 Task: Create new customer invoice with Date Opened: 24-May-23, Select Customer: Forget Me Not, Terms: Net 7. Make invoice entry for item-1 with Date: 24-May-23, Description: L'Oreal Paris Infallible Pro Glow SPF 15 202 Creamy Natural Foundation
, Income Account: Income:Sales, Quantity: 2, Unit Price: 10.99, Sales Tax: Y, Sales Tax Included: N, Tax Table: Sales Tax. Make entry for item-2 with Date: 24-May-23, Description: Maybelline New York The Colossal 350 Blackest Black Curl Bounce Mascara, Income Account: Income:Sales, Quantity: 1, Unit Price: 14.99, Sales Tax: Y, Sales Tax Included: N, Tax Table: Sales Tax. Post Invoice with Post Date: 24-May-23, Post to Accounts: Assets:Accounts Receivable. Pay / Process Payment with Transaction Date: 30-May-23, Amount: 39.19, Transfer Account: Checking Account. Go to 'Print Invoice'.
Action: Mouse moved to (199, 41)
Screenshot: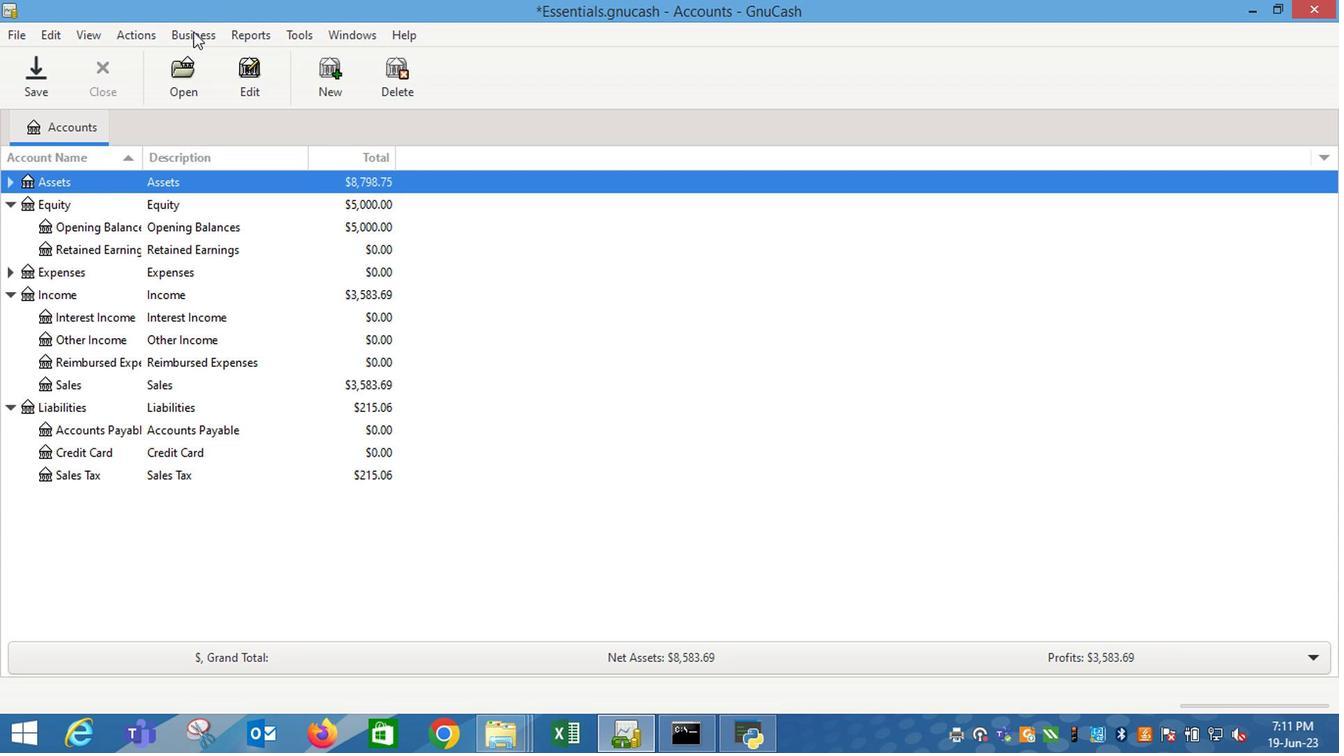 
Action: Mouse pressed left at (200, 39)
Screenshot: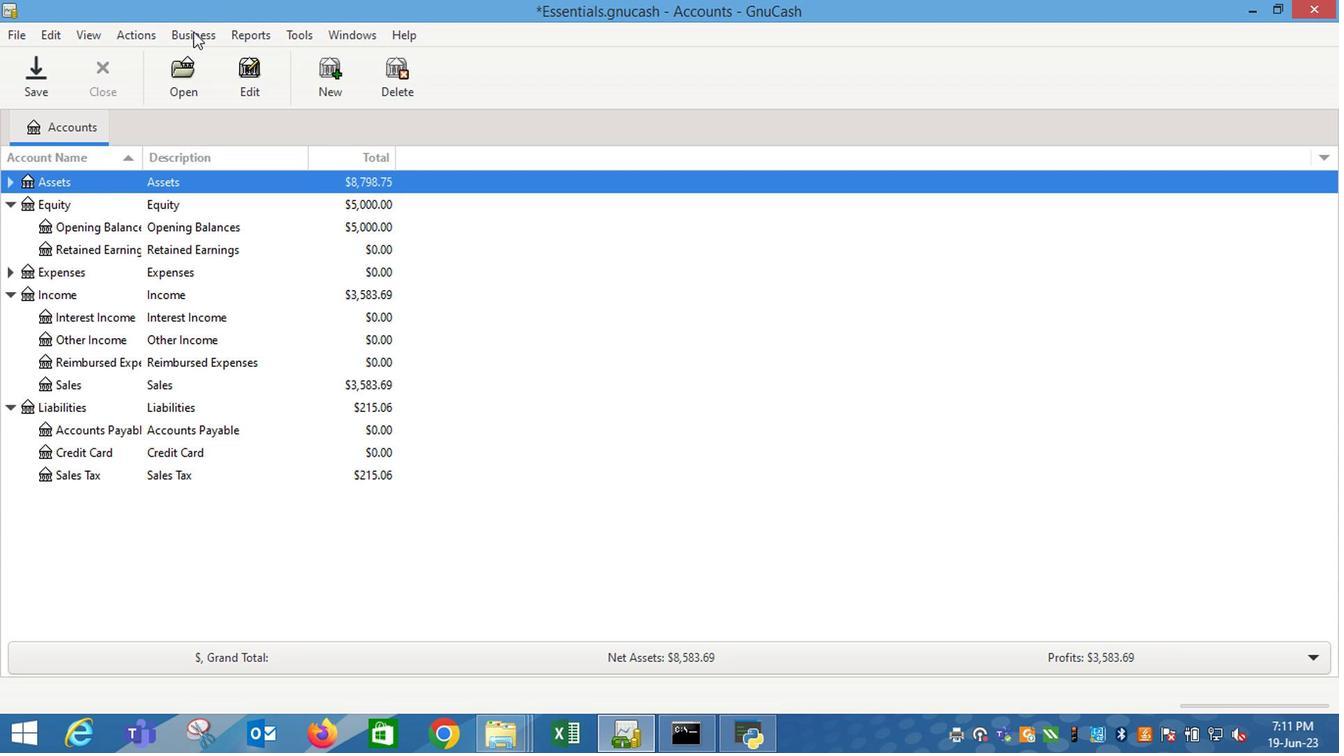 
Action: Mouse moved to (427, 139)
Screenshot: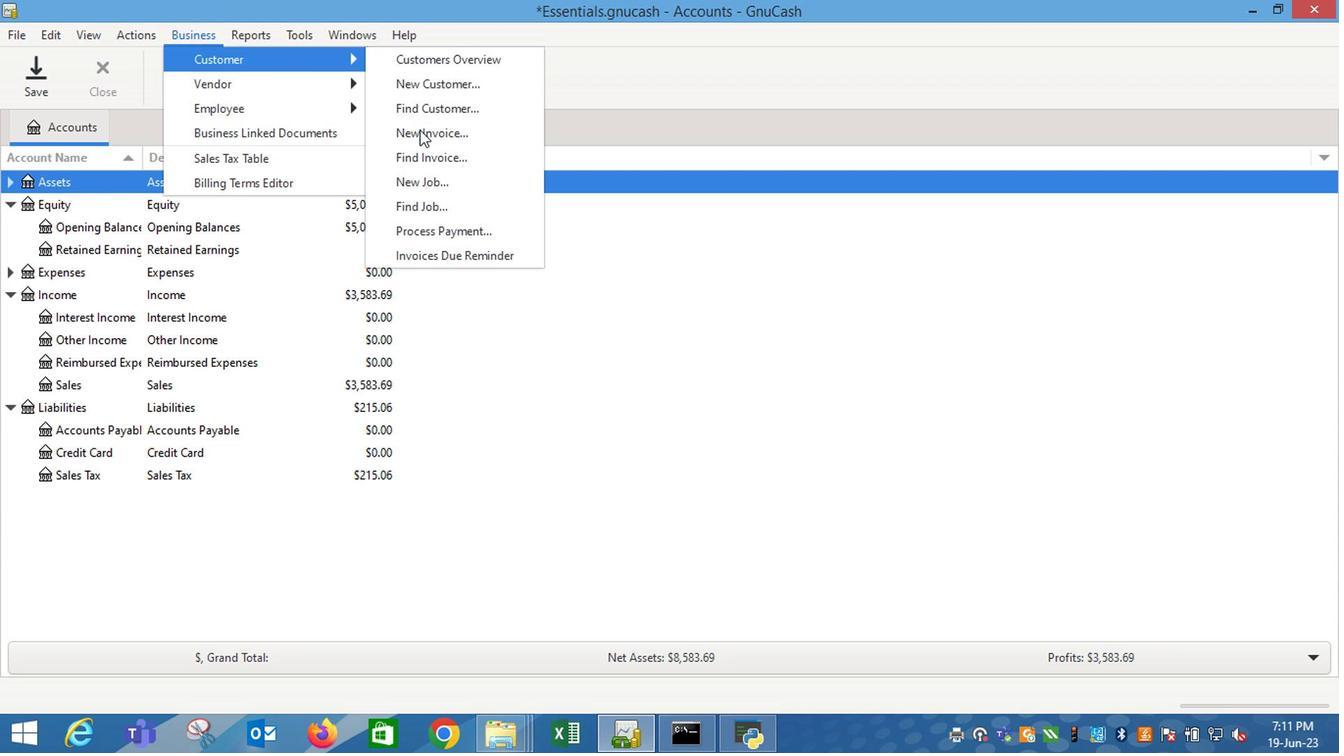 
Action: Mouse pressed left at (427, 139)
Screenshot: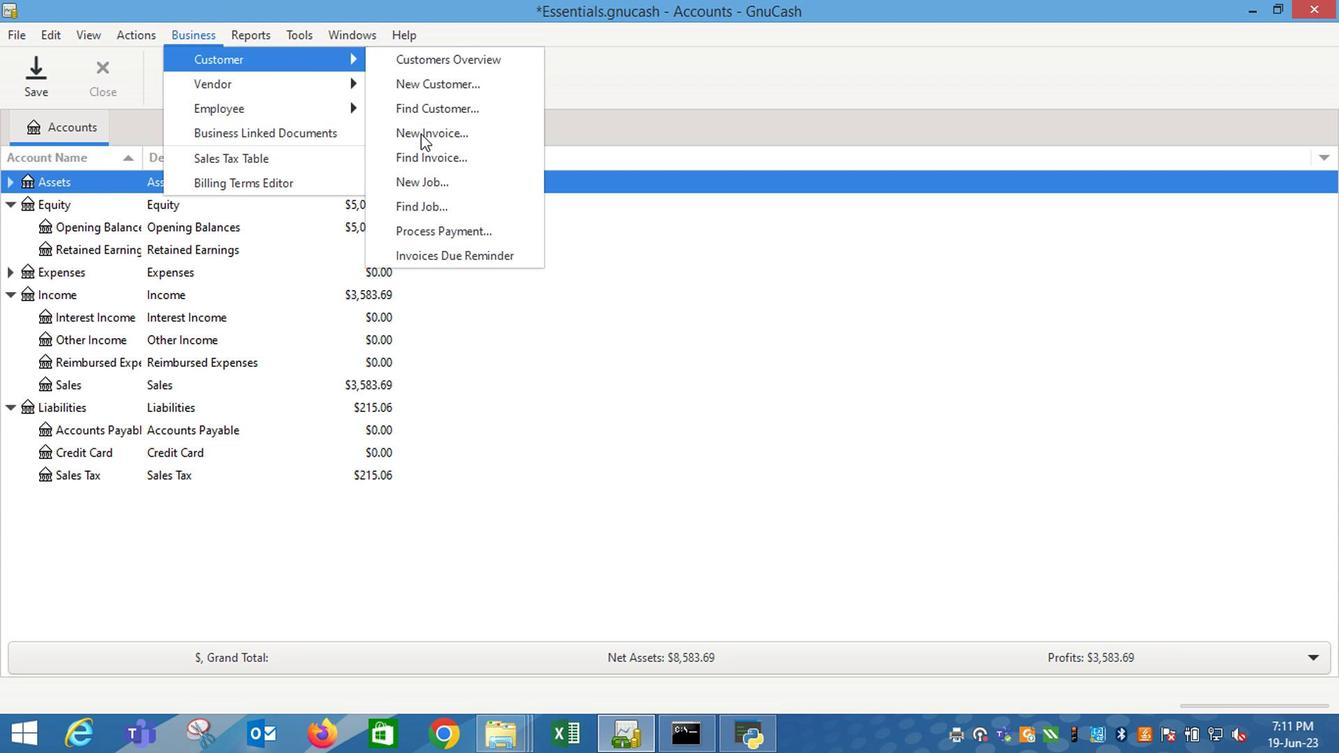 
Action: Mouse moved to (808, 297)
Screenshot: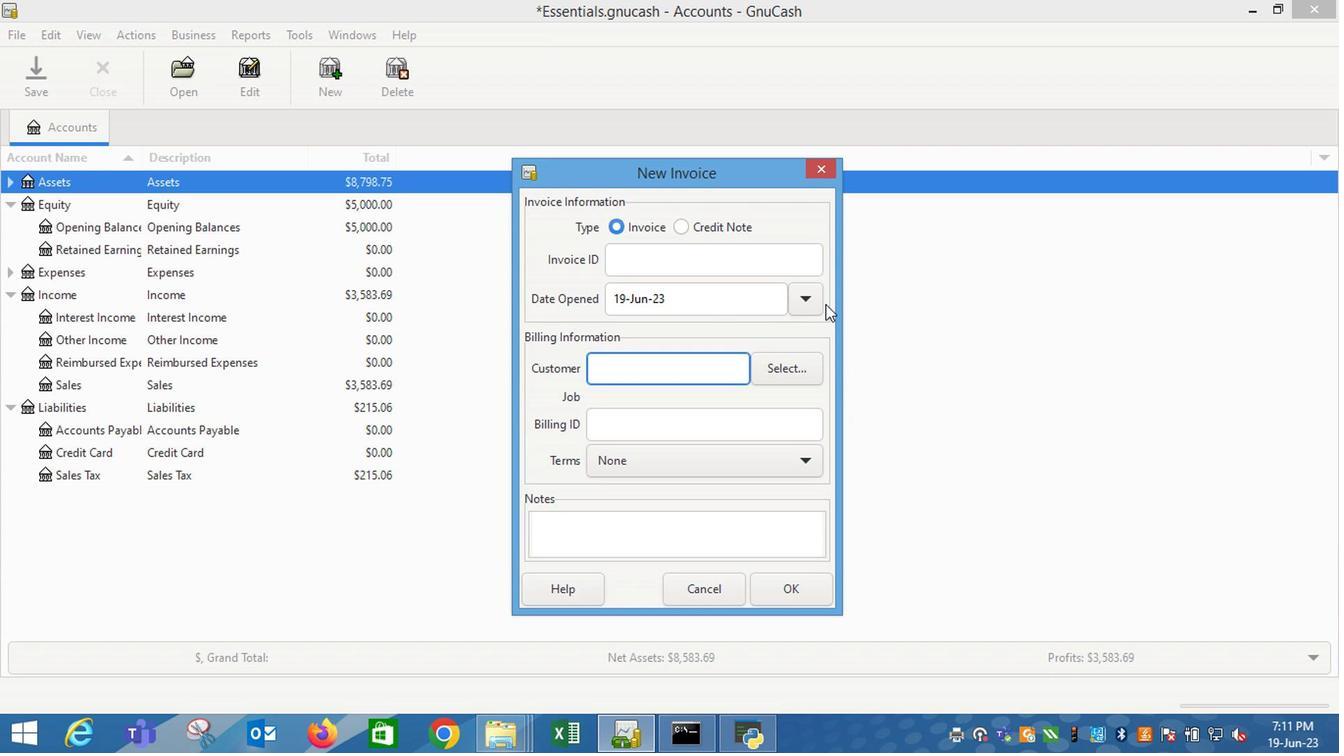 
Action: Mouse pressed left at (808, 297)
Screenshot: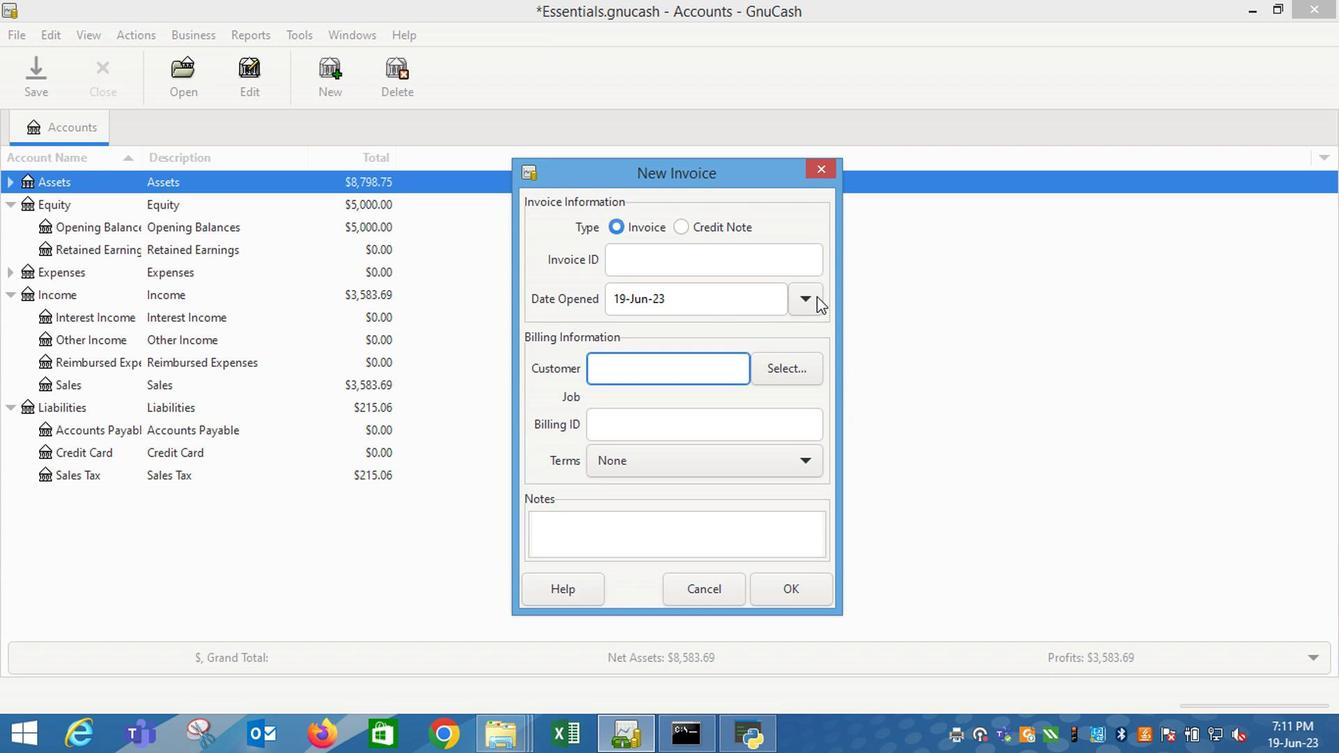 
Action: Mouse moved to (656, 333)
Screenshot: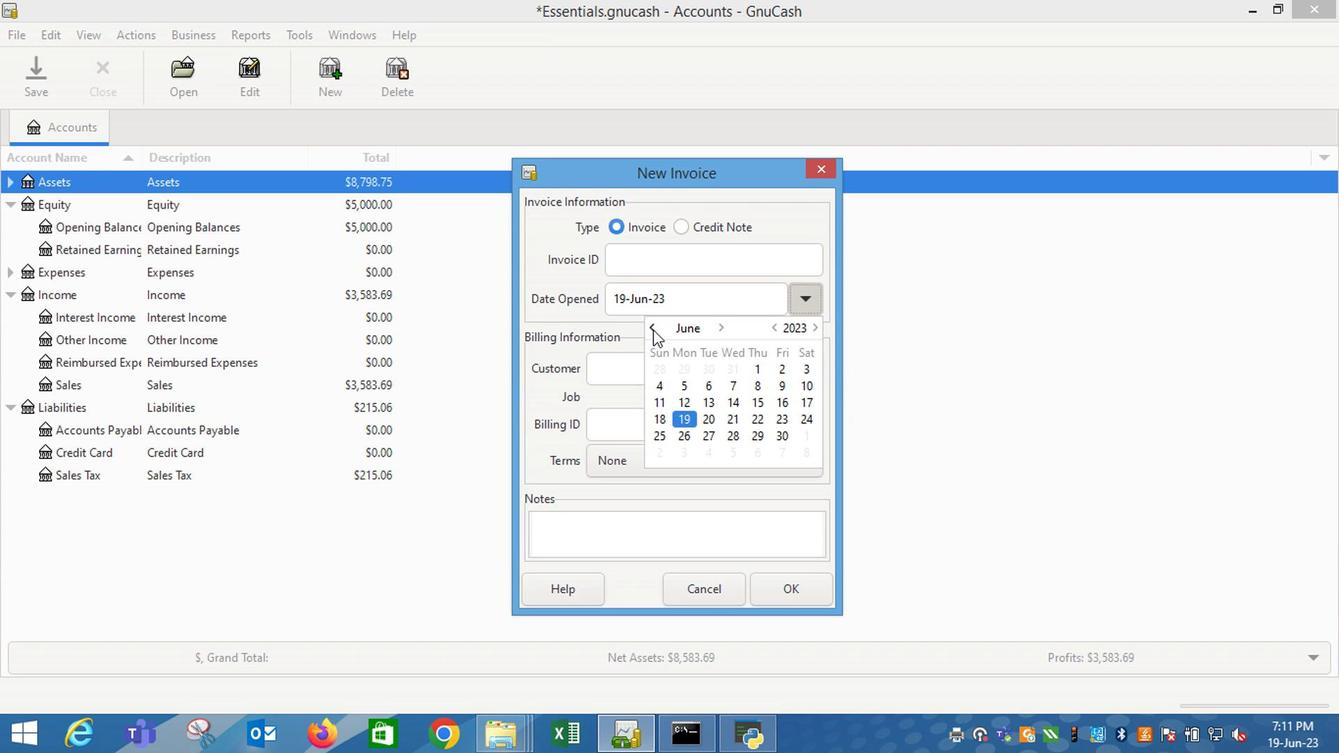 
Action: Mouse pressed left at (656, 333)
Screenshot: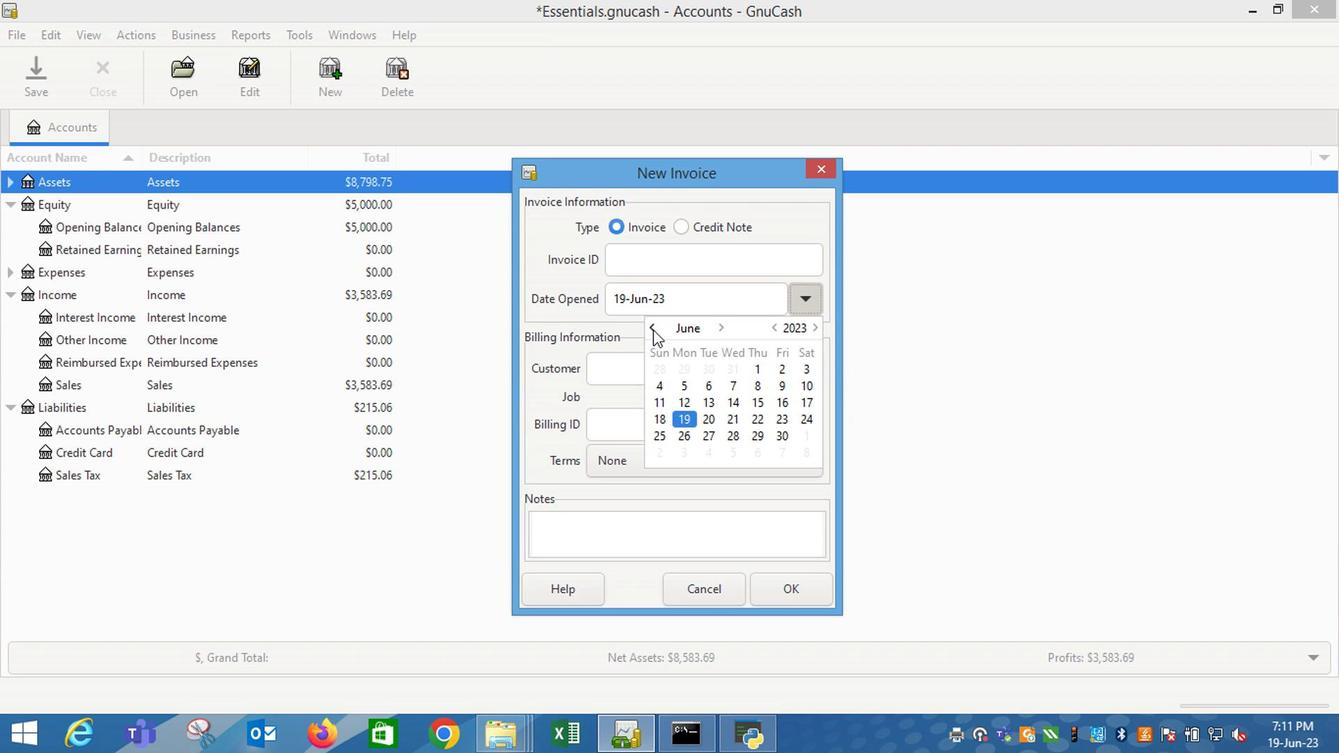 
Action: Mouse moved to (732, 425)
Screenshot: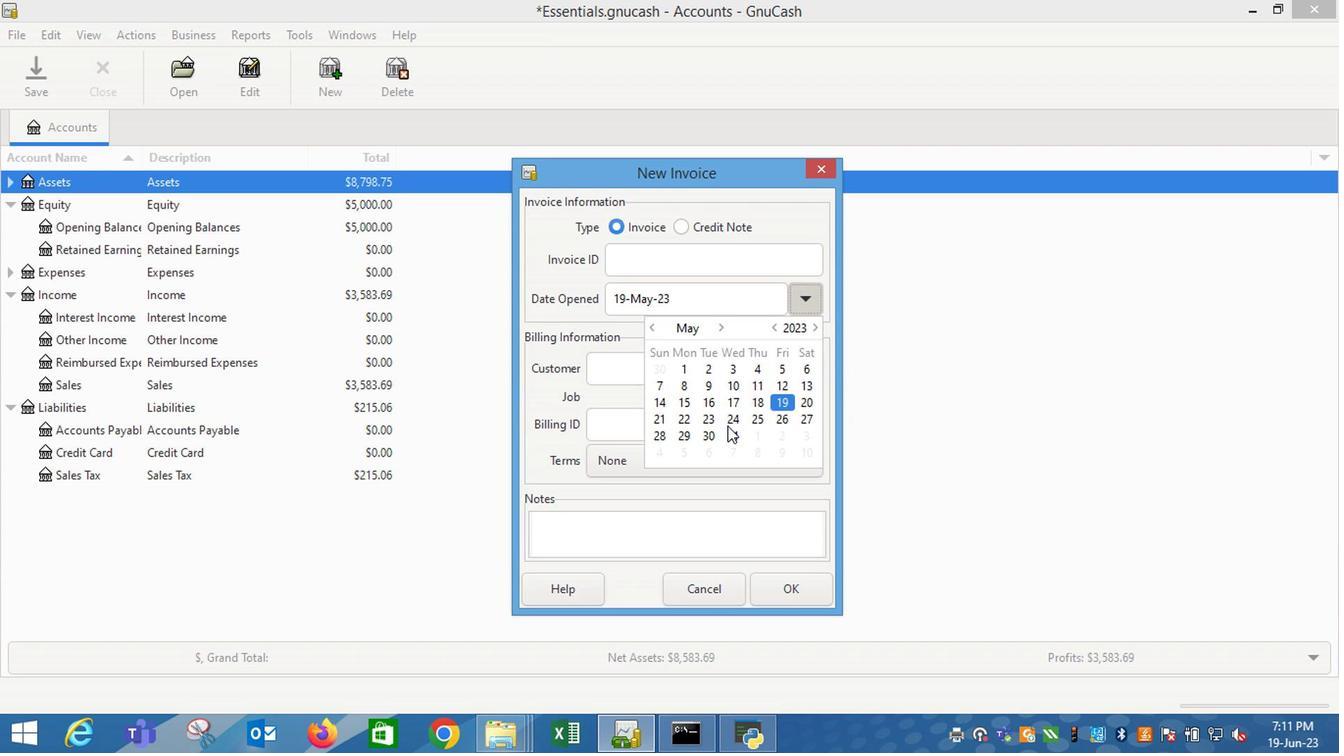
Action: Mouse pressed left at (732, 425)
Screenshot: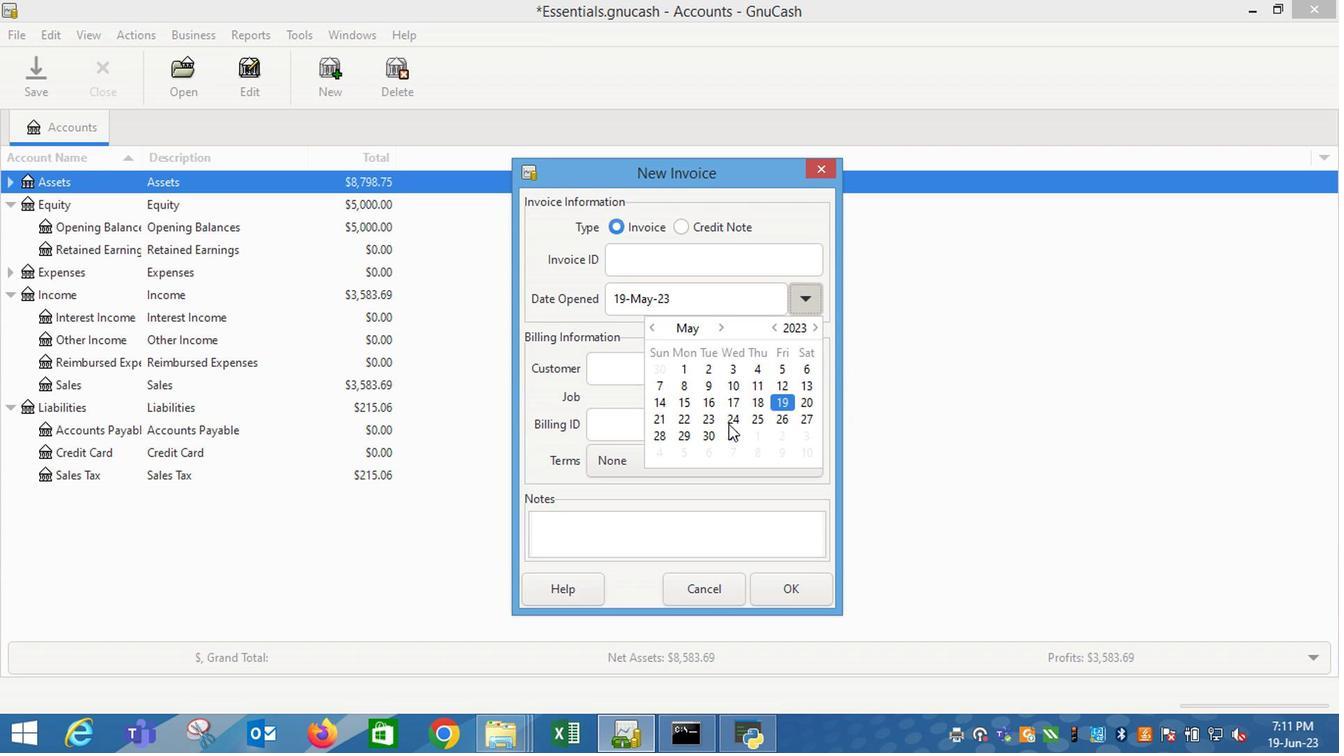 
Action: Mouse moved to (625, 385)
Screenshot: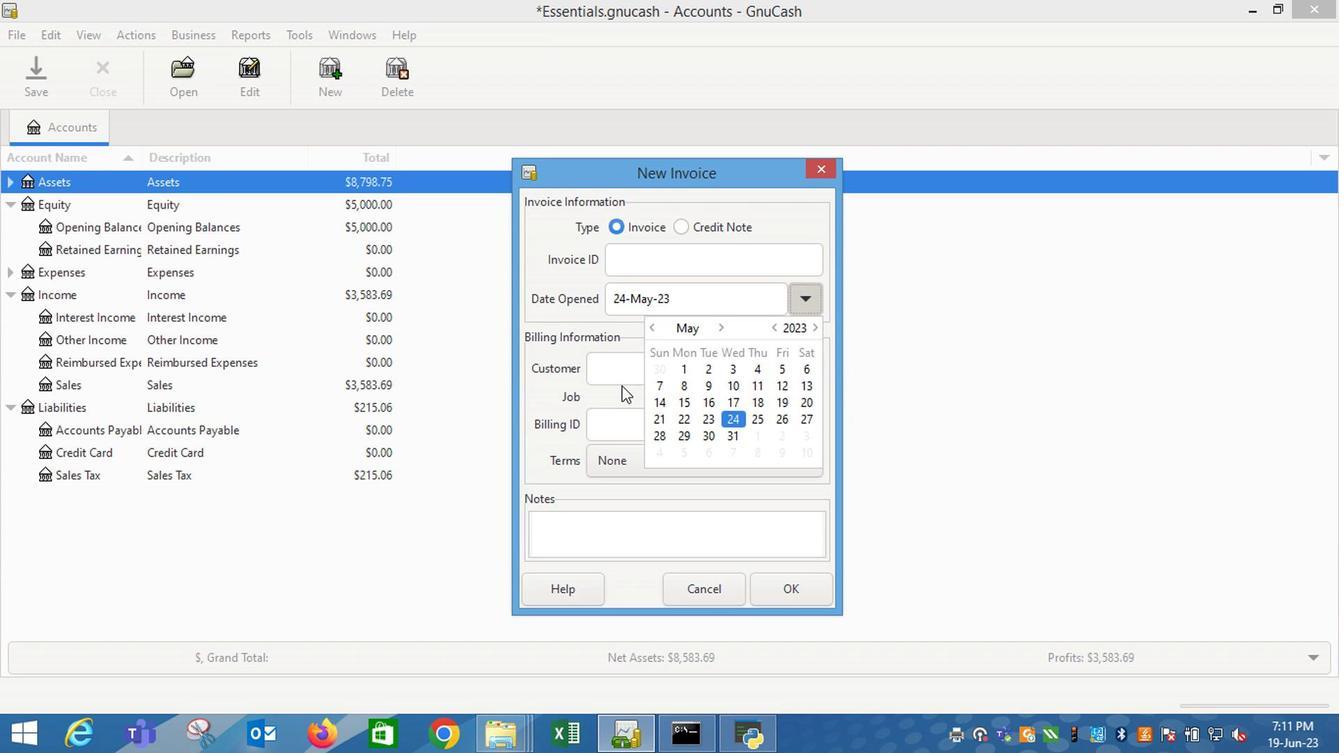 
Action: Mouse pressed left at (625, 385)
Screenshot: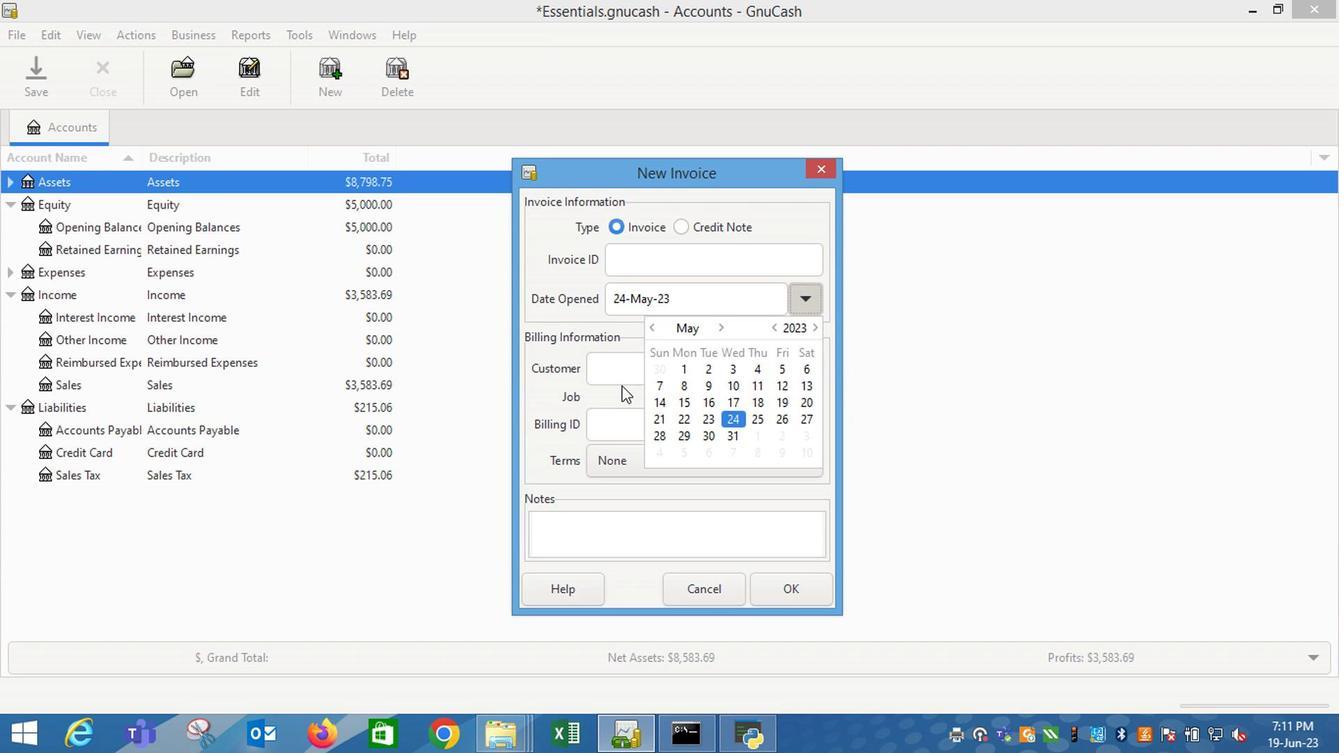 
Action: Mouse moved to (625, 372)
Screenshot: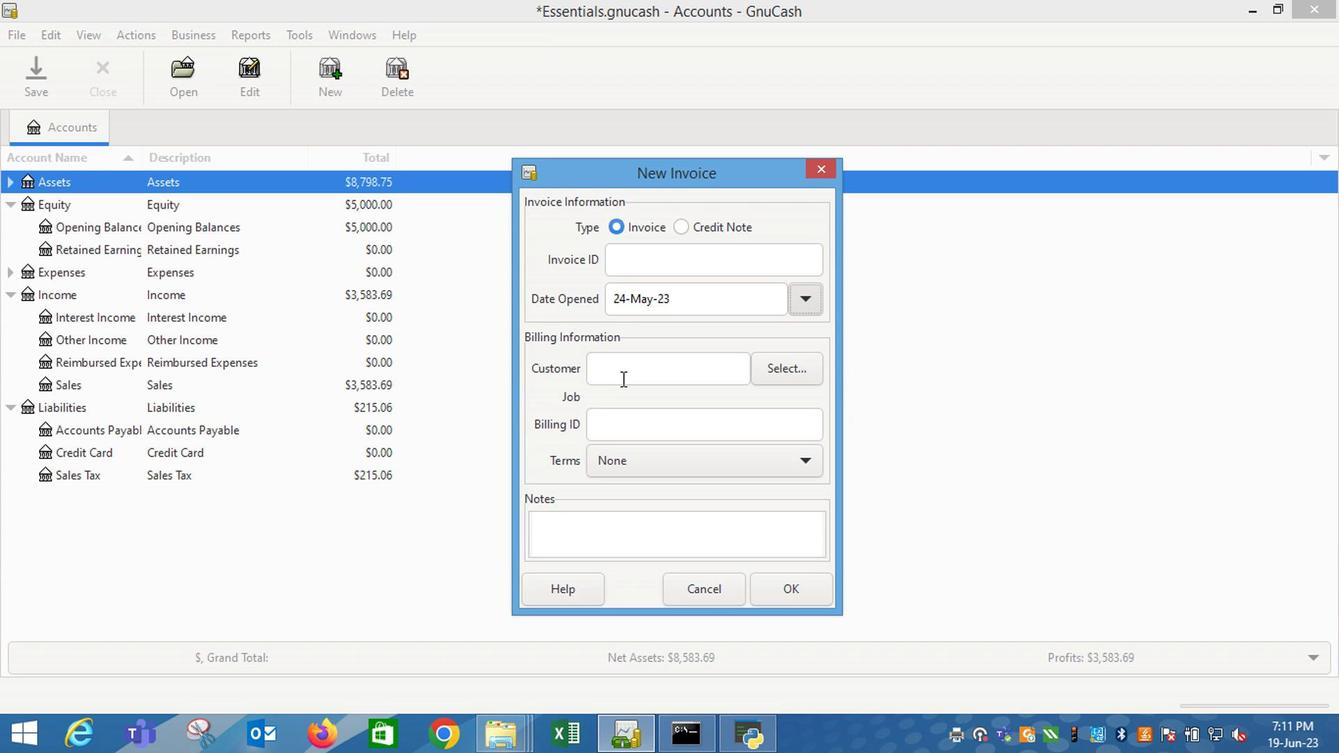 
Action: Mouse pressed left at (625, 372)
Screenshot: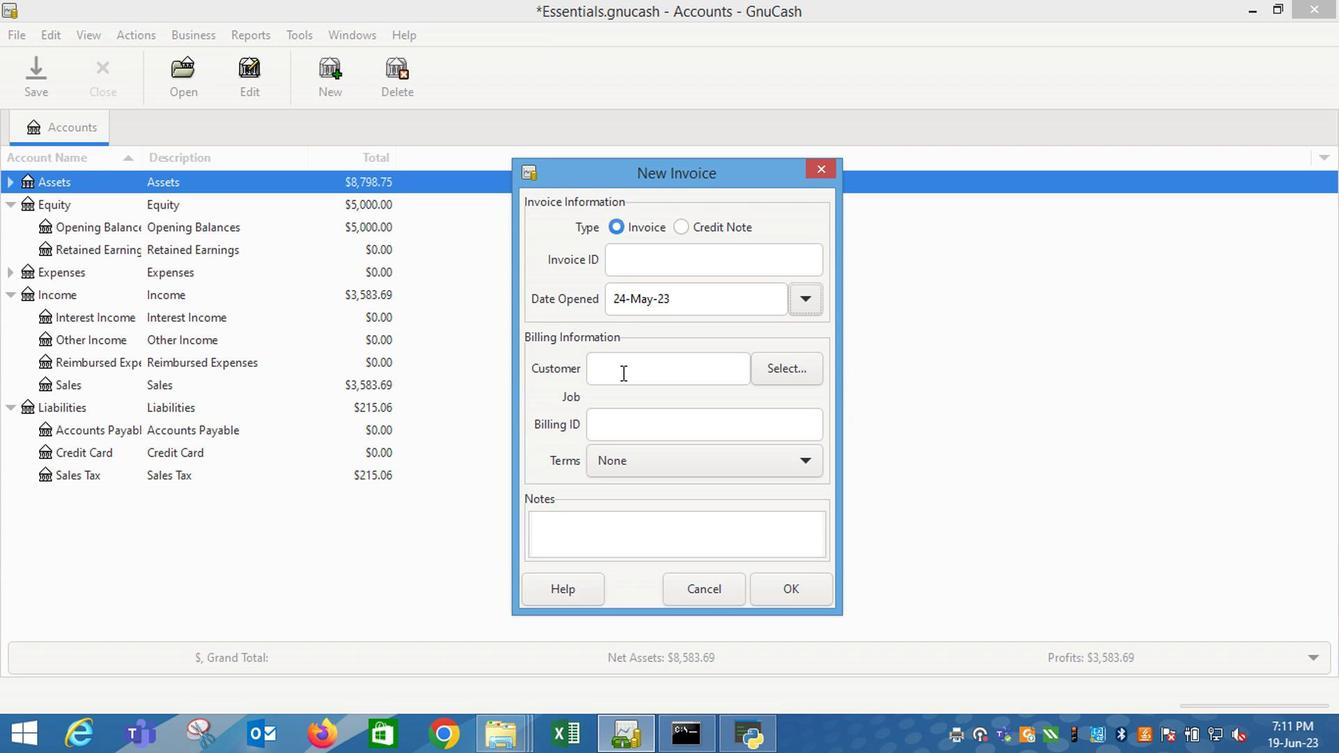 
Action: Mouse moved to (625, 364)
Screenshot: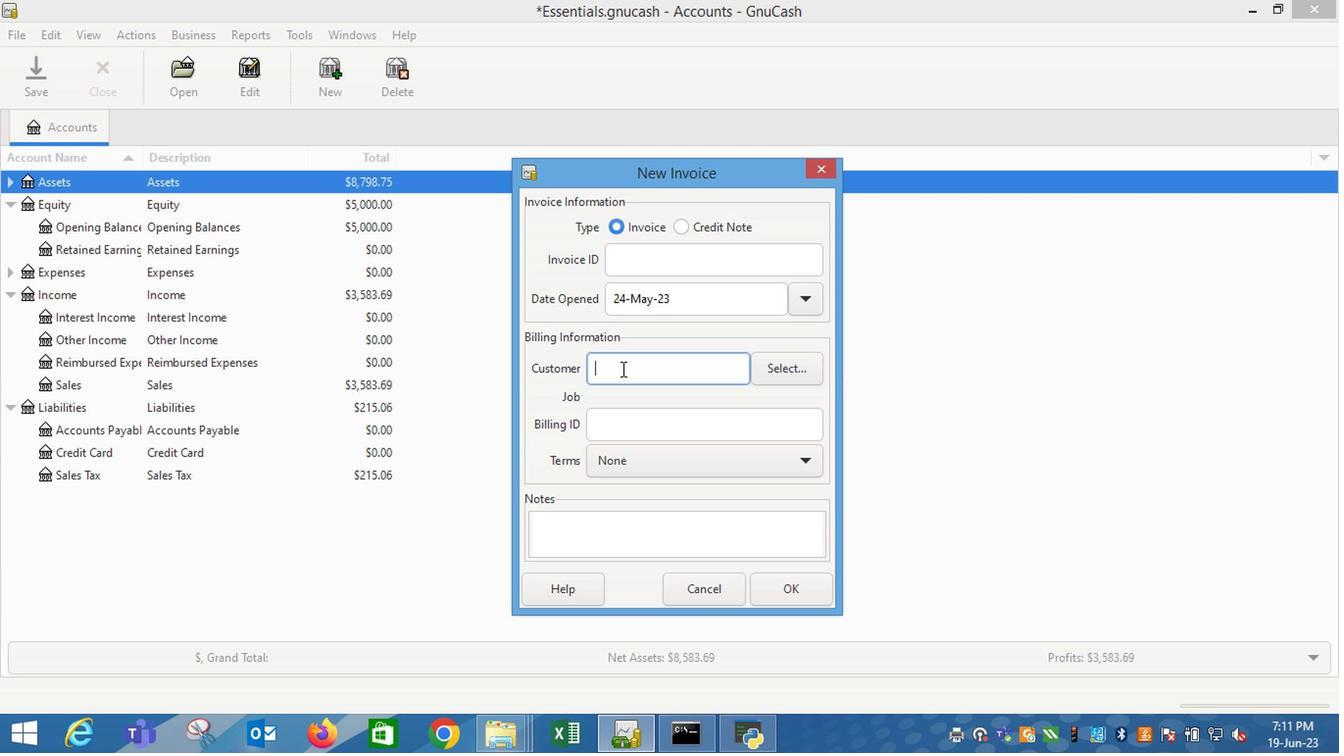 
Action: Key pressed for
Screenshot: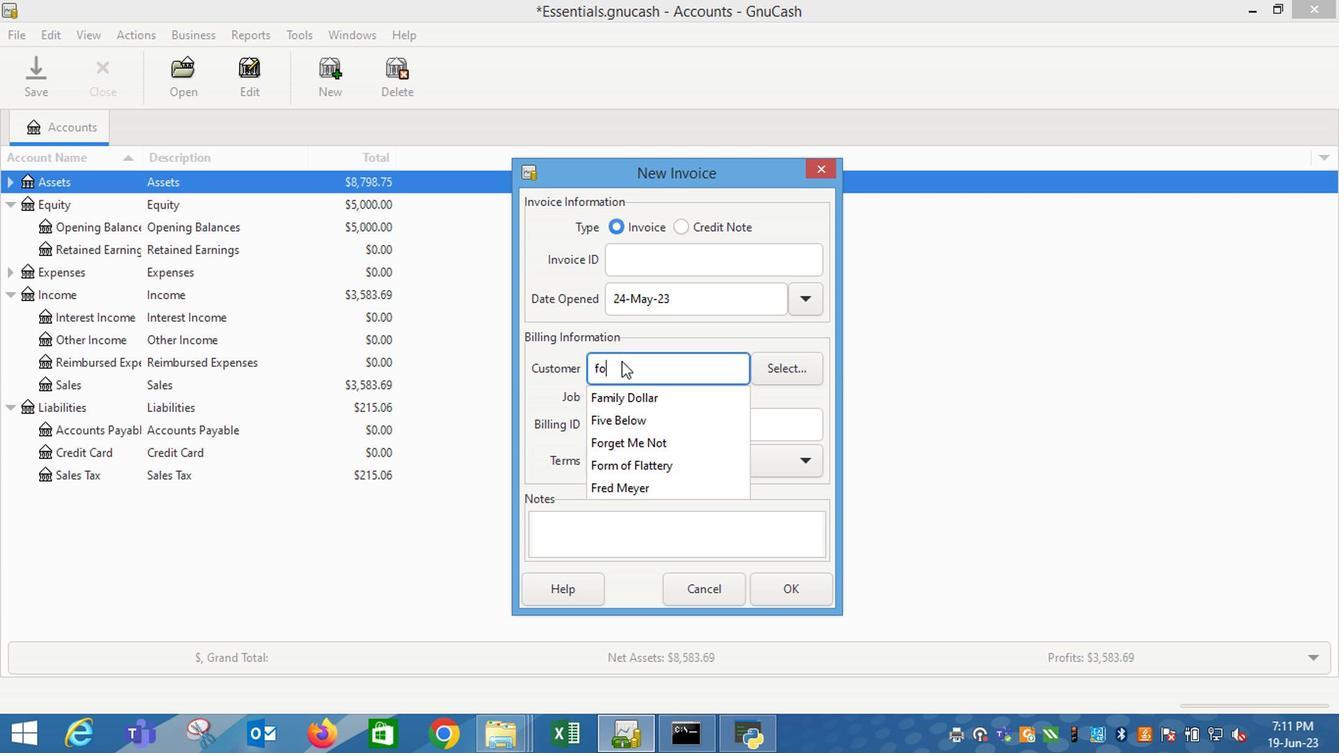 
Action: Mouse moved to (667, 401)
Screenshot: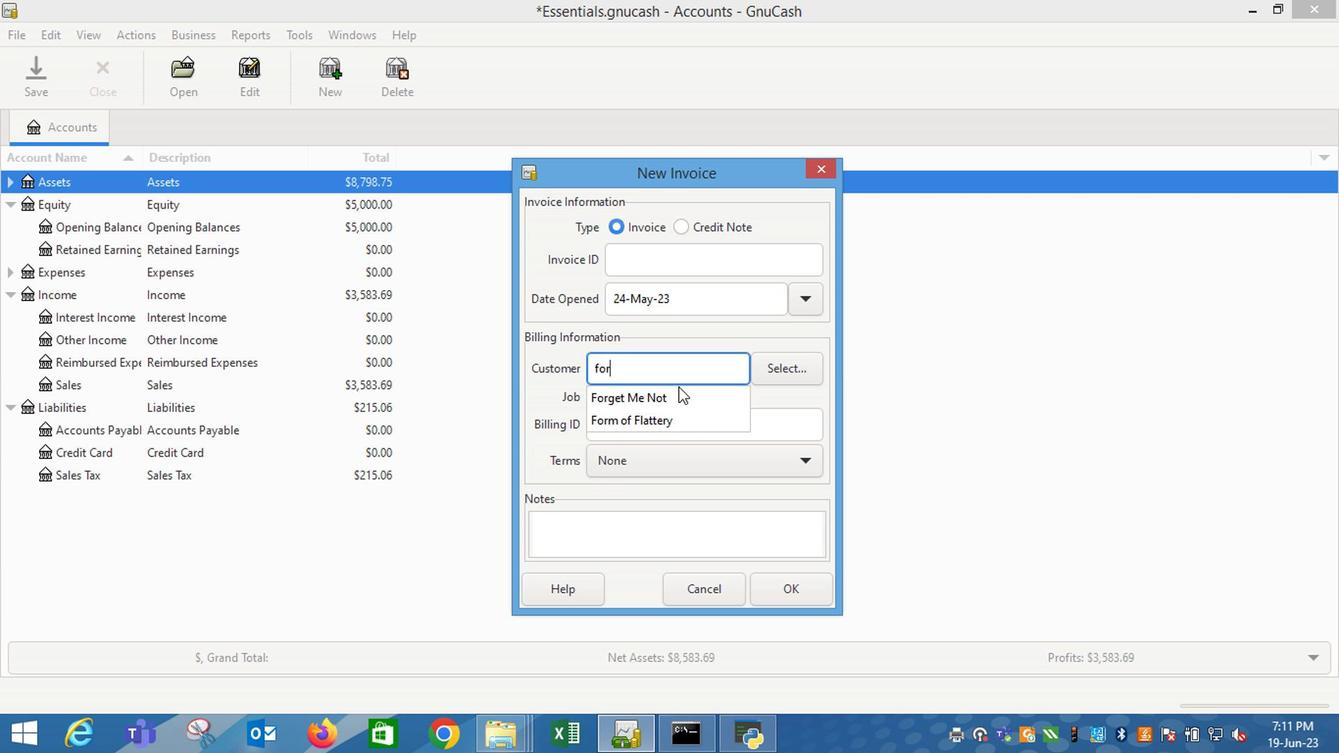 
Action: Mouse pressed left at (667, 401)
Screenshot: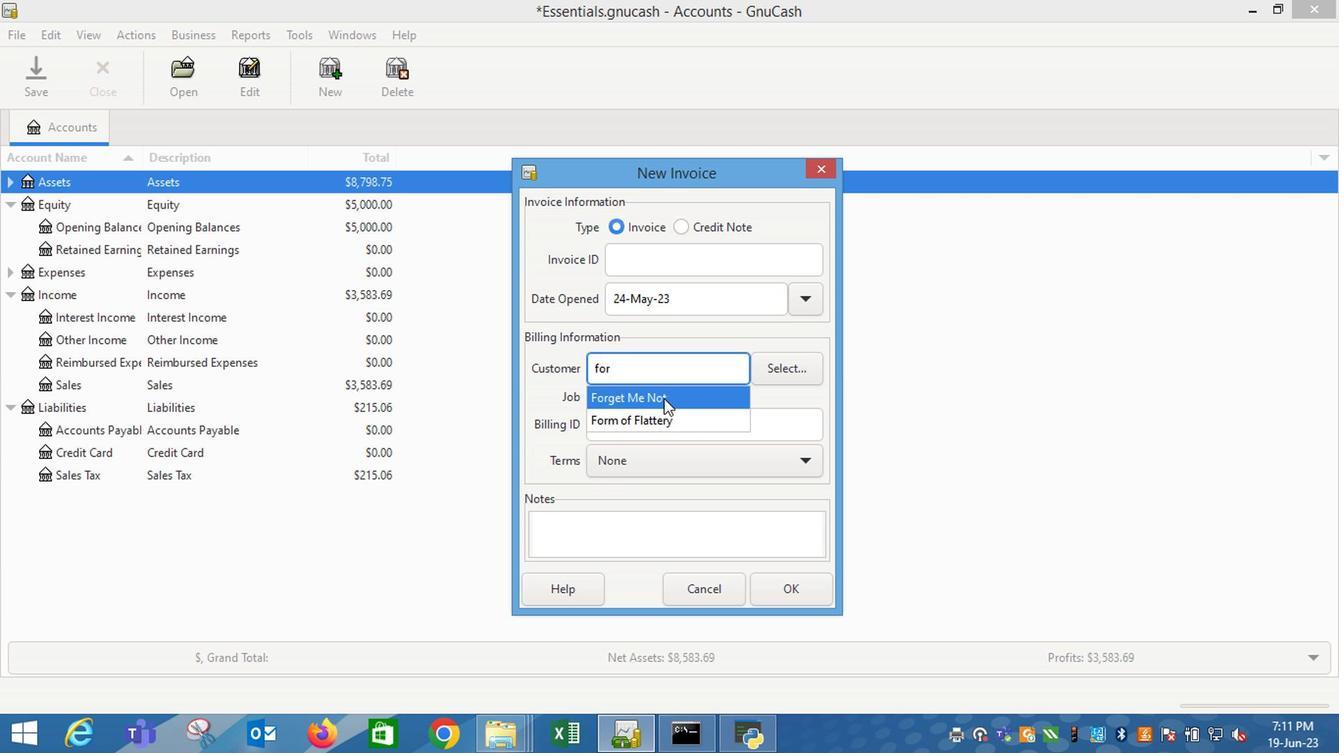 
Action: Mouse moved to (639, 476)
Screenshot: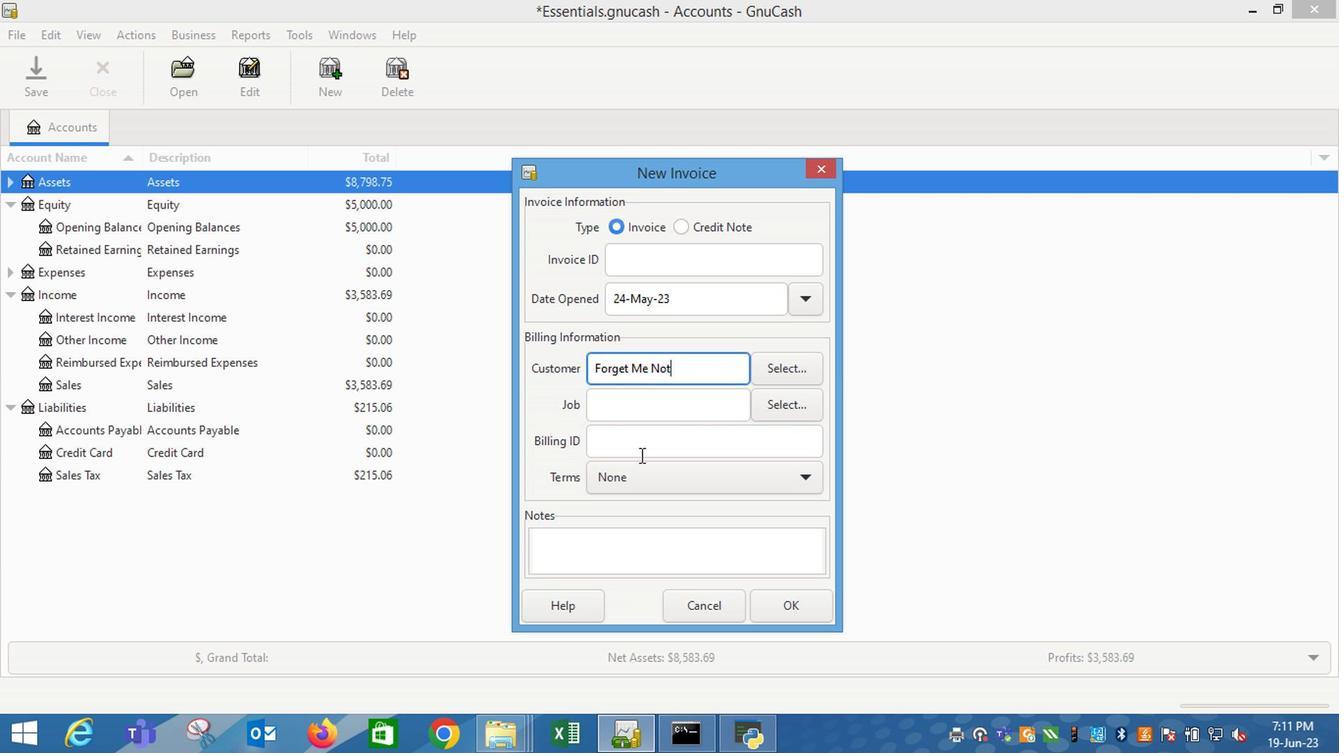 
Action: Mouse pressed left at (639, 476)
Screenshot: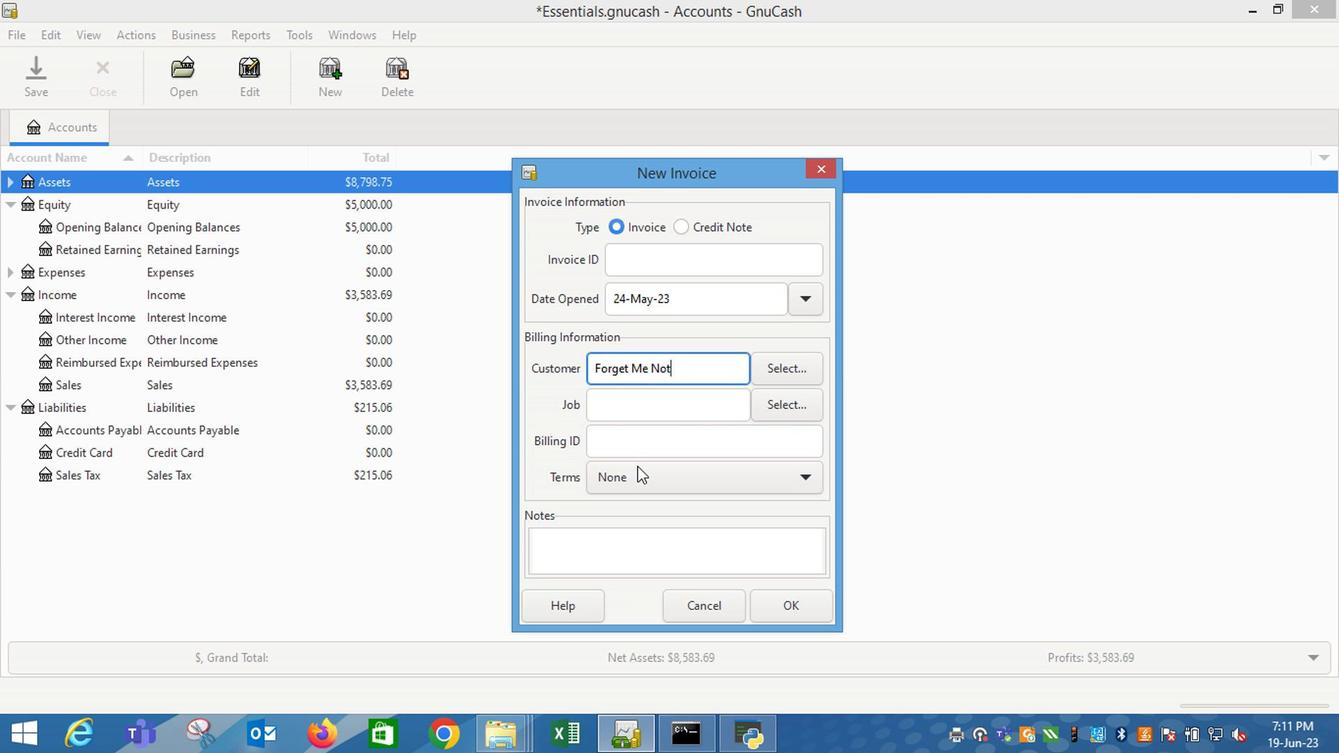 
Action: Mouse moved to (631, 579)
Screenshot: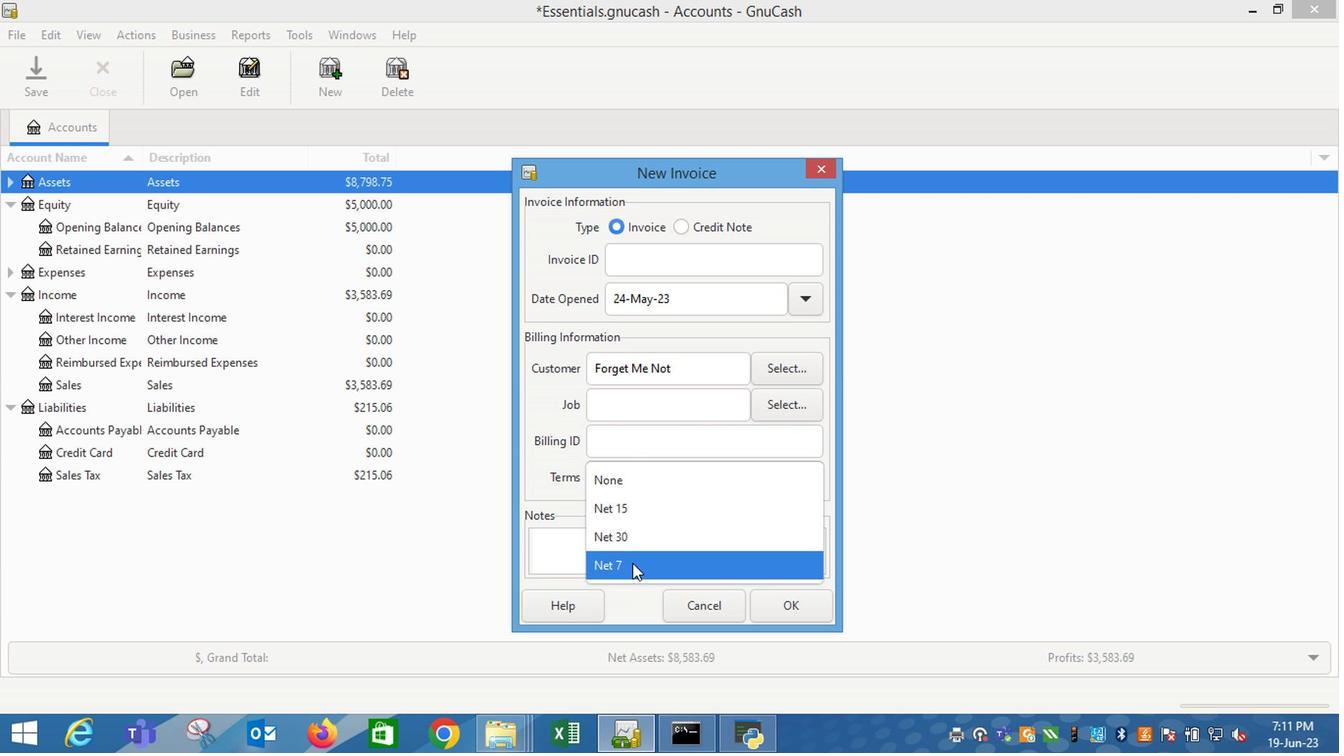 
Action: Mouse pressed left at (631, 579)
Screenshot: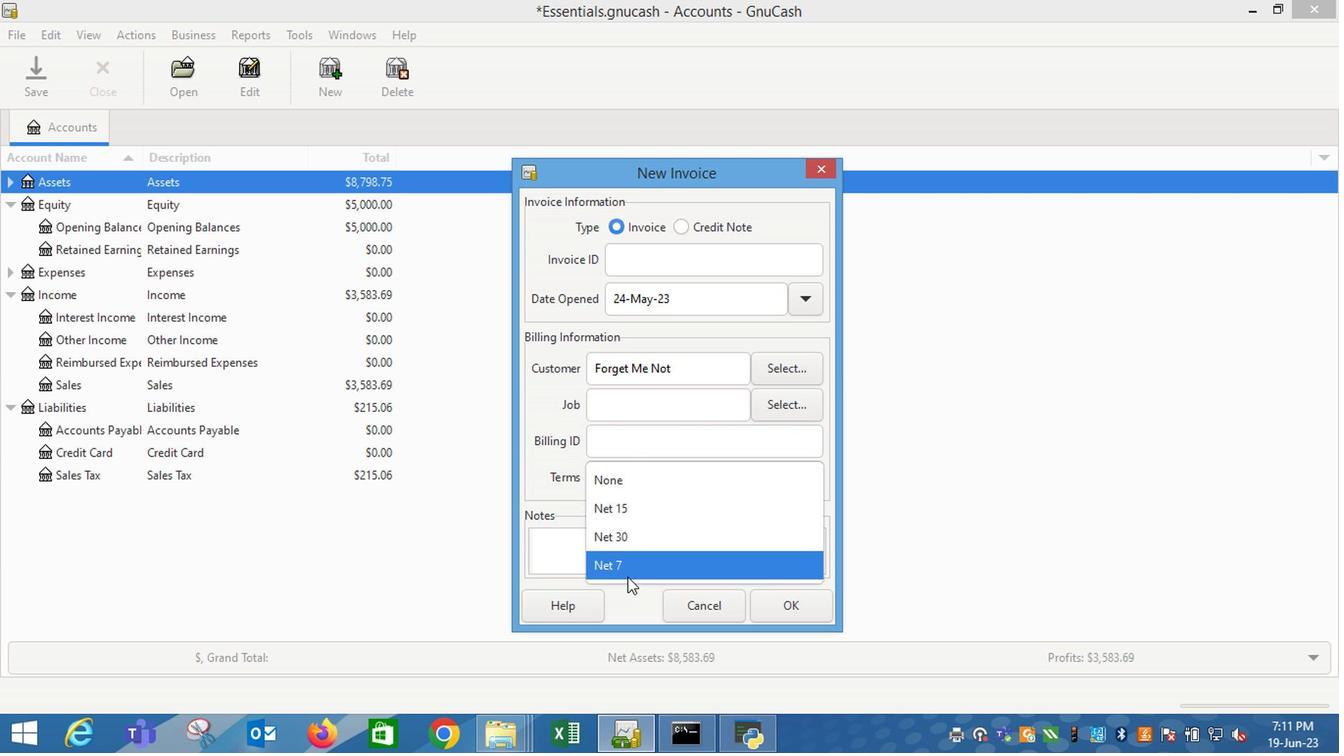 
Action: Mouse moved to (778, 614)
Screenshot: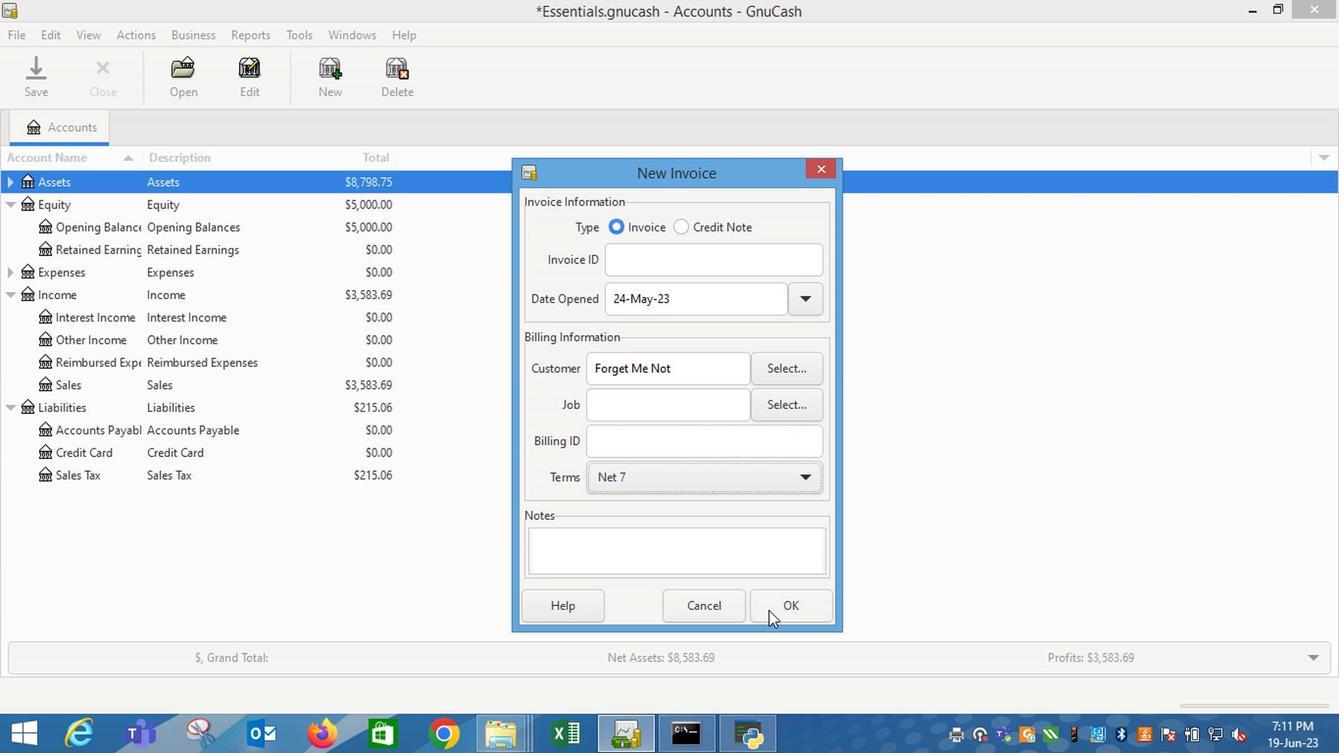 
Action: Mouse pressed left at (778, 614)
Screenshot: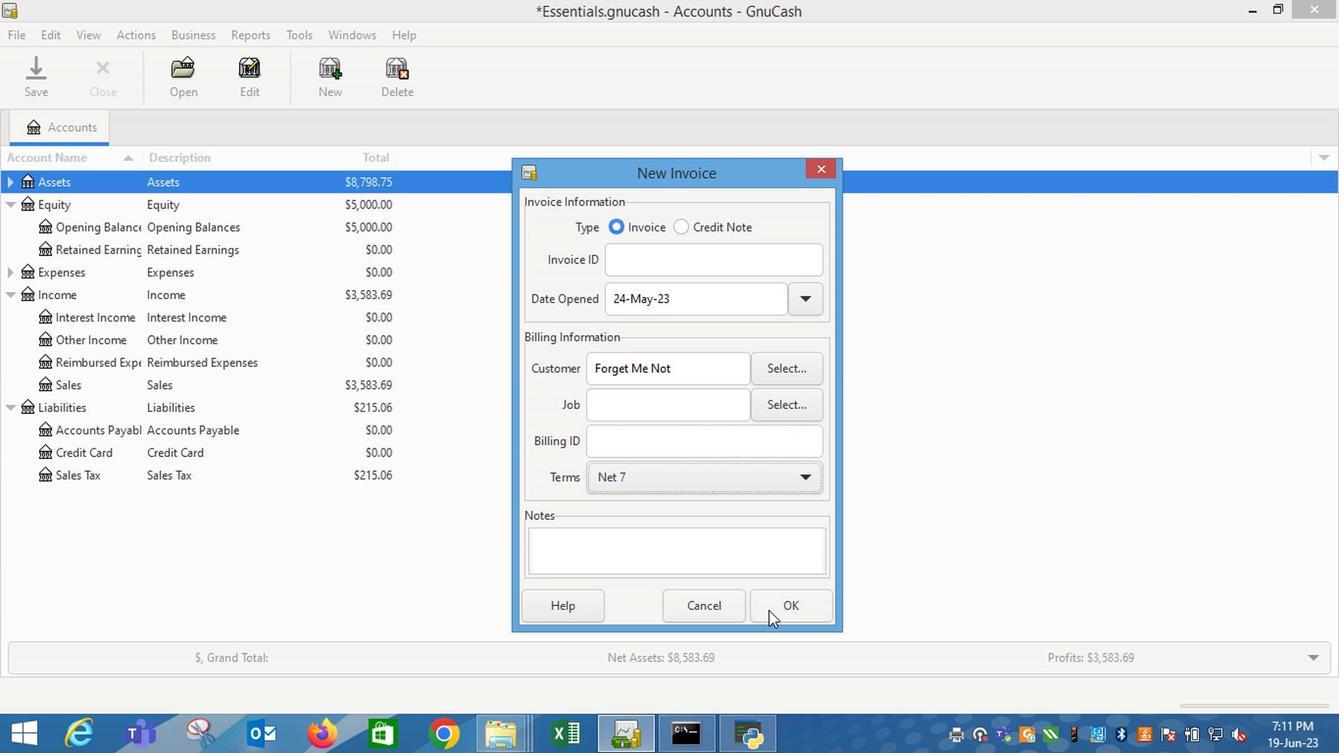 
Action: Mouse moved to (95, 376)
Screenshot: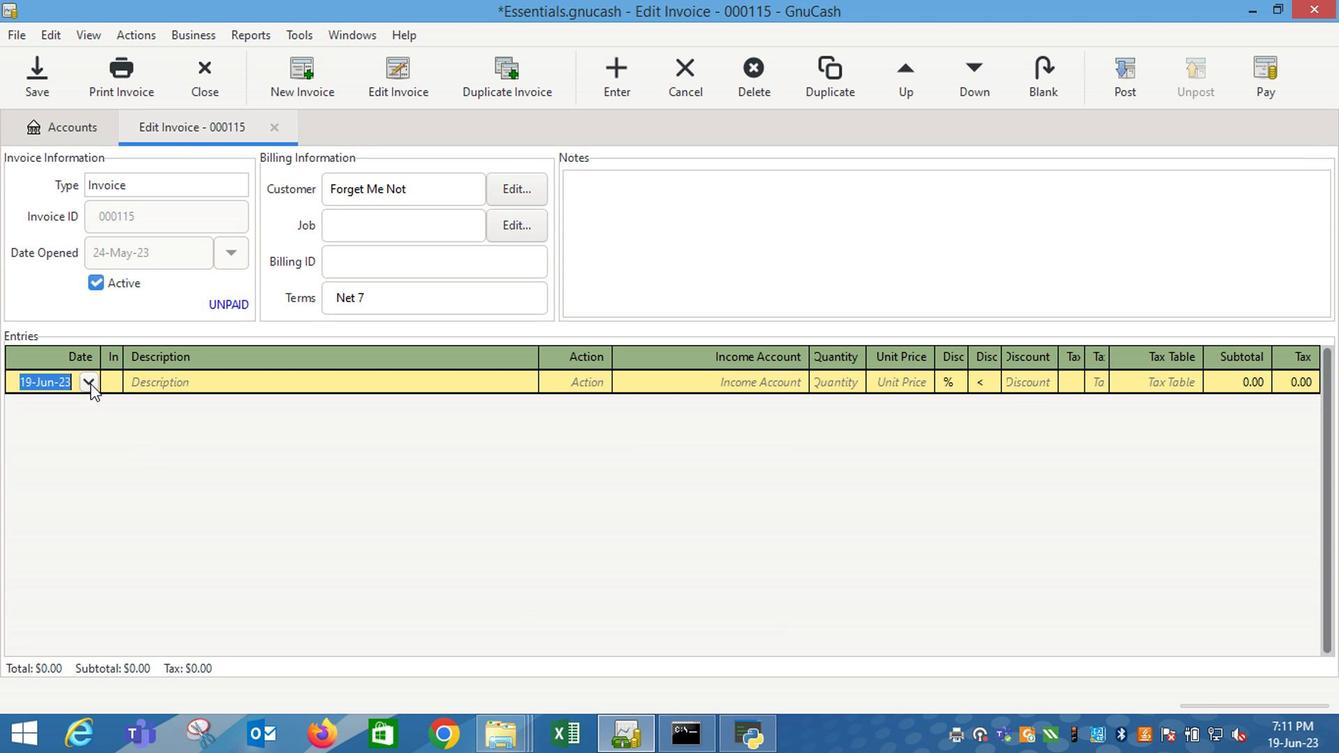 
Action: Mouse pressed left at (95, 376)
Screenshot: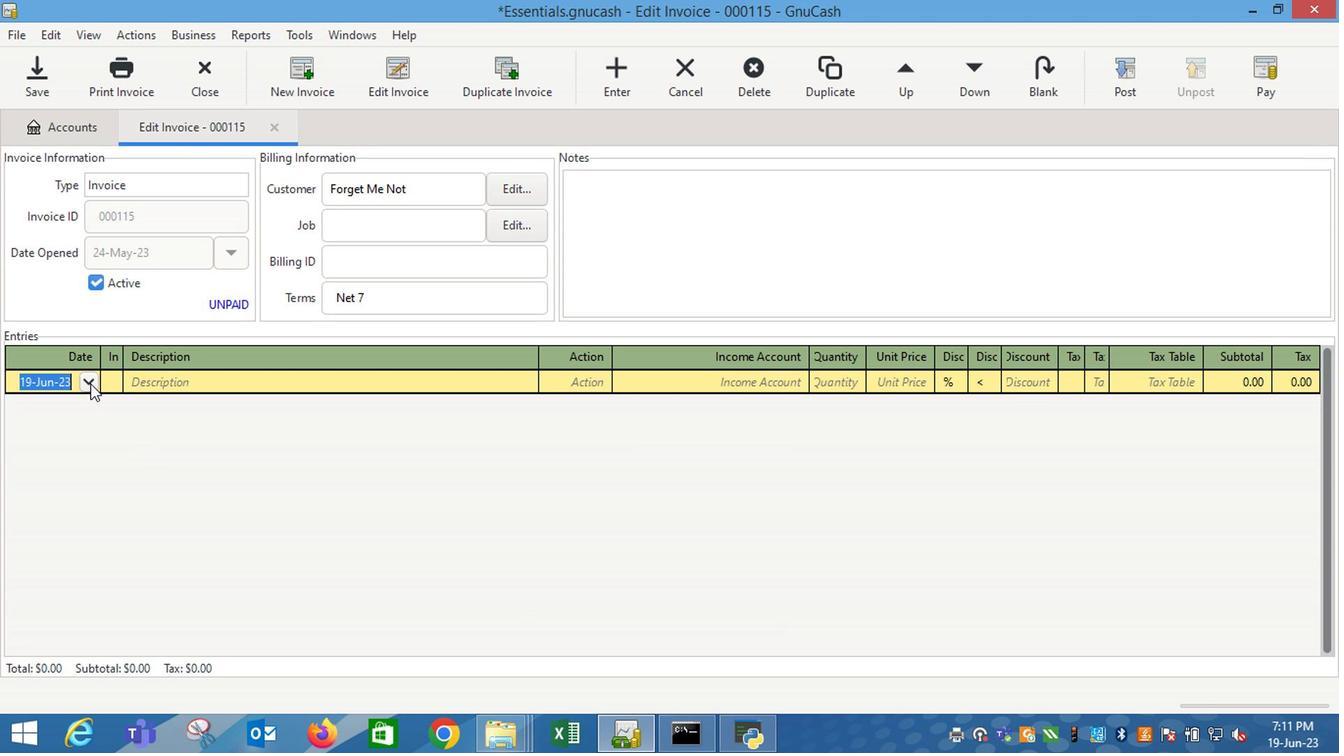 
Action: Mouse moved to (22, 412)
Screenshot: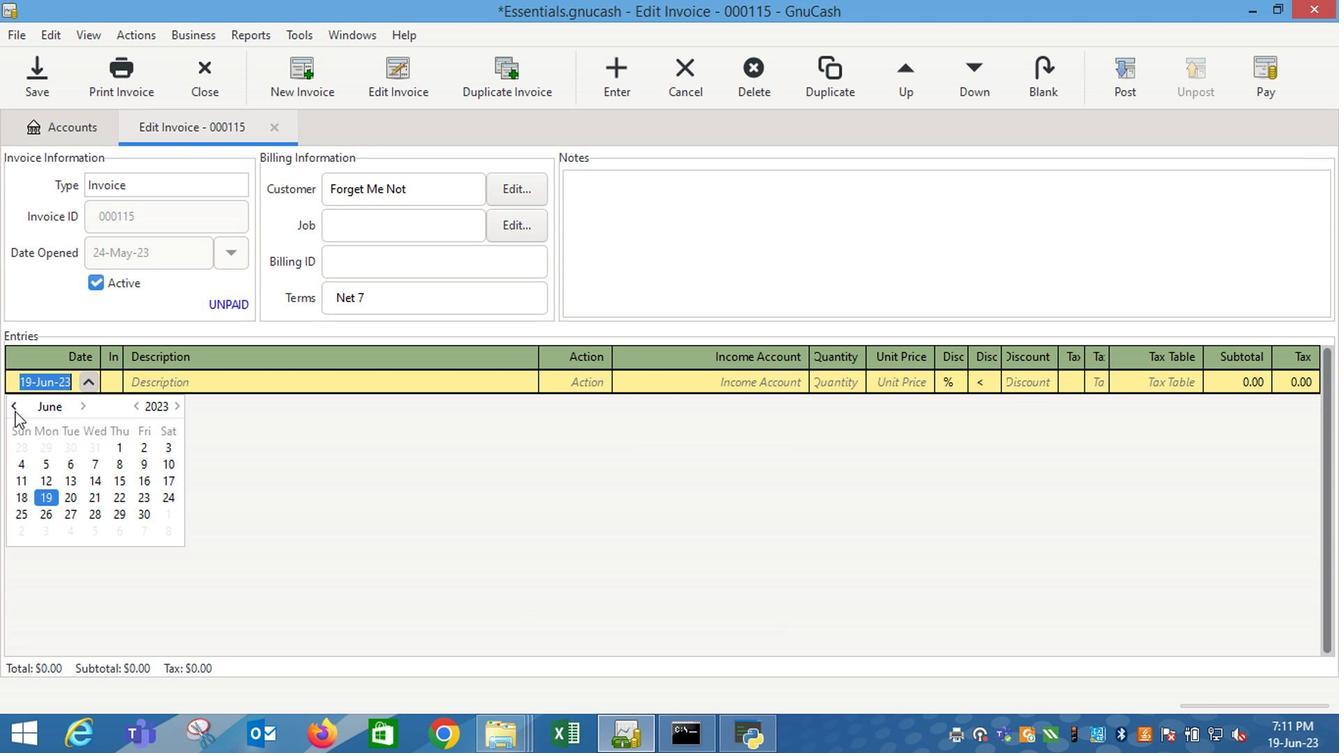 
Action: Mouse pressed left at (22, 412)
Screenshot: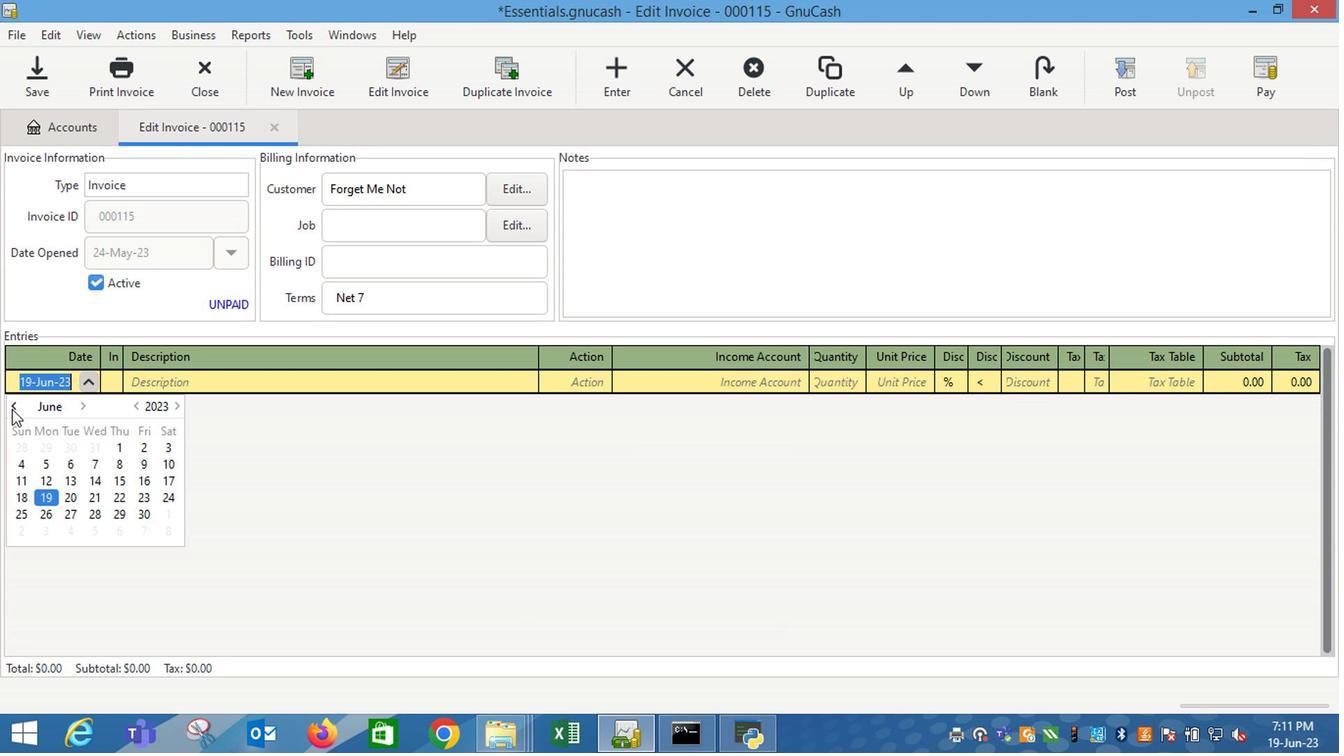 
Action: Mouse moved to (104, 500)
Screenshot: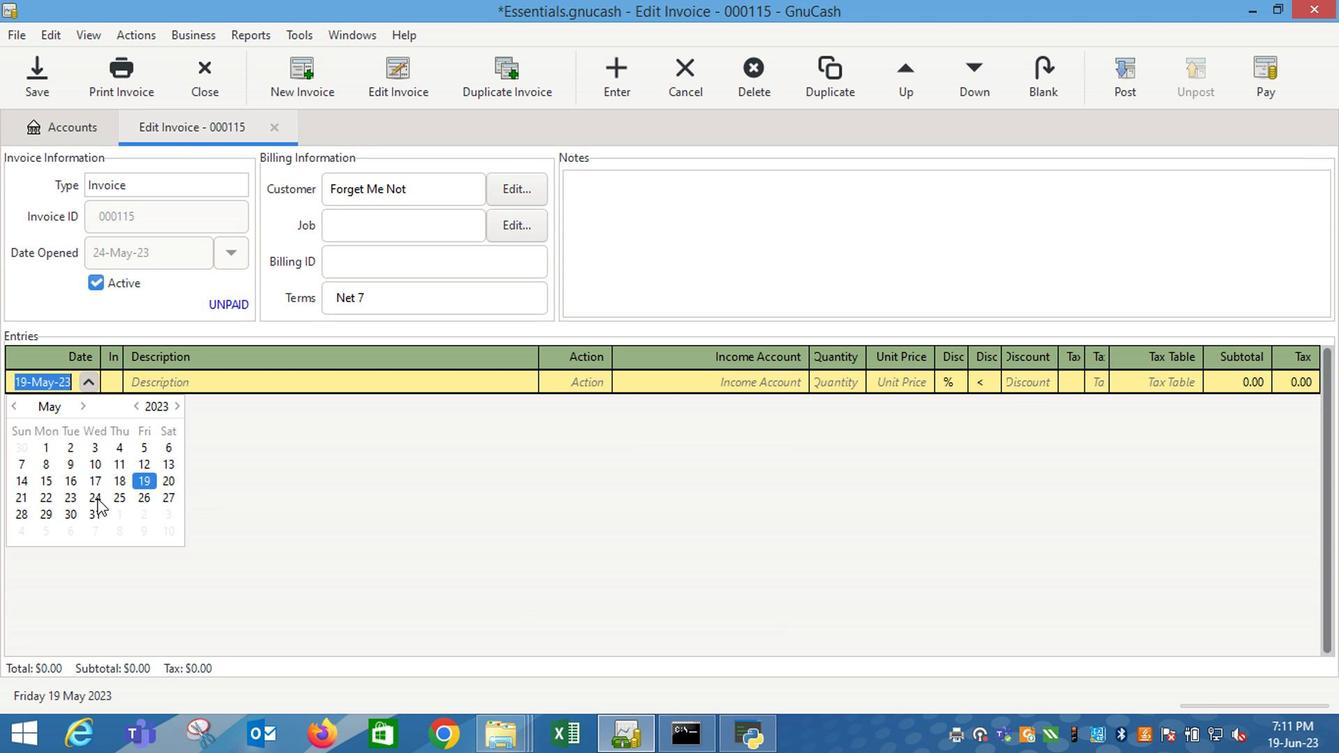 
Action: Mouse pressed left at (104, 500)
Screenshot: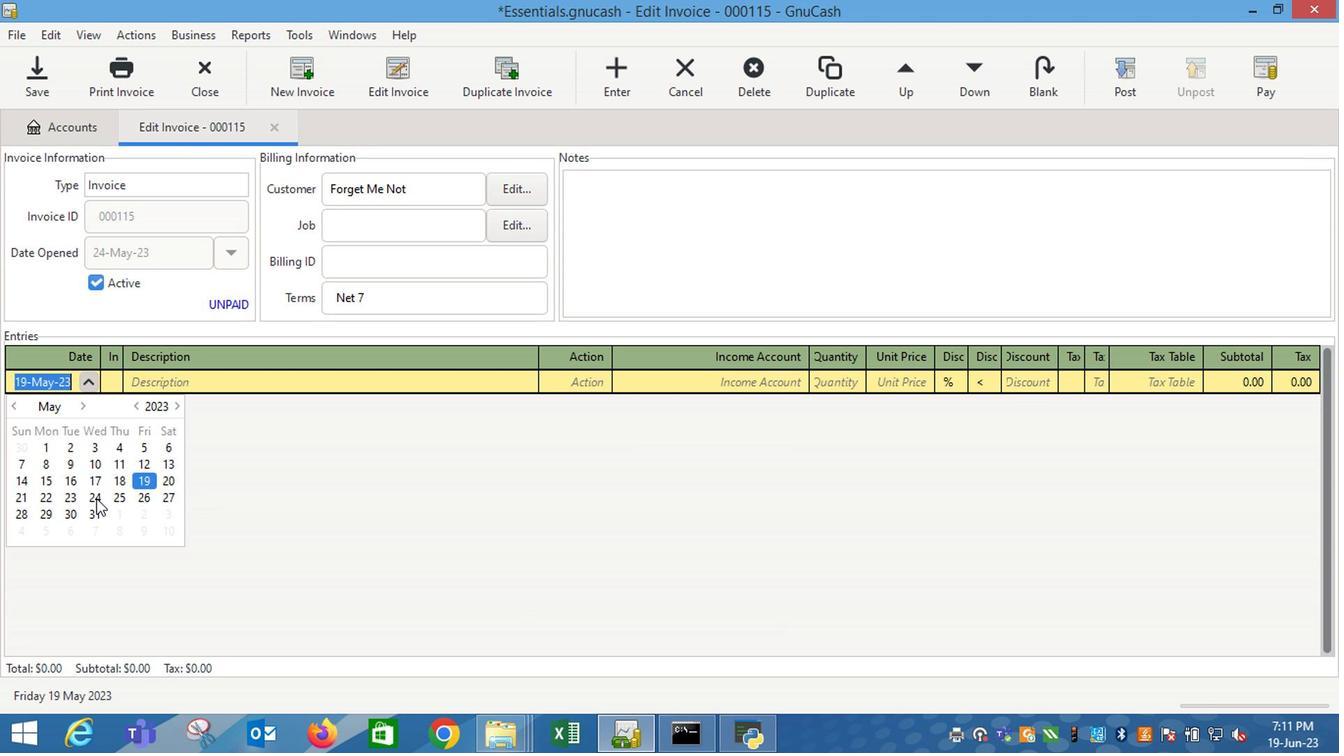 
Action: Mouse moved to (104, 502)
Screenshot: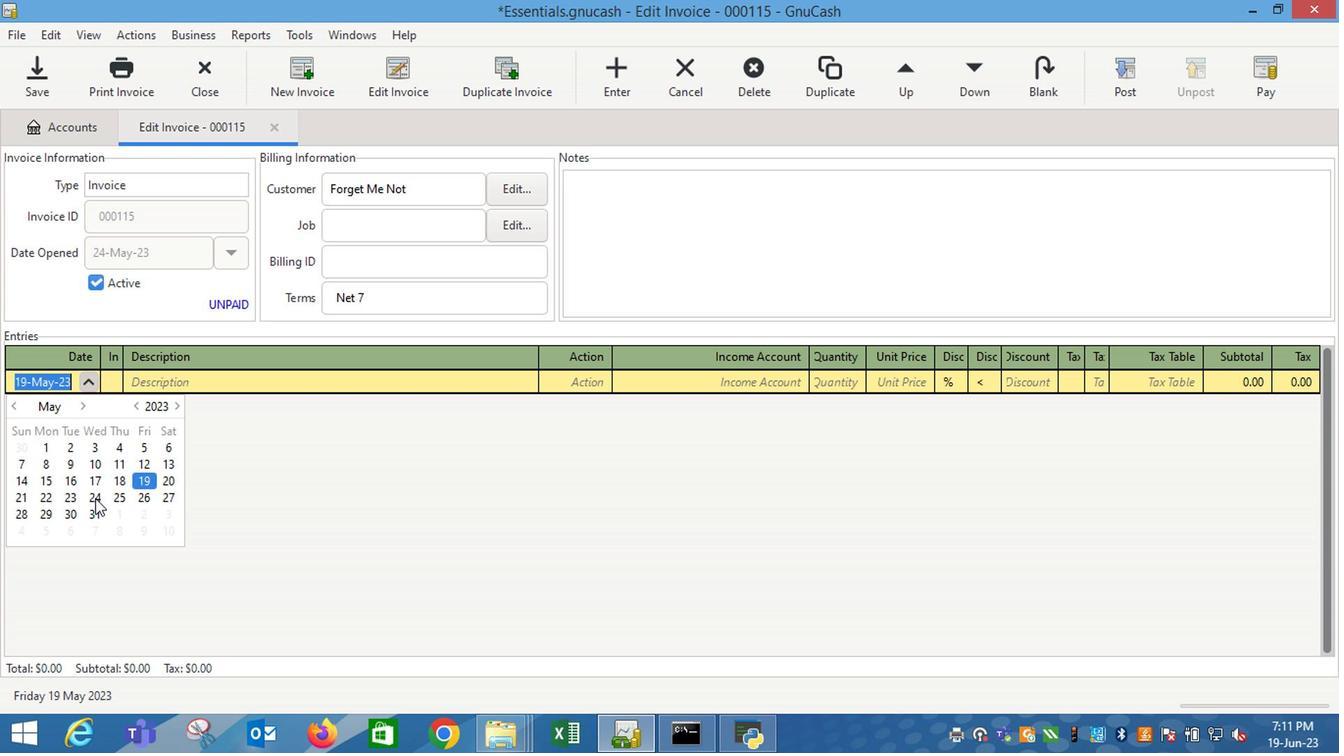 
Action: Key pressed <Key.tab>
Screenshot: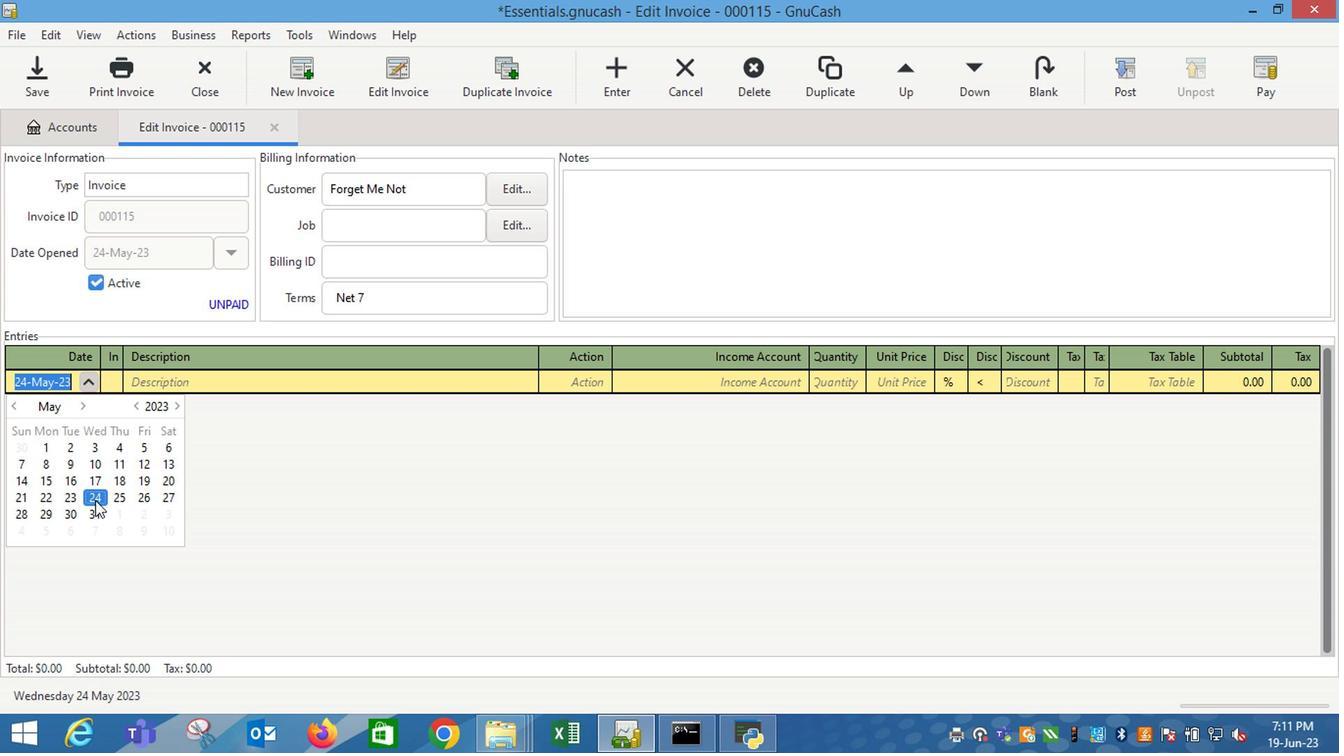 
Action: Mouse moved to (103, 502)
Screenshot: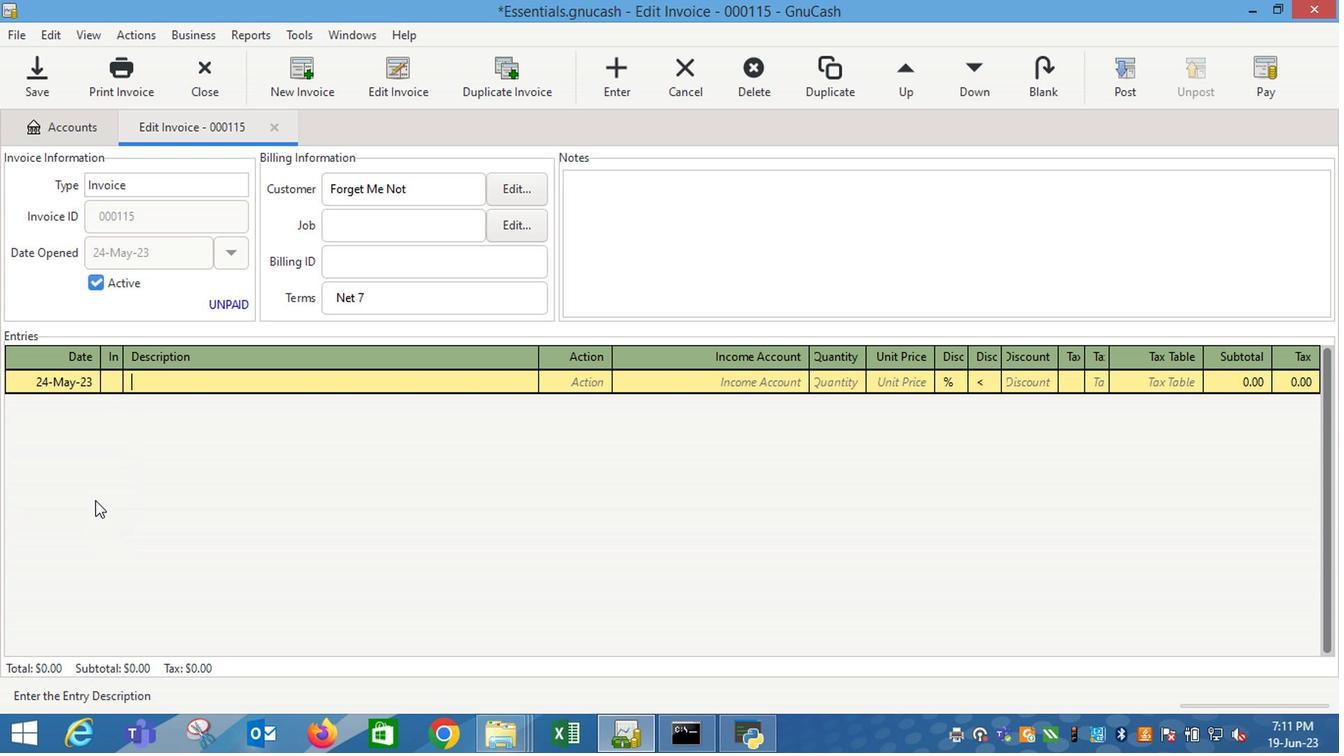 
Action: Key pressed <Key.shift_r>L'<Key.shift_r>Oreal<Key.space><Key.shift_r>Paris<Key.space><Key.shift_r>Pro<Key.space><Key.shift_r>Glow<Key.shift_r>SPF<Key.space>15<Key.space>202<Key.space><Key.shift_r>Creamy<Key.space><Key.shift_r>Natural<Key.space><Key.shift_r>Foundation<Key.left><Key.left><Key.left><Key.left><Key.left><Key.left><Key.left><Key.left><Key.left><Key.left><Key.left><Key.left><Key.left><Key.left><Key.left><Key.left><Key.left><Key.left><Key.left><Key.left><Key.left><Key.left><Key.left><Key.left><Key.left><Key.left><Key.left><Key.left><Key.left><Key.left><Key.left><Key.left><Key.left><Key.left><Key.left><Key.left><Key.left><Key.right><Key.space><Key.end><Key.tab><Key.tab>i<Key.down><Key.down><Key.down><Key.tab>2<Key.tab>10.99<Key.tab>
Screenshot: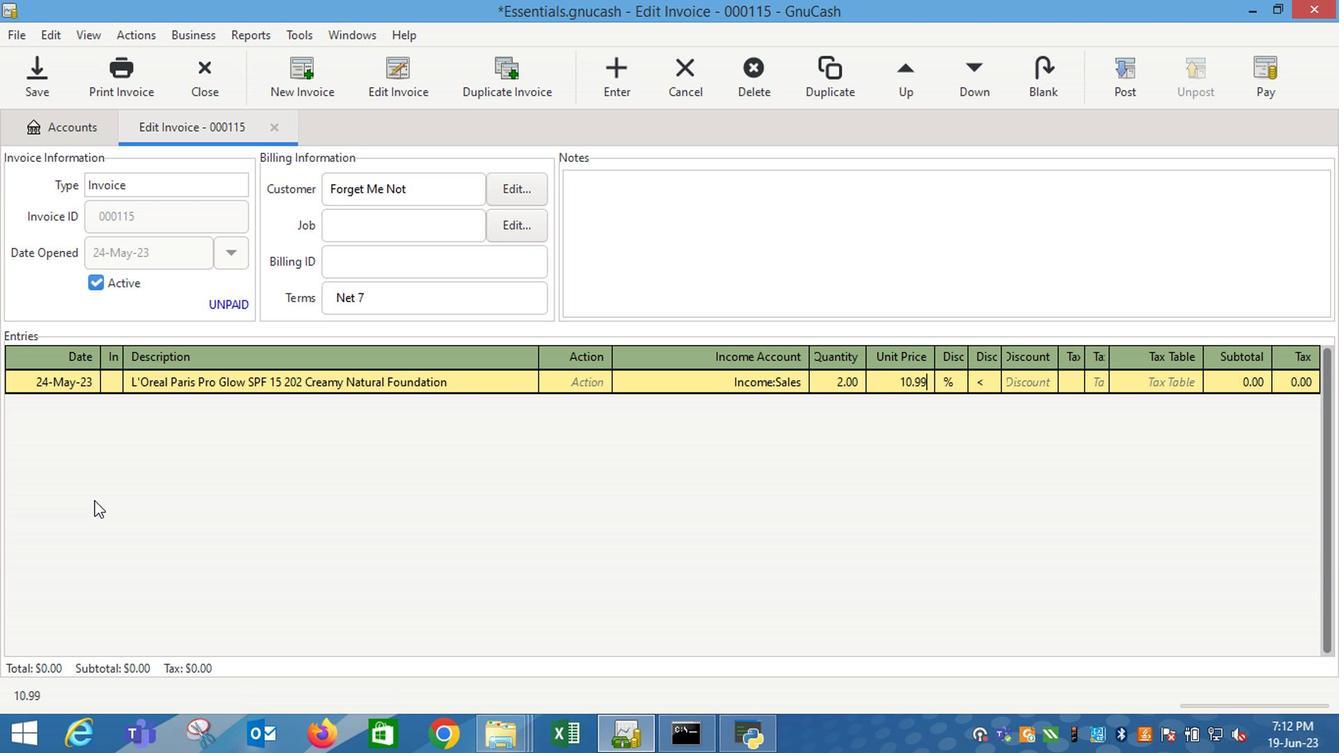 
Action: Mouse moved to (1075, 379)
Screenshot: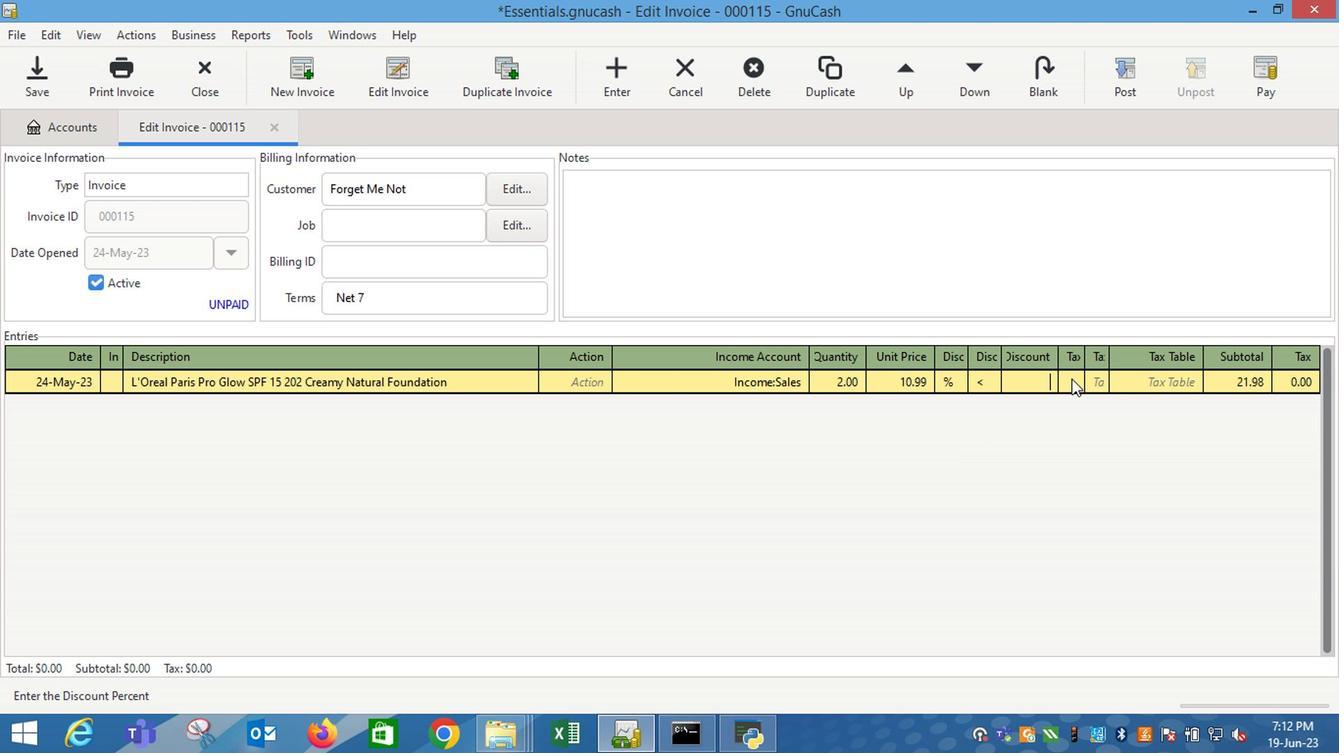 
Action: Mouse pressed left at (1075, 379)
Screenshot: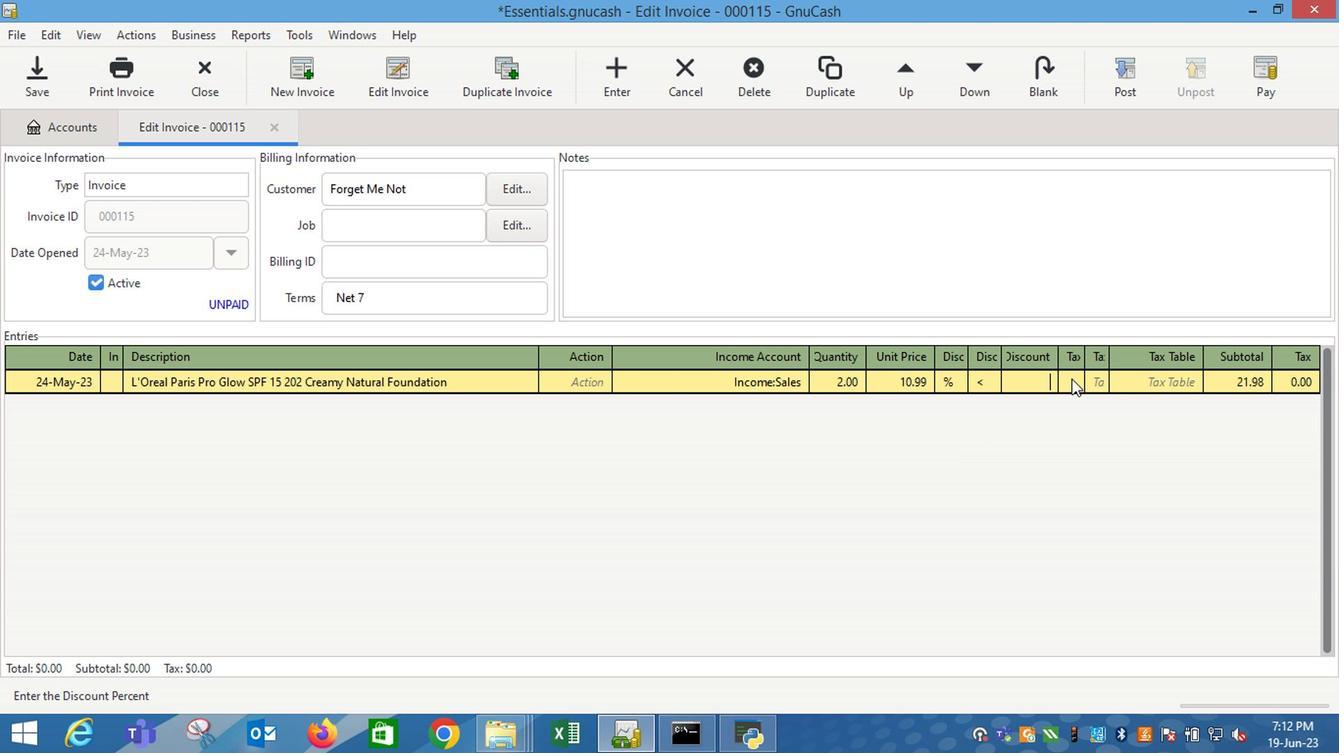 
Action: Mouse moved to (1137, 384)
Screenshot: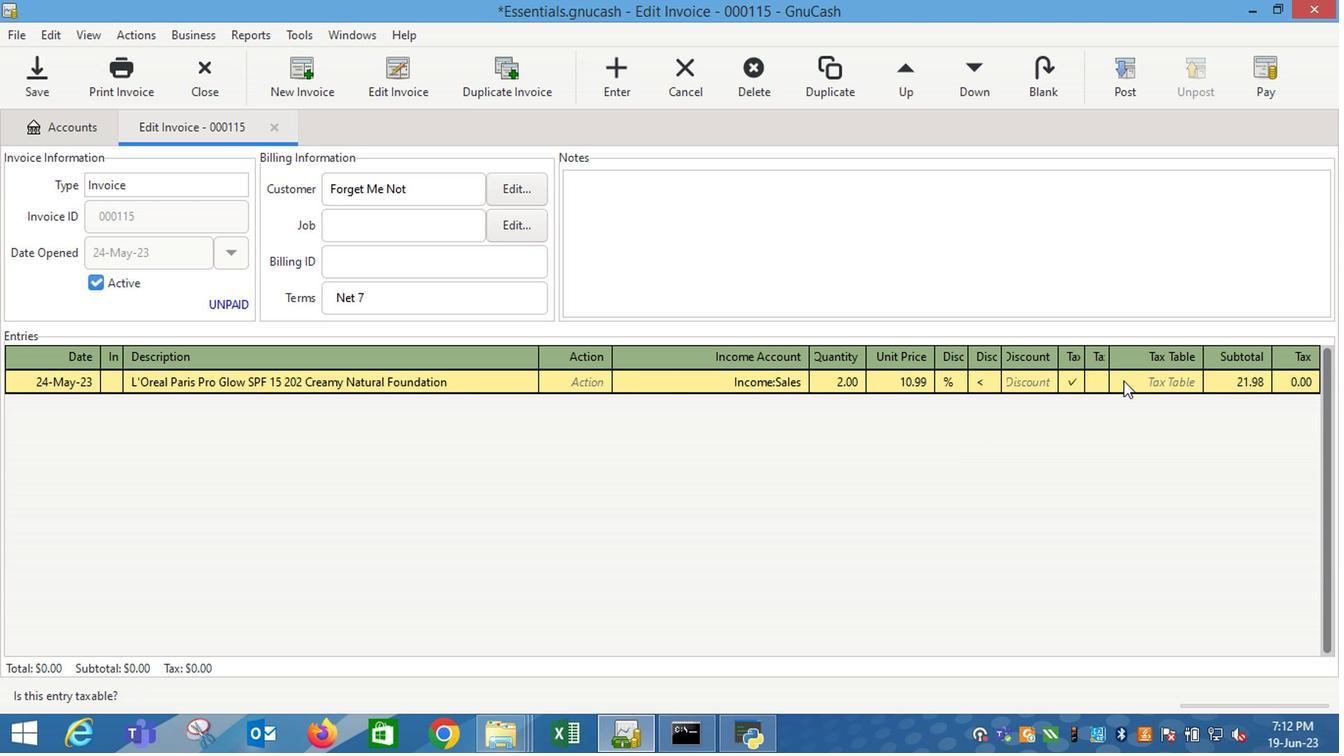 
Action: Mouse pressed left at (1137, 384)
Screenshot: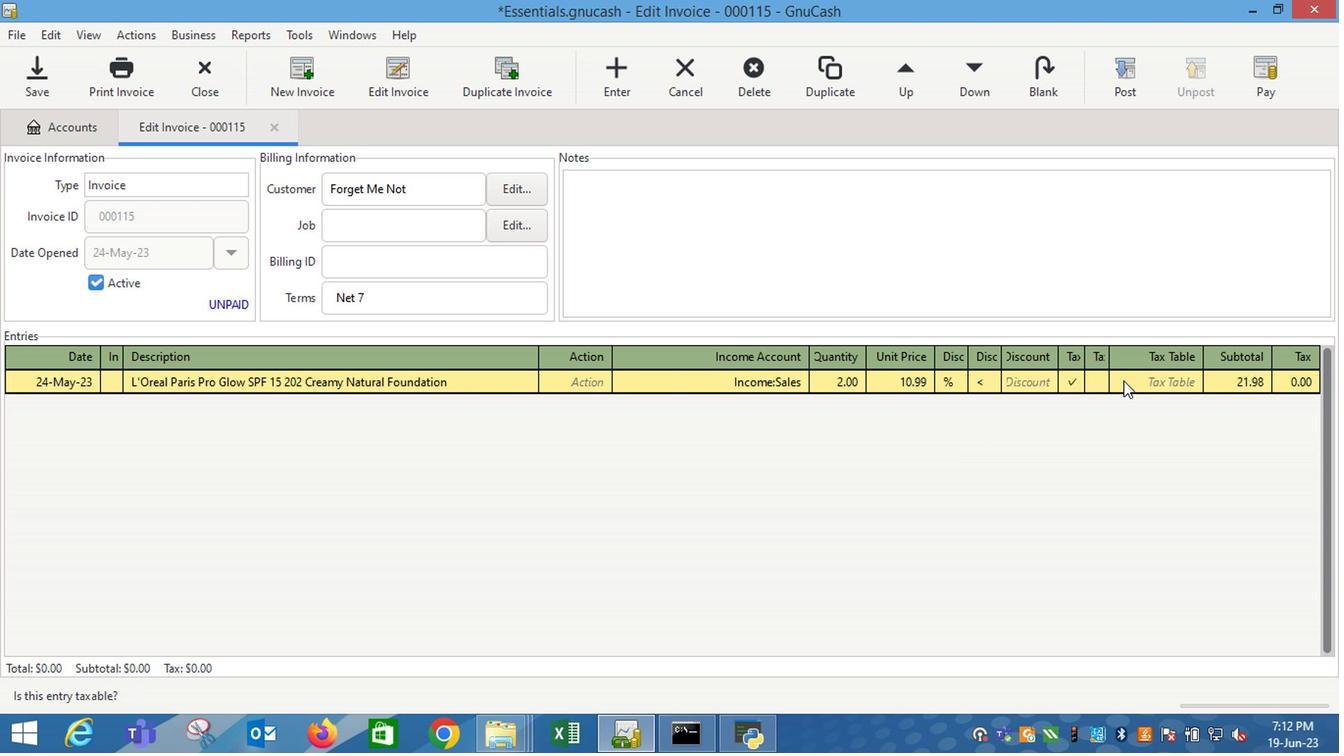 
Action: Mouse moved to (1185, 382)
Screenshot: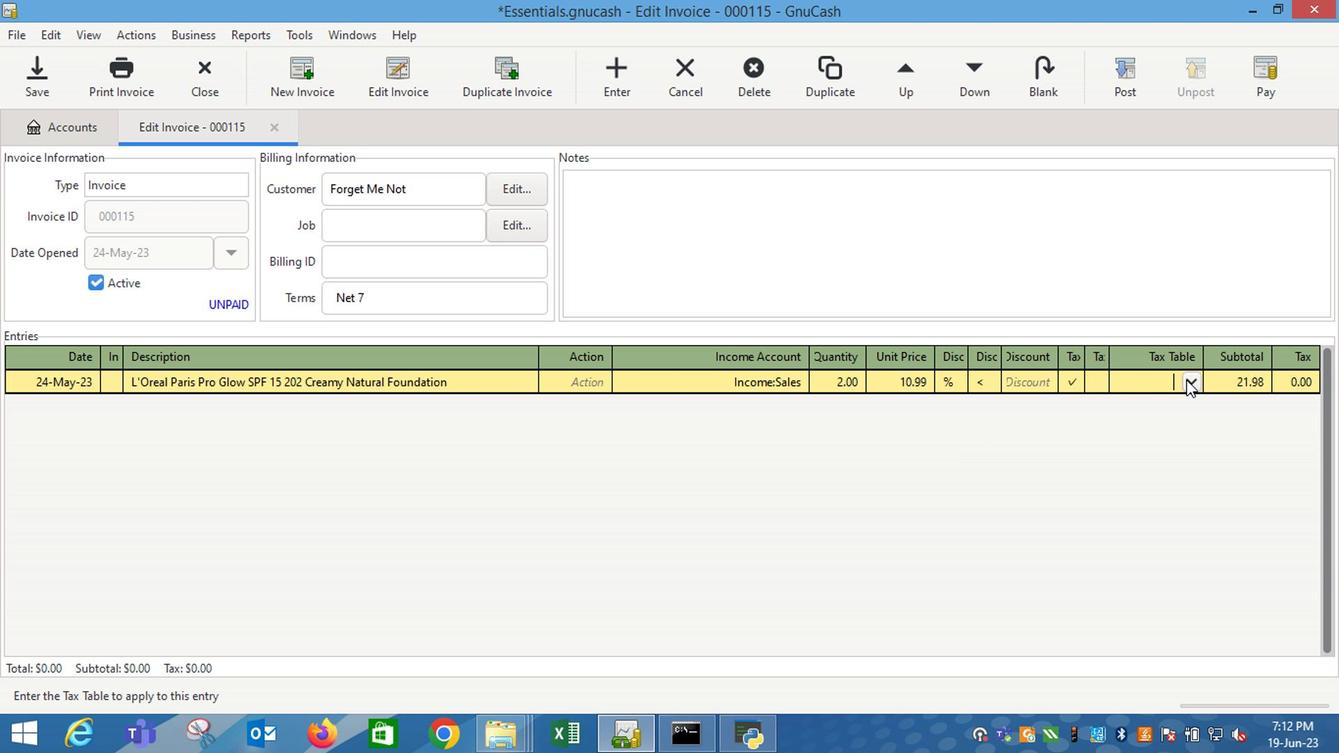 
Action: Mouse pressed left at (1185, 382)
Screenshot: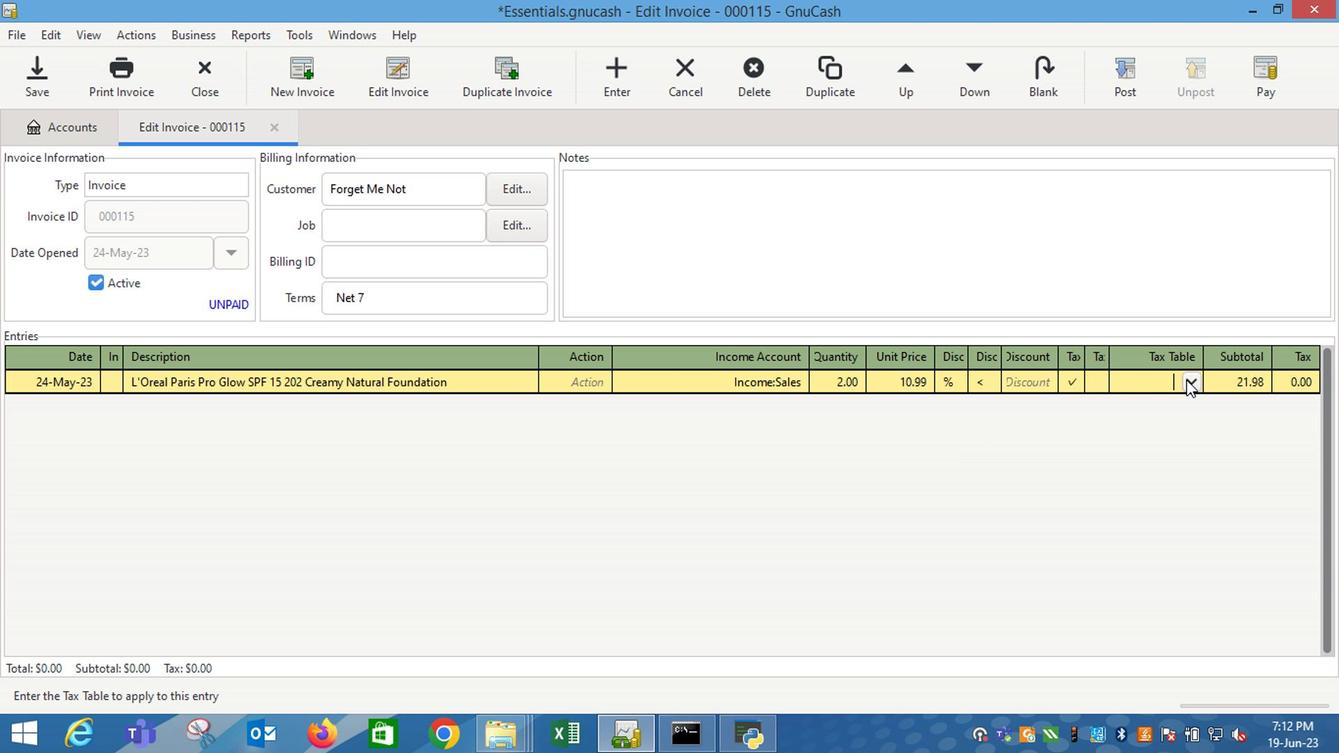 
Action: Mouse moved to (1127, 415)
Screenshot: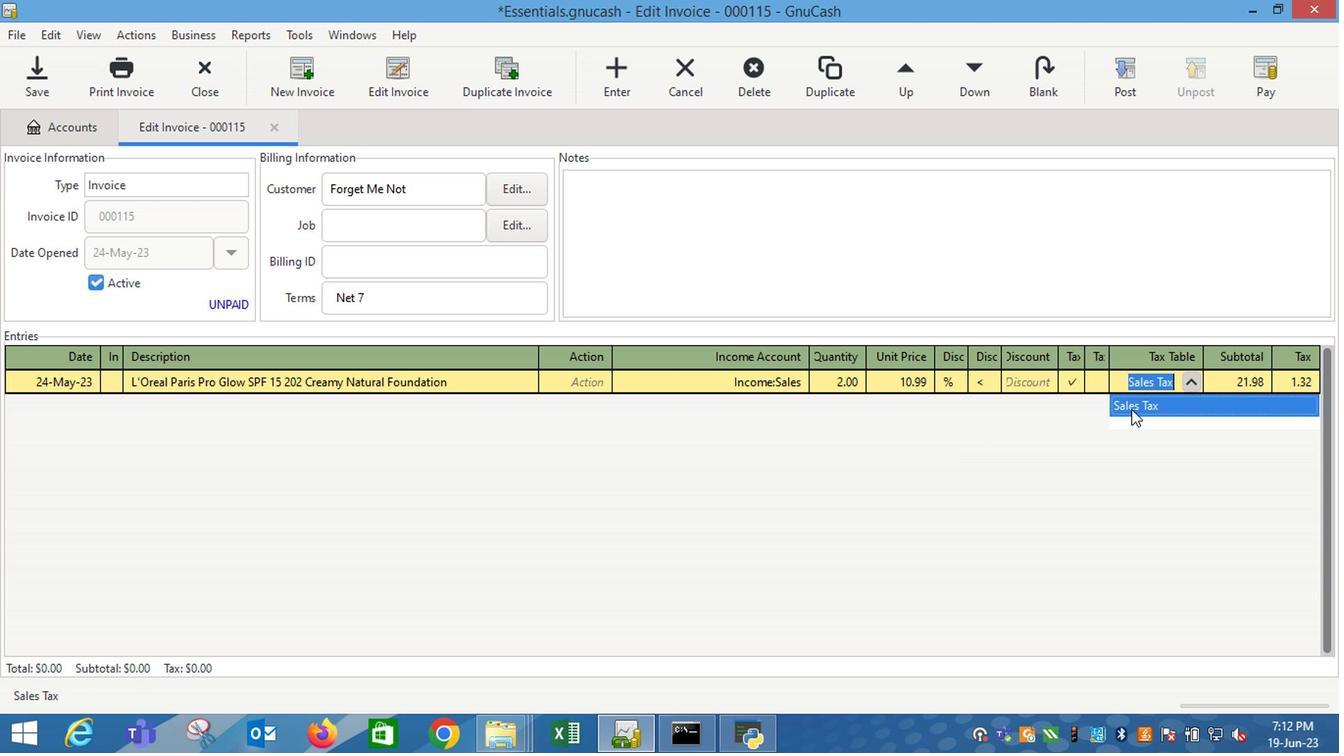 
Action: Mouse pressed left at (1127, 415)
Screenshot: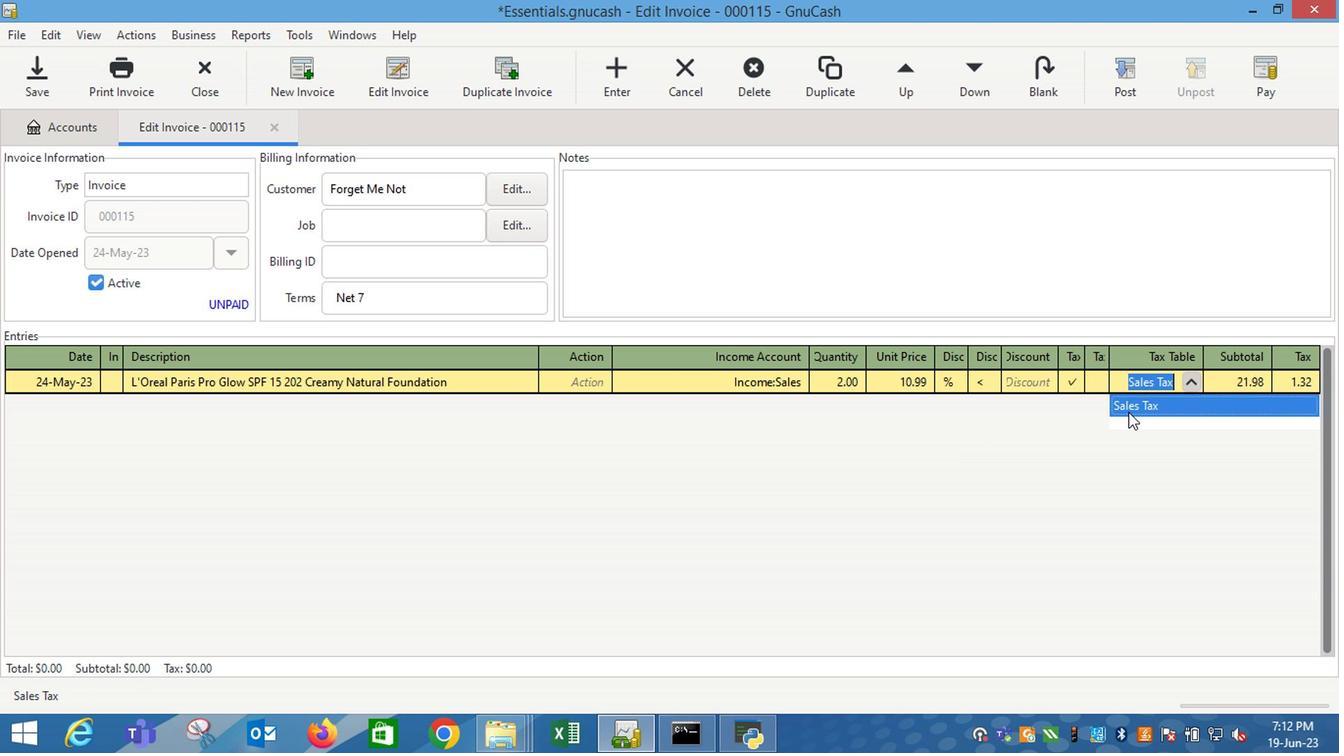 
Action: Mouse moved to (1126, 415)
Screenshot: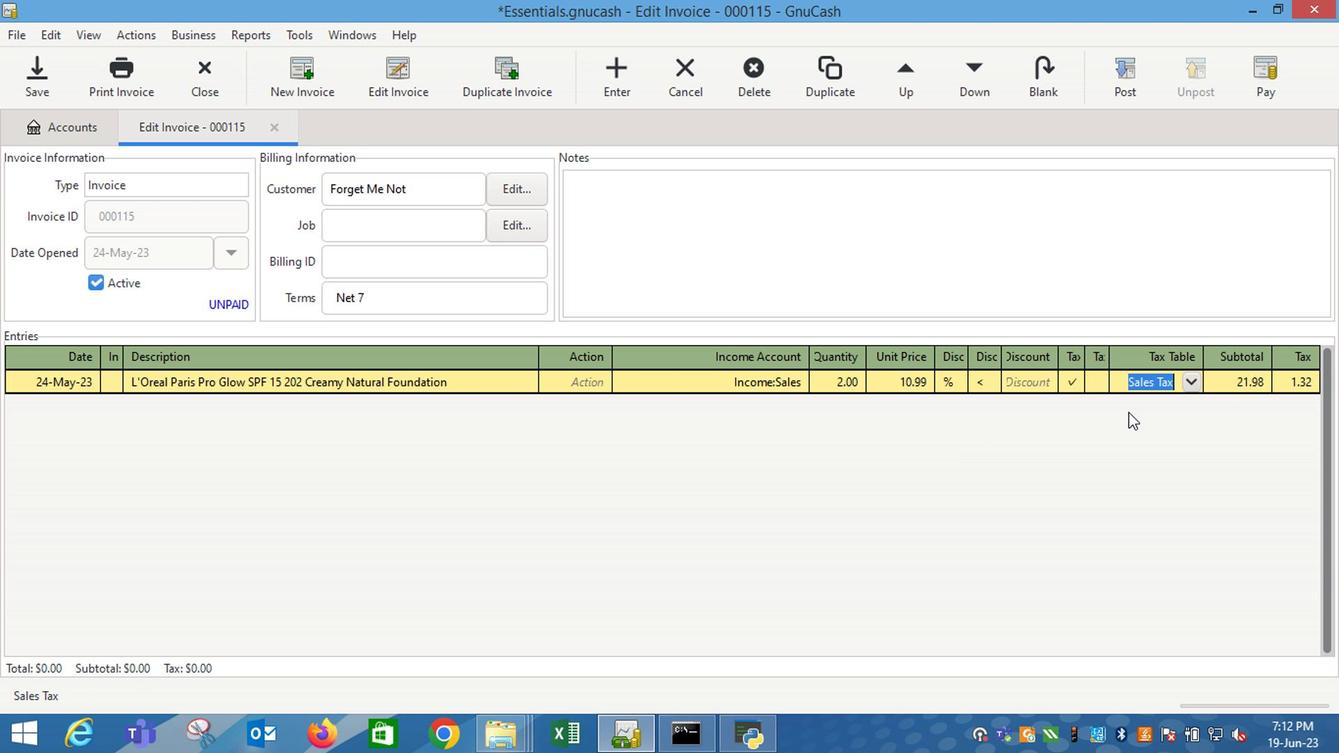 
Action: Key pressed <Key.enter><Key.tab><Key.shift_r>Maybelline<Key.space><Key.shift_r>New<Key.space><Key.shift_r>York<Key.space><Key.shift_r>The<Key.space><Key.shift_r>Colossal<Key.space>350<Key.space><Key.shift_r>Blackest<Key.space><Key.shift_r>Black<Key.space><Key.shift_r>Curl<Key.space><Key.shift_r>Bounce<Key.space><Key.shift_r>Mascara<Key.tab><Key.tab>i<Key.down><Key.down><Key.down><Key.tab>1<Key.tab>14.99<Key.tab>
Screenshot: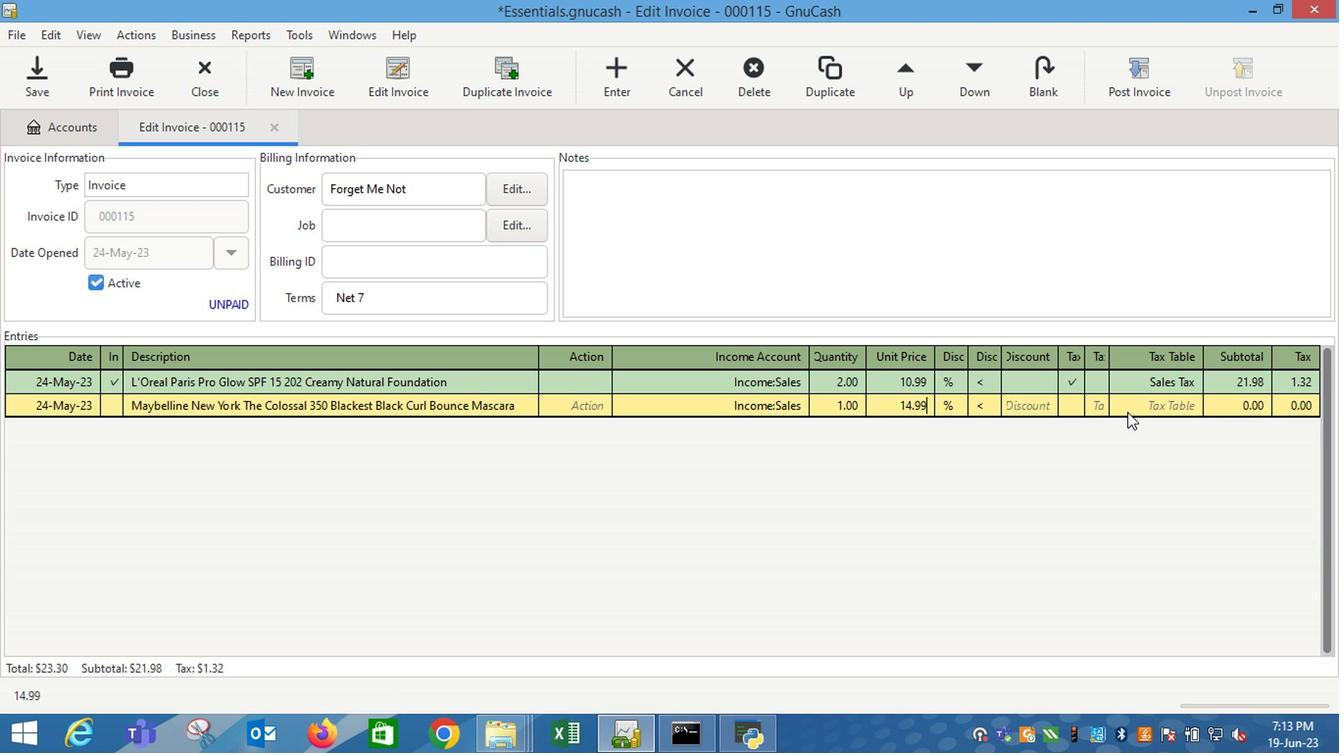 
Action: Mouse moved to (1076, 411)
Screenshot: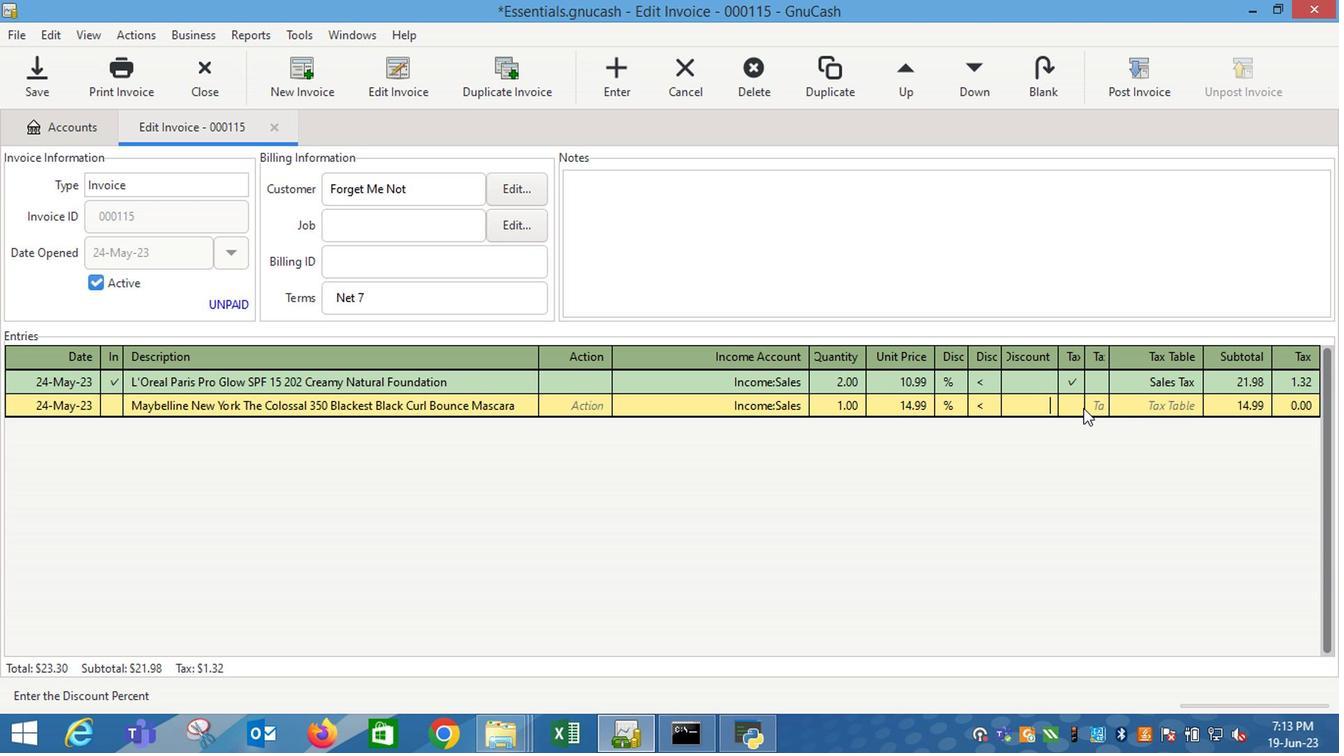 
Action: Mouse pressed left at (1076, 411)
Screenshot: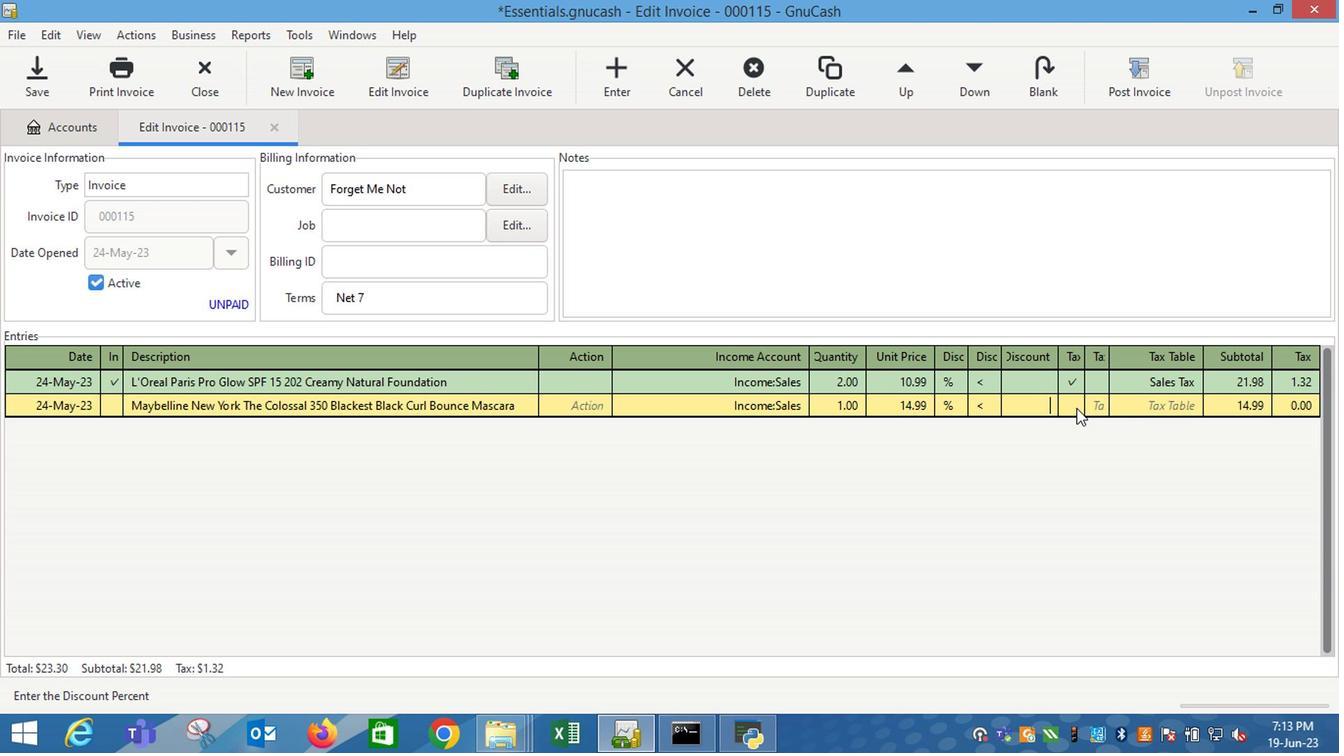 
Action: Mouse moved to (1185, 417)
Screenshot: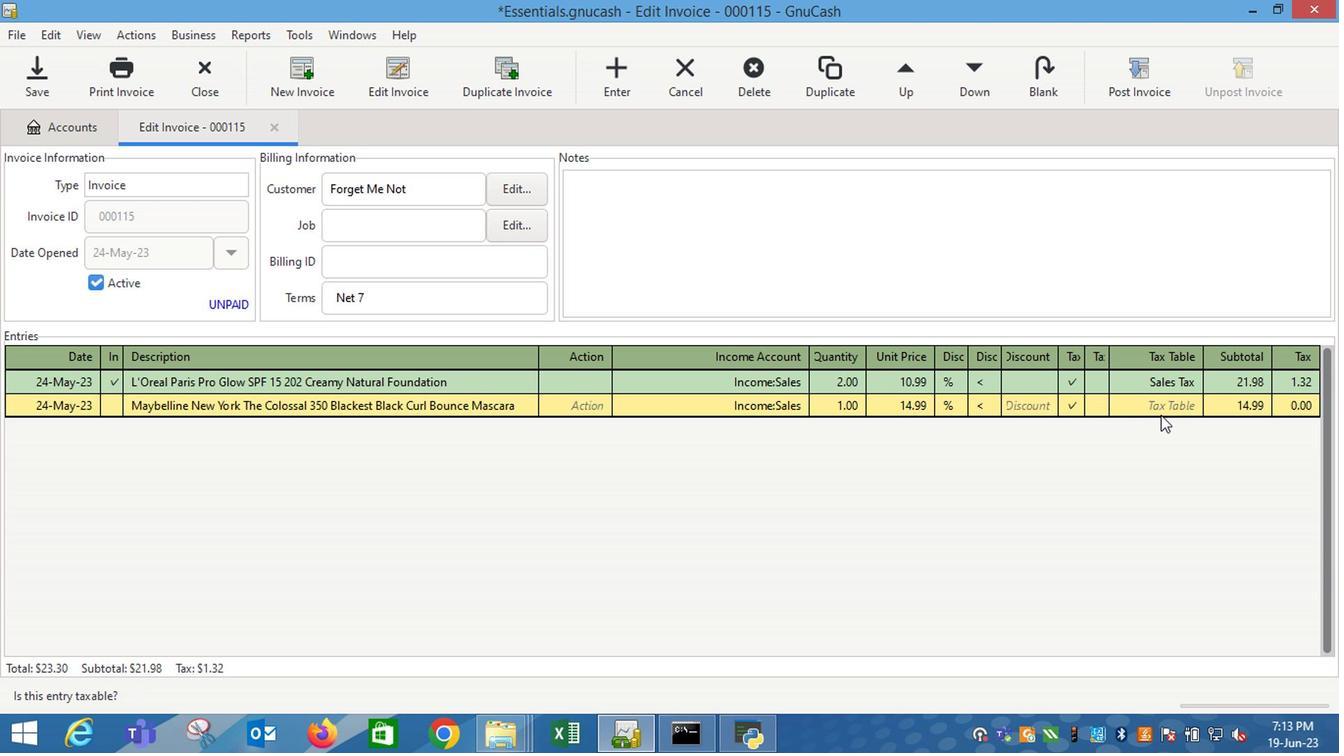 
Action: Mouse pressed left at (1185, 417)
Screenshot: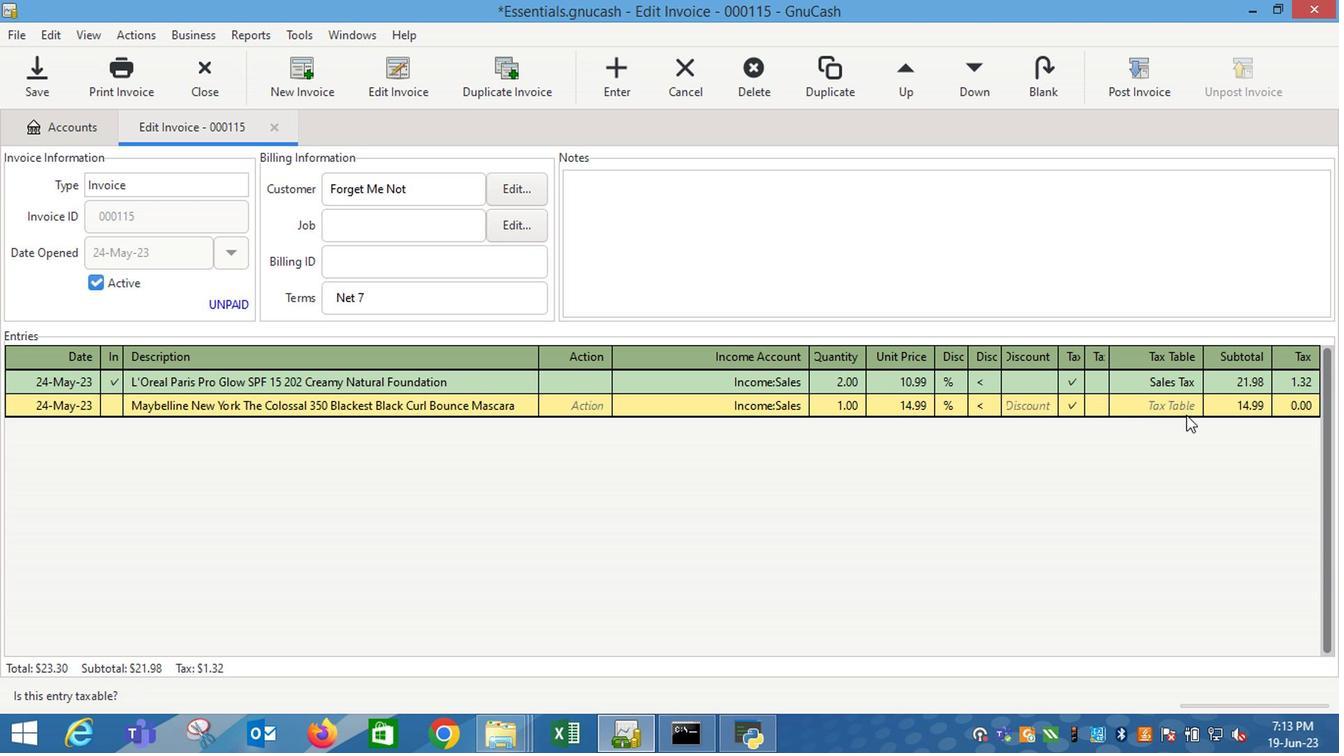 
Action: Mouse moved to (1190, 407)
Screenshot: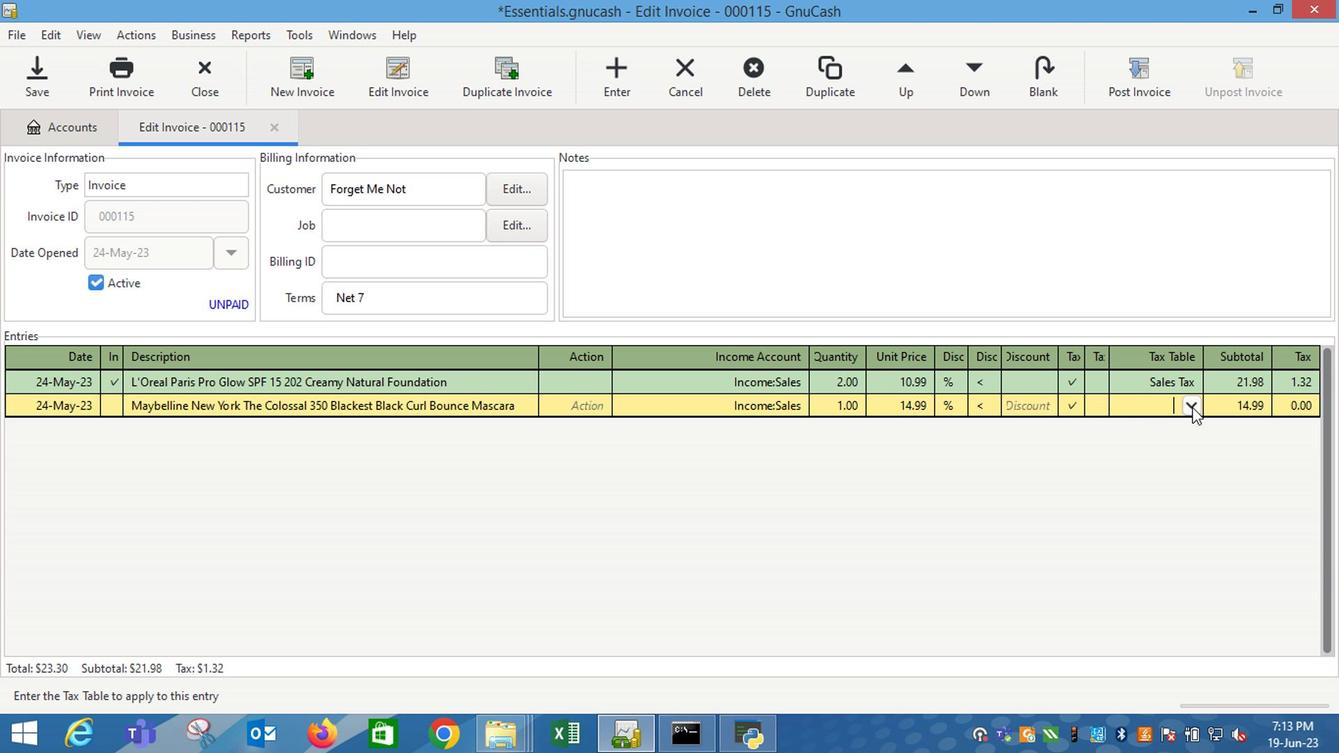 
Action: Mouse pressed left at (1190, 407)
Screenshot: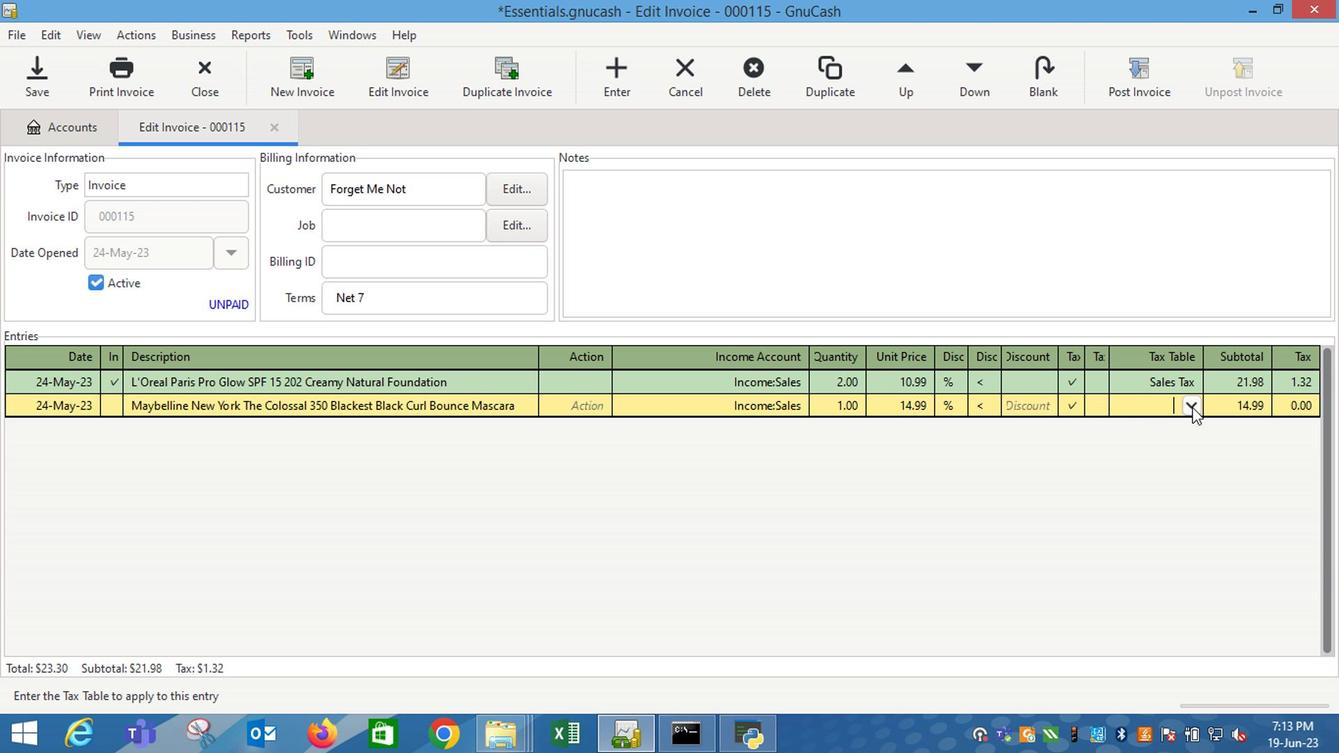 
Action: Mouse moved to (1132, 443)
Screenshot: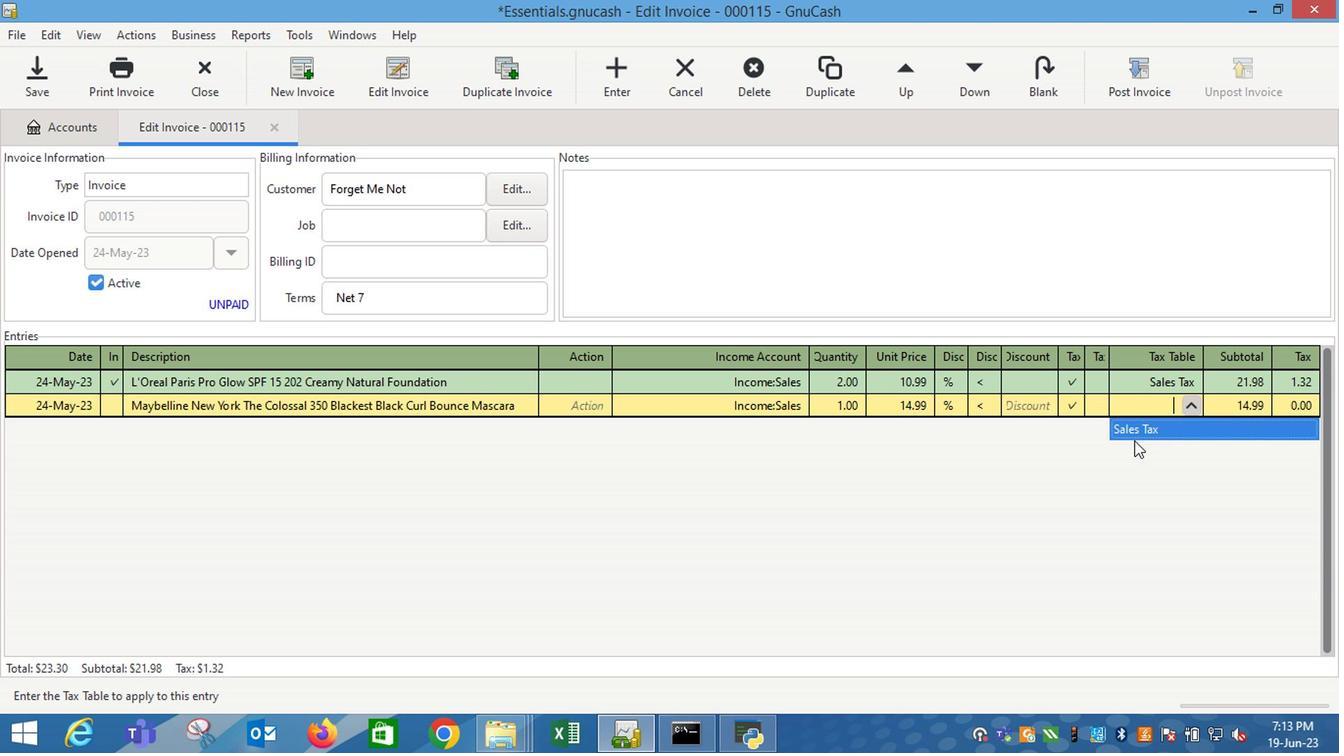 
Action: Mouse pressed left at (1132, 443)
Screenshot: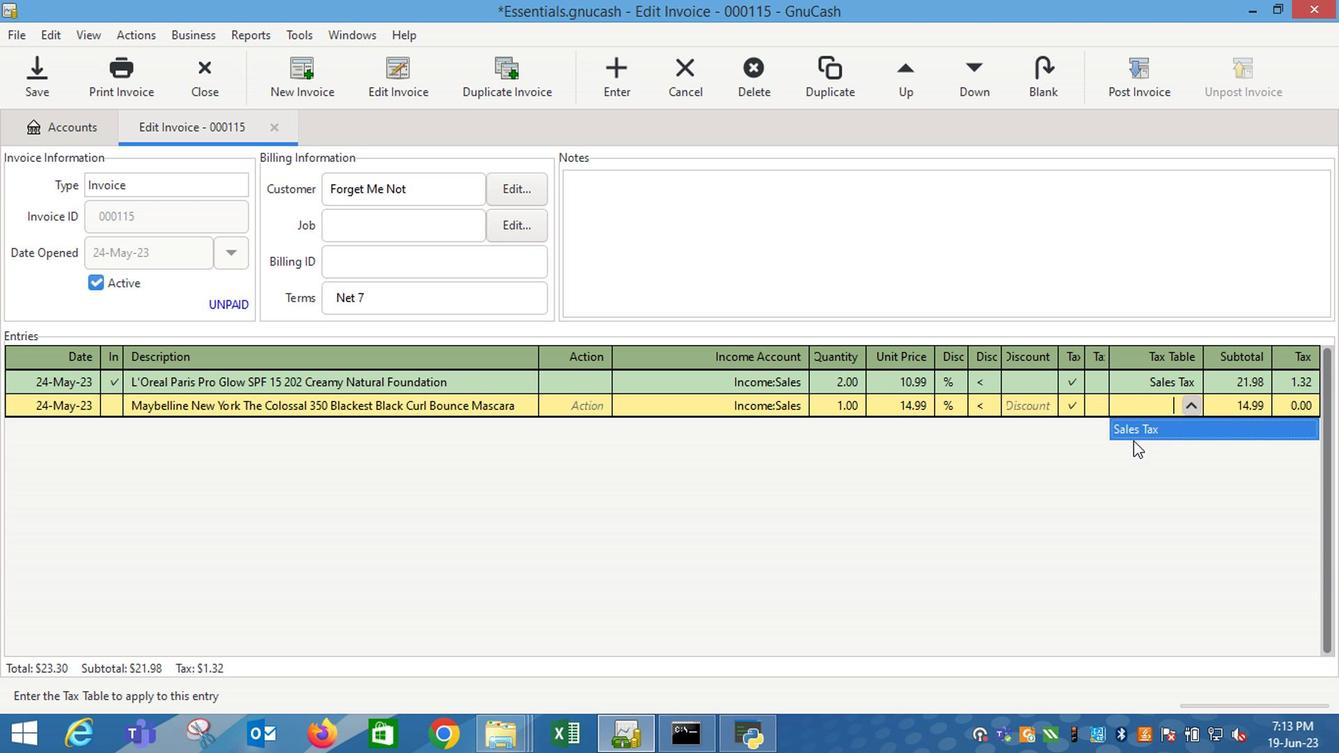 
Action: Mouse moved to (1138, 437)
Screenshot: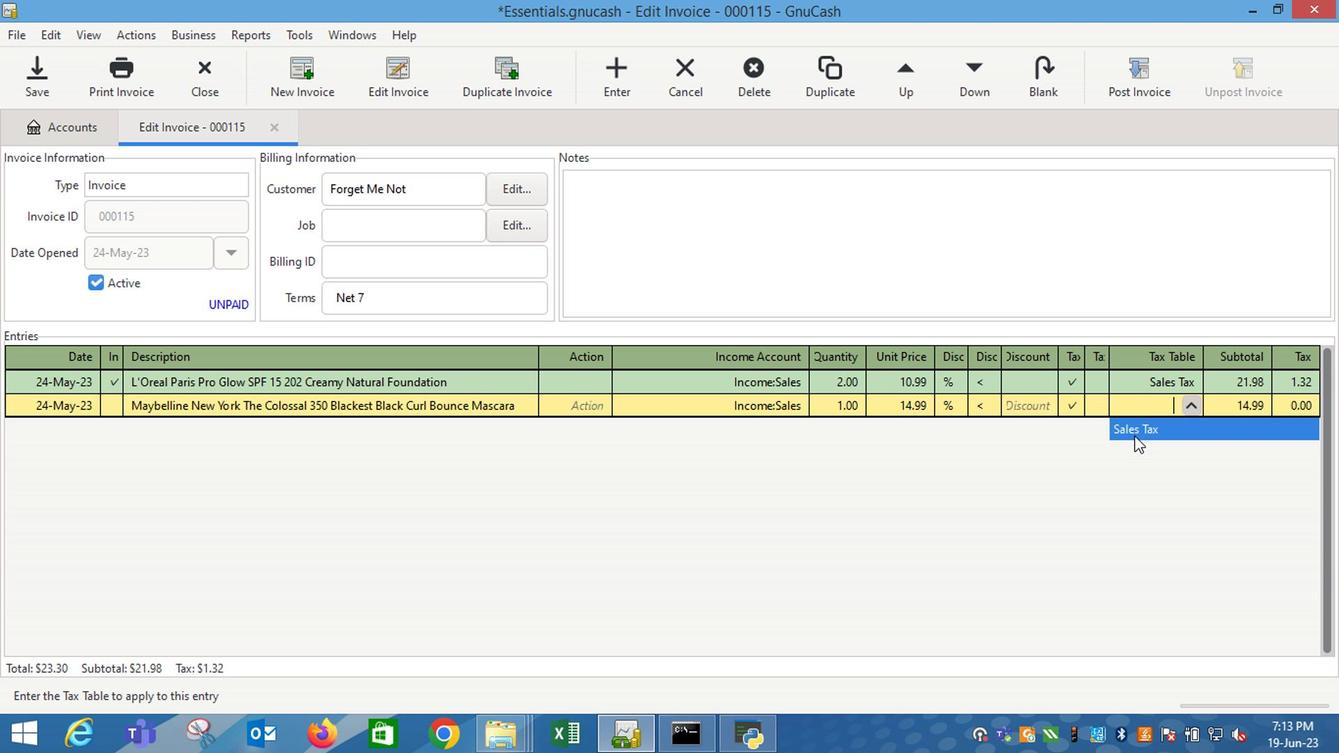 
Action: Mouse pressed left at (1138, 437)
Screenshot: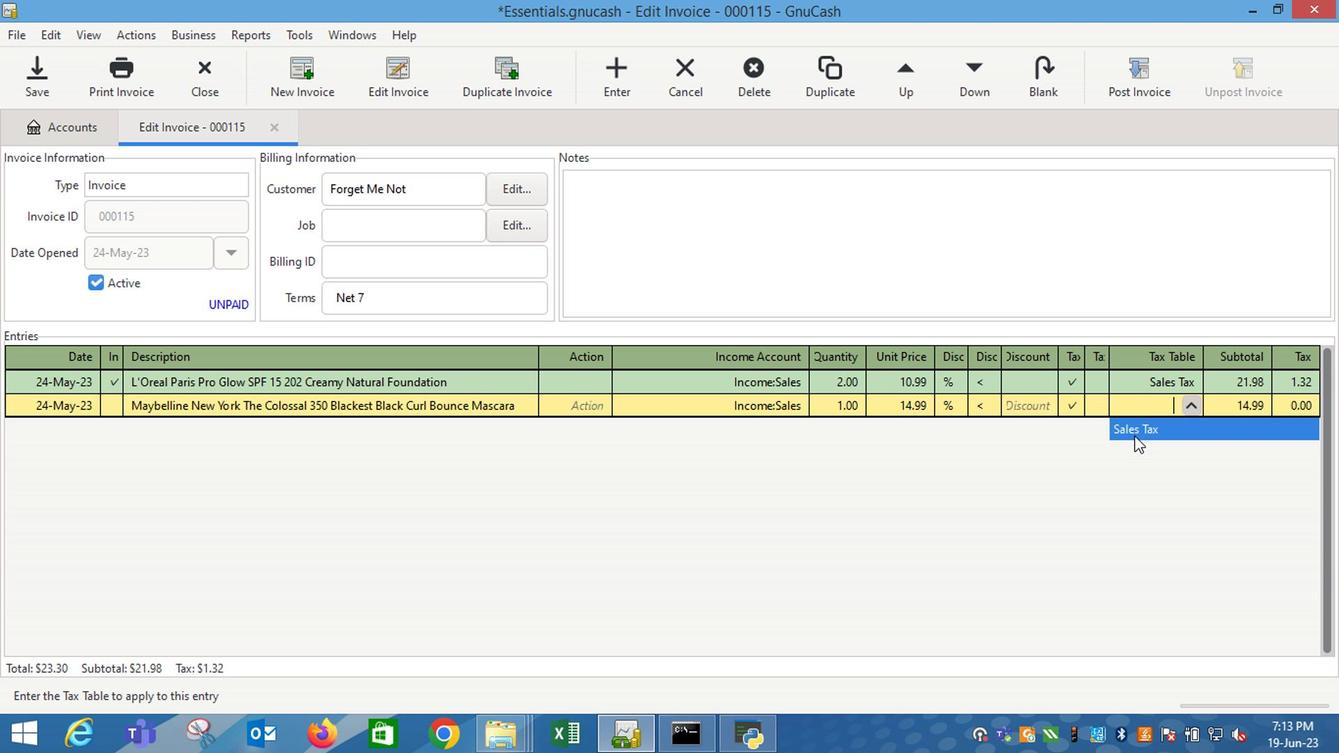 
Action: Mouse moved to (1138, 436)
Screenshot: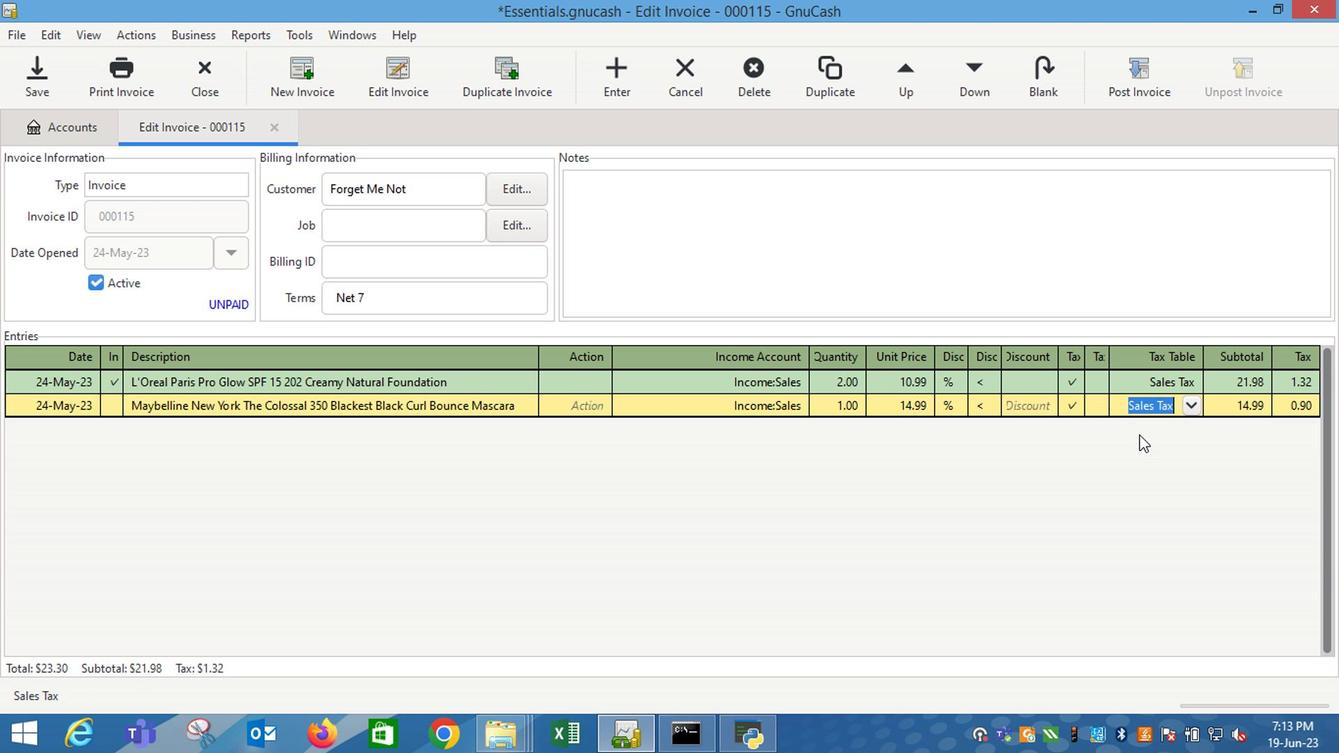 
Action: Key pressed <Key.enter>
Screenshot: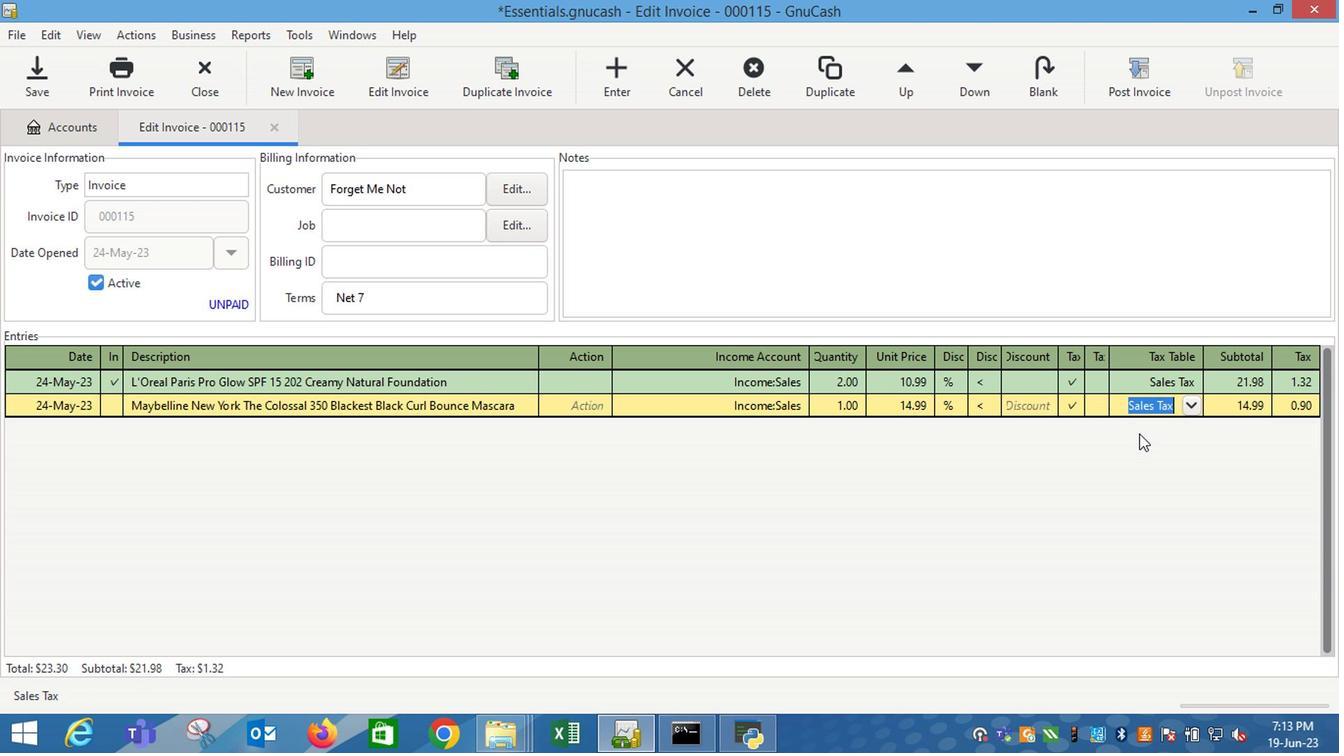 
Action: Mouse moved to (1143, 87)
Screenshot: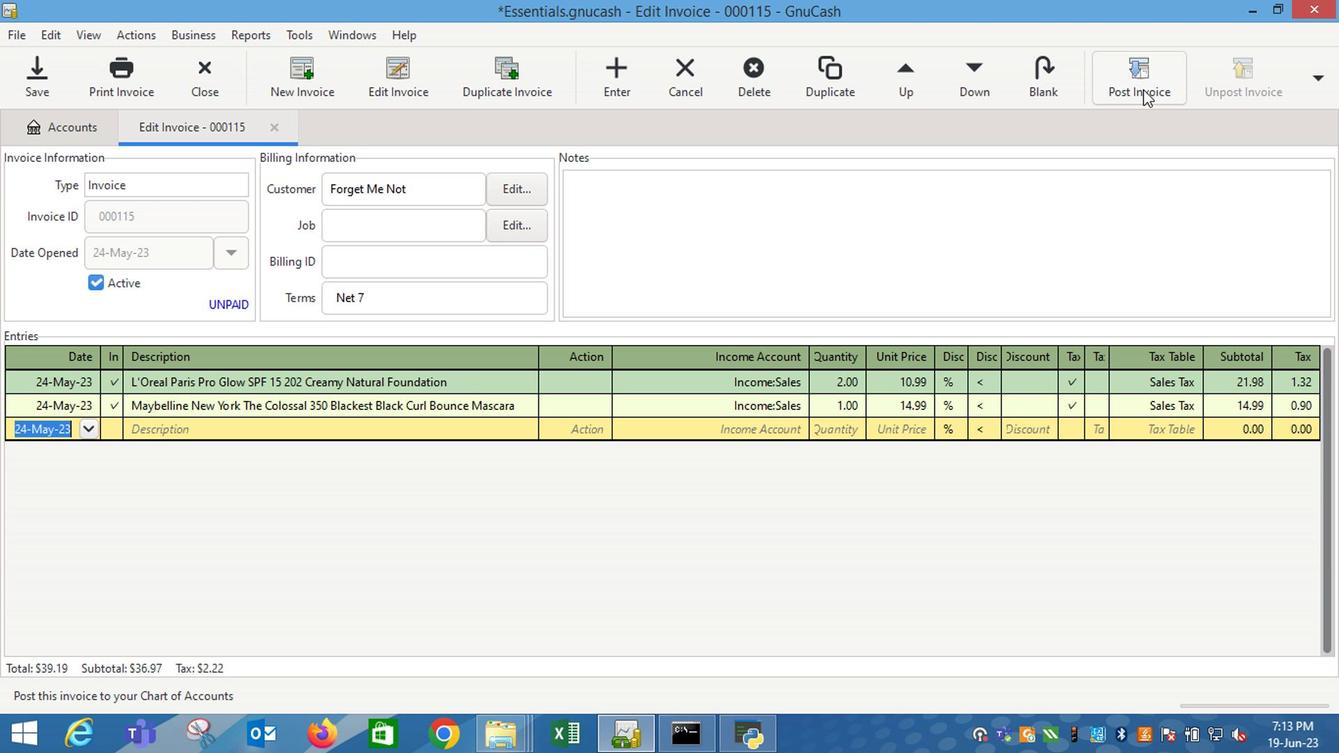 
Action: Mouse pressed left at (1143, 87)
Screenshot: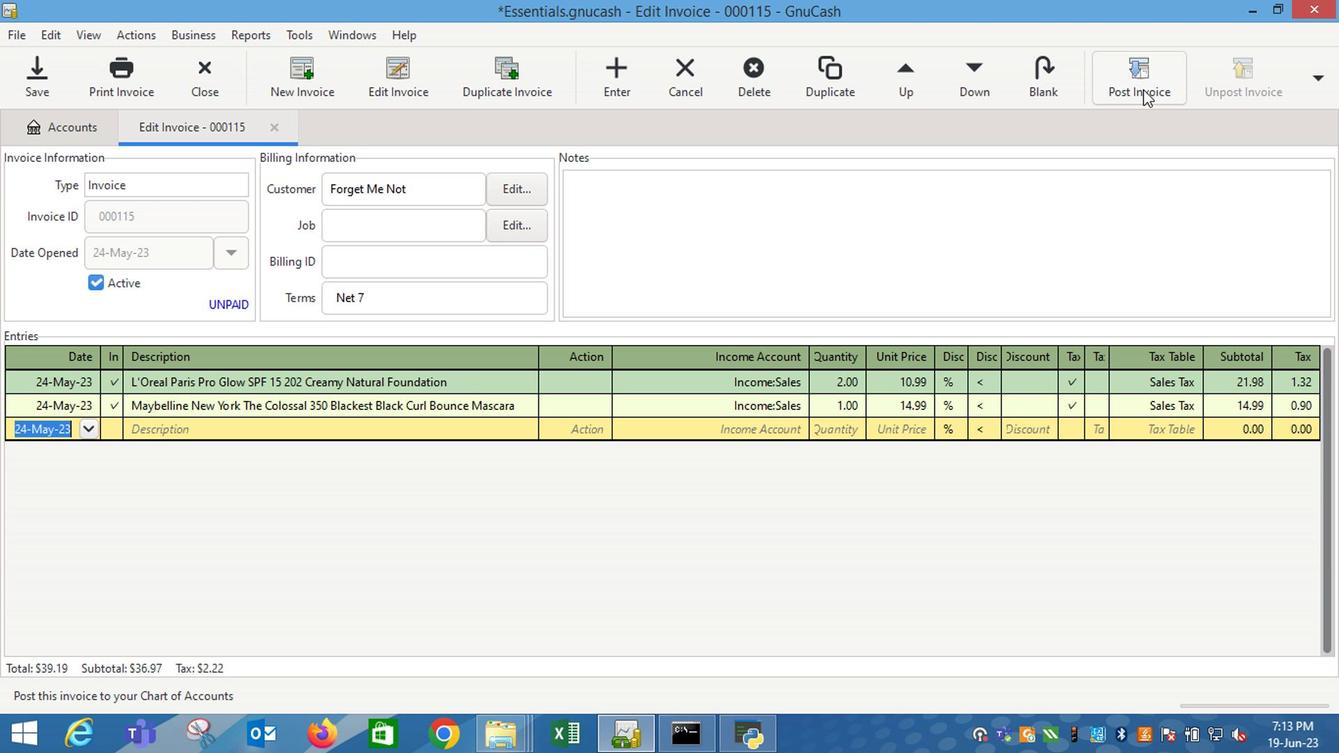 
Action: Mouse moved to (840, 332)
Screenshot: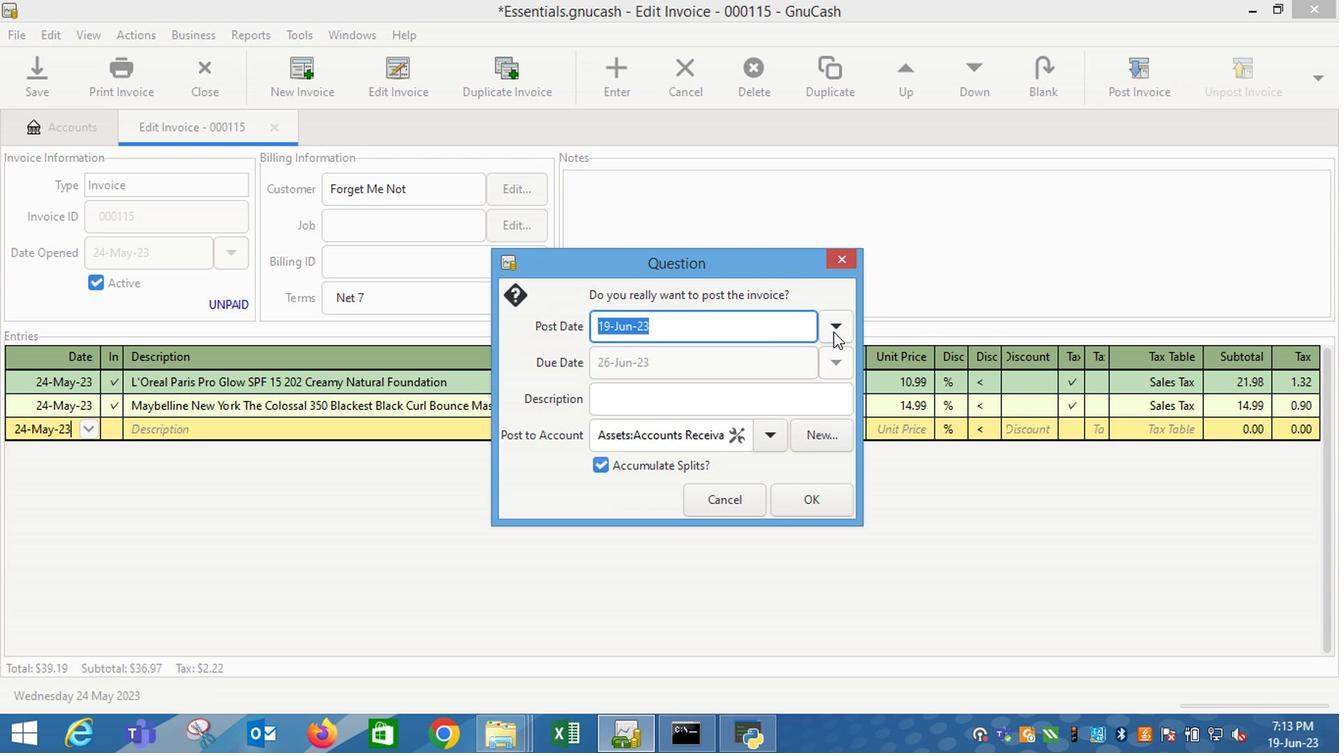 
Action: Mouse pressed left at (840, 332)
Screenshot: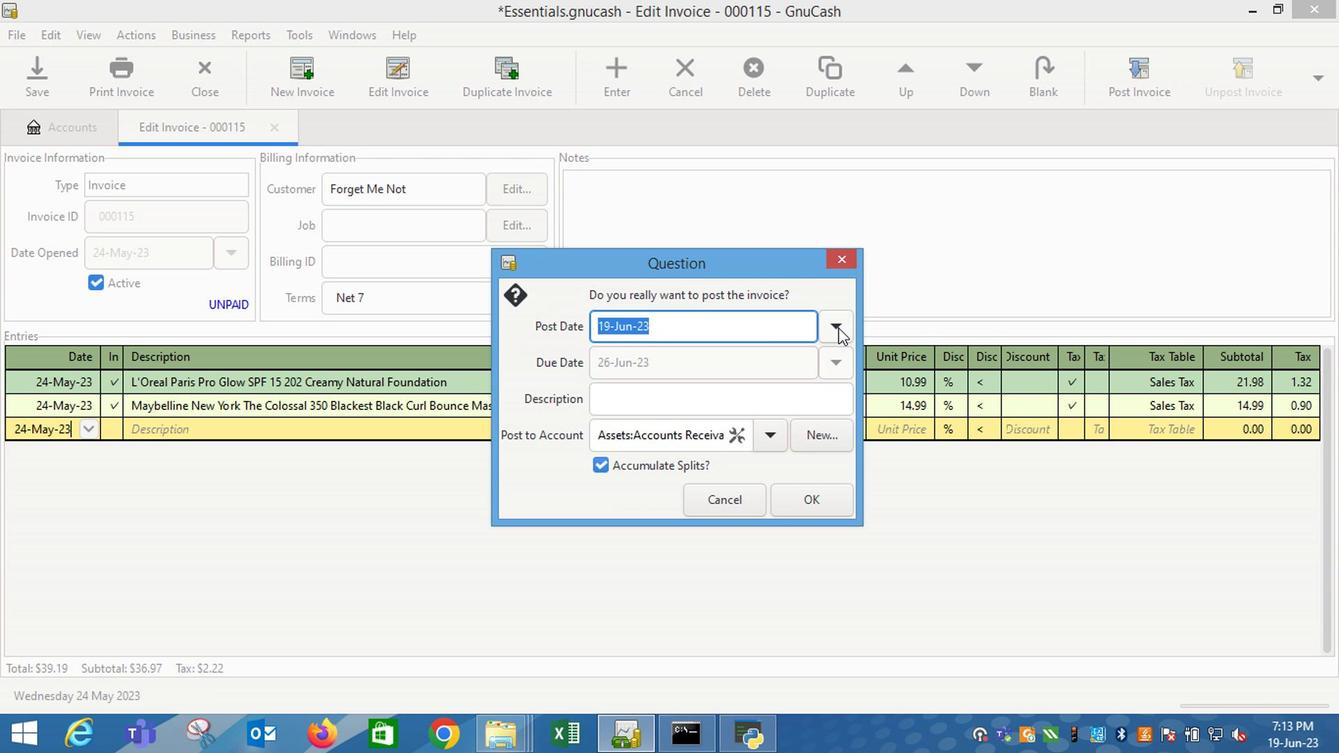 
Action: Mouse moved to (688, 360)
Screenshot: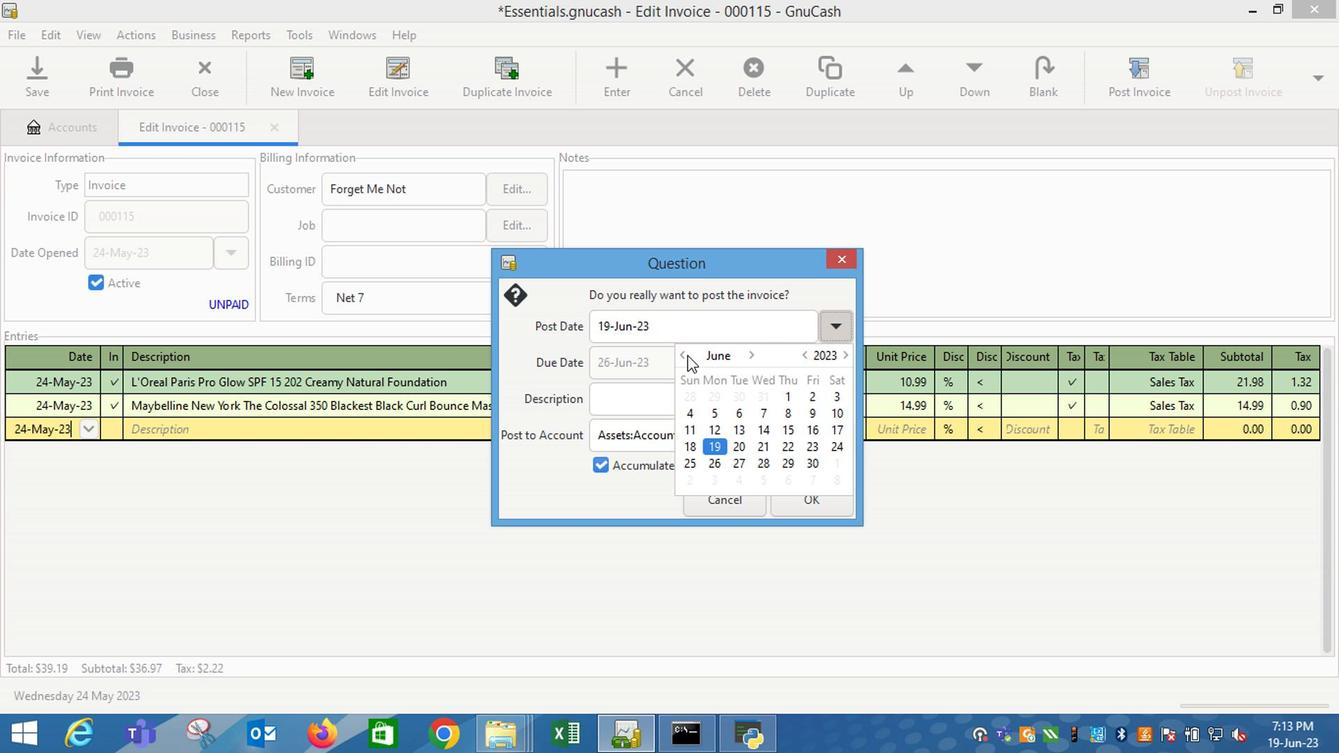 
Action: Mouse pressed left at (688, 360)
Screenshot: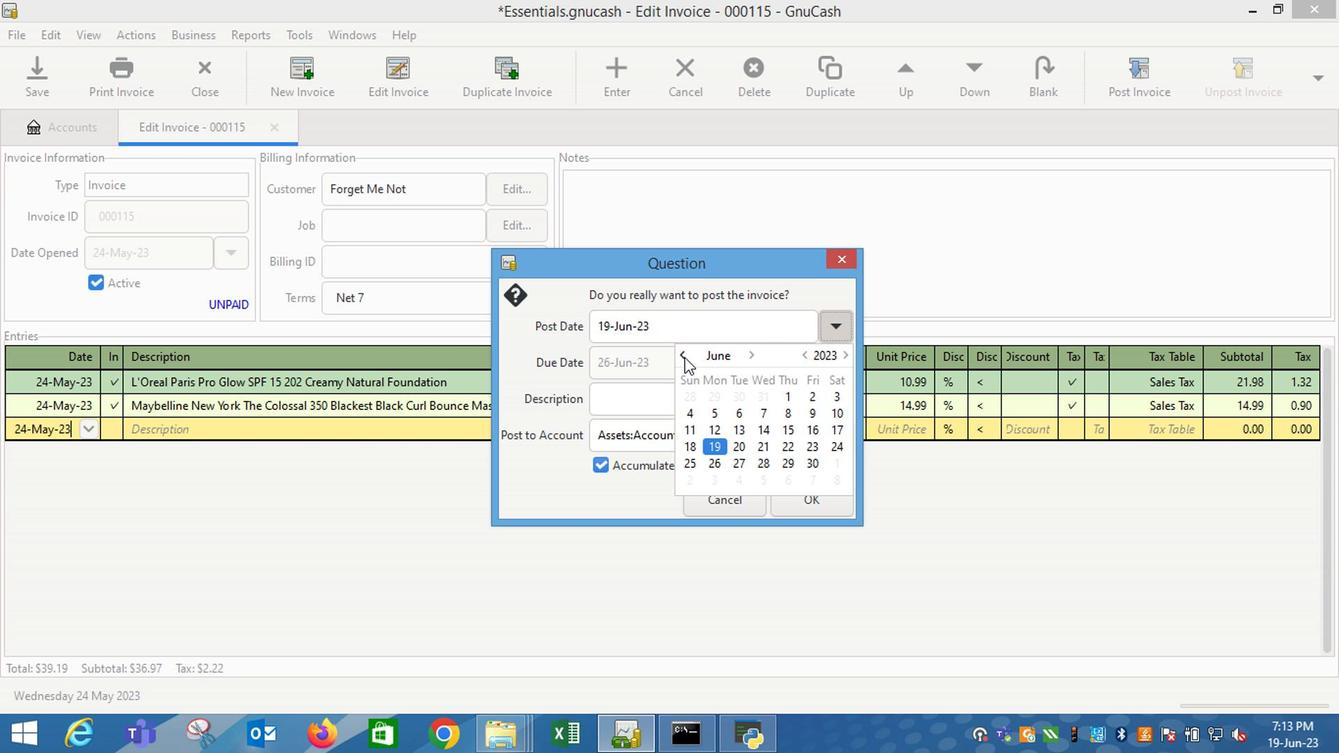 
Action: Mouse moved to (770, 449)
Screenshot: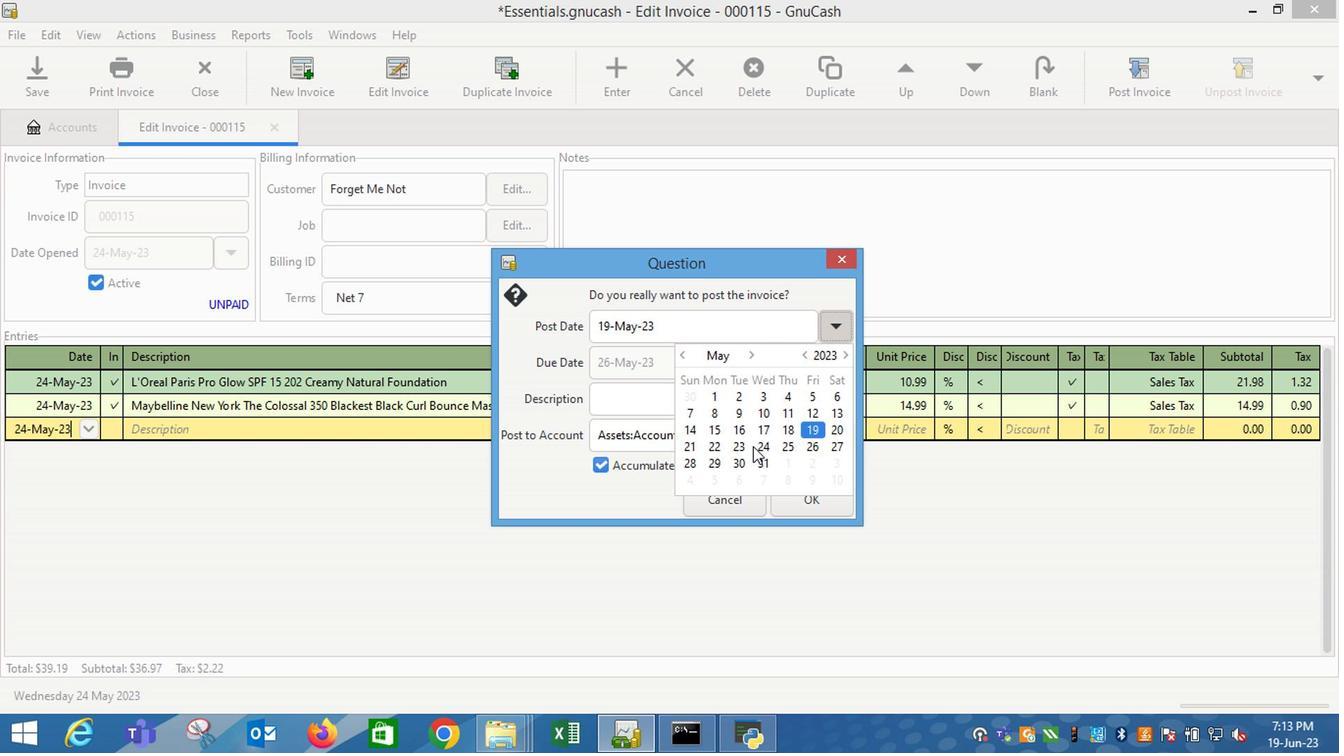 
Action: Mouse pressed left at (770, 449)
Screenshot: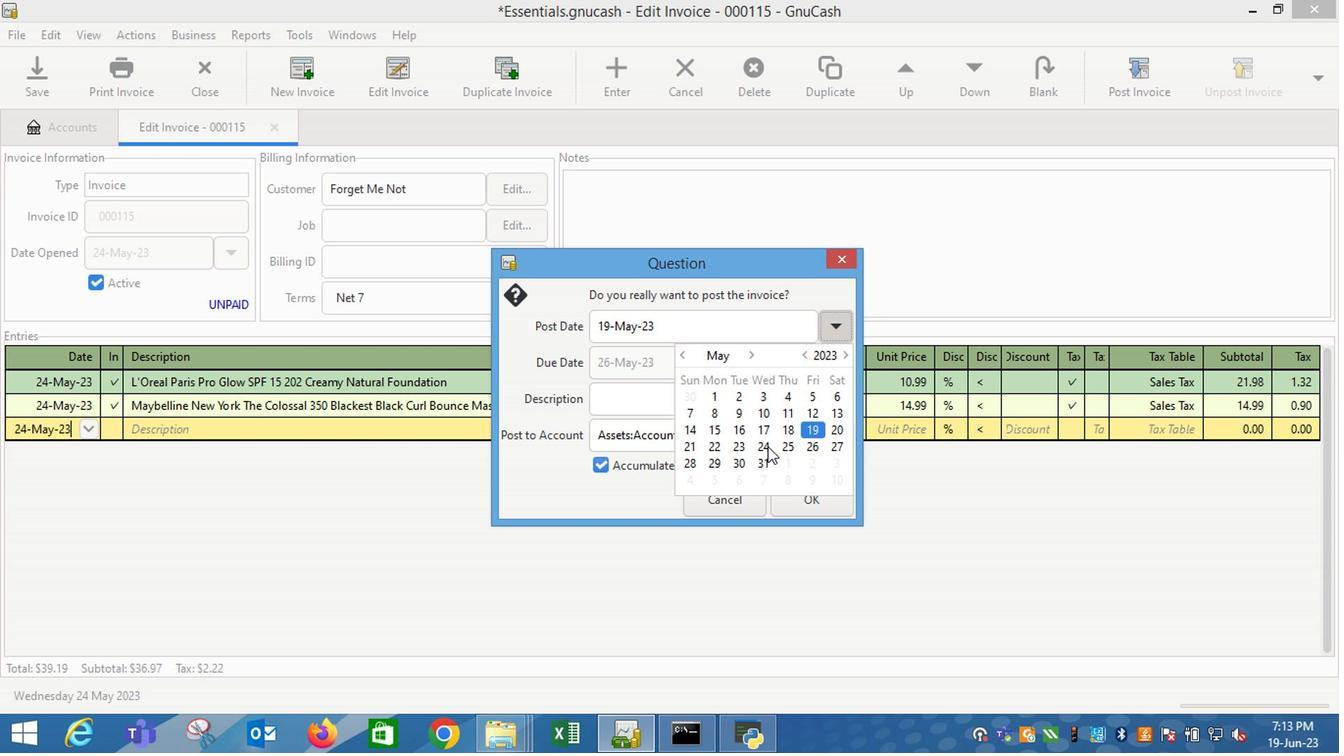 
Action: Mouse moved to (636, 401)
Screenshot: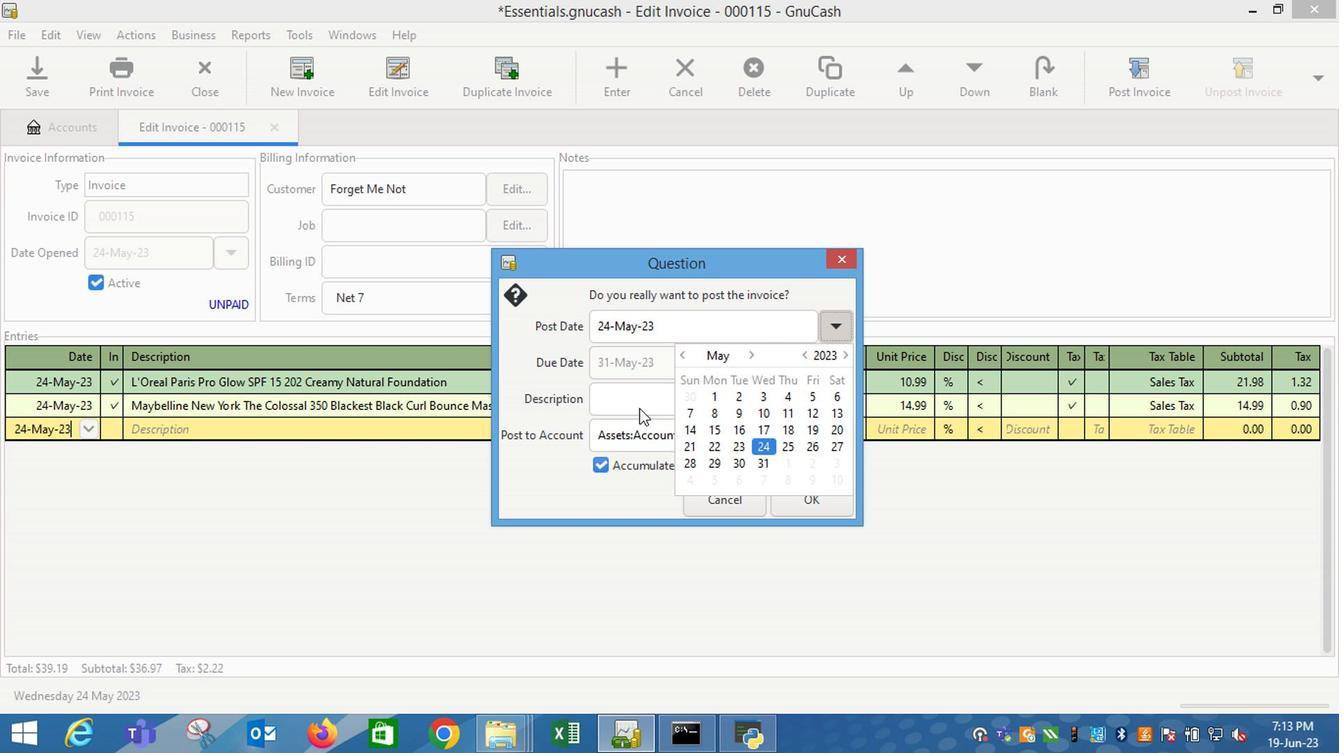 
Action: Mouse pressed left at (636, 401)
Screenshot: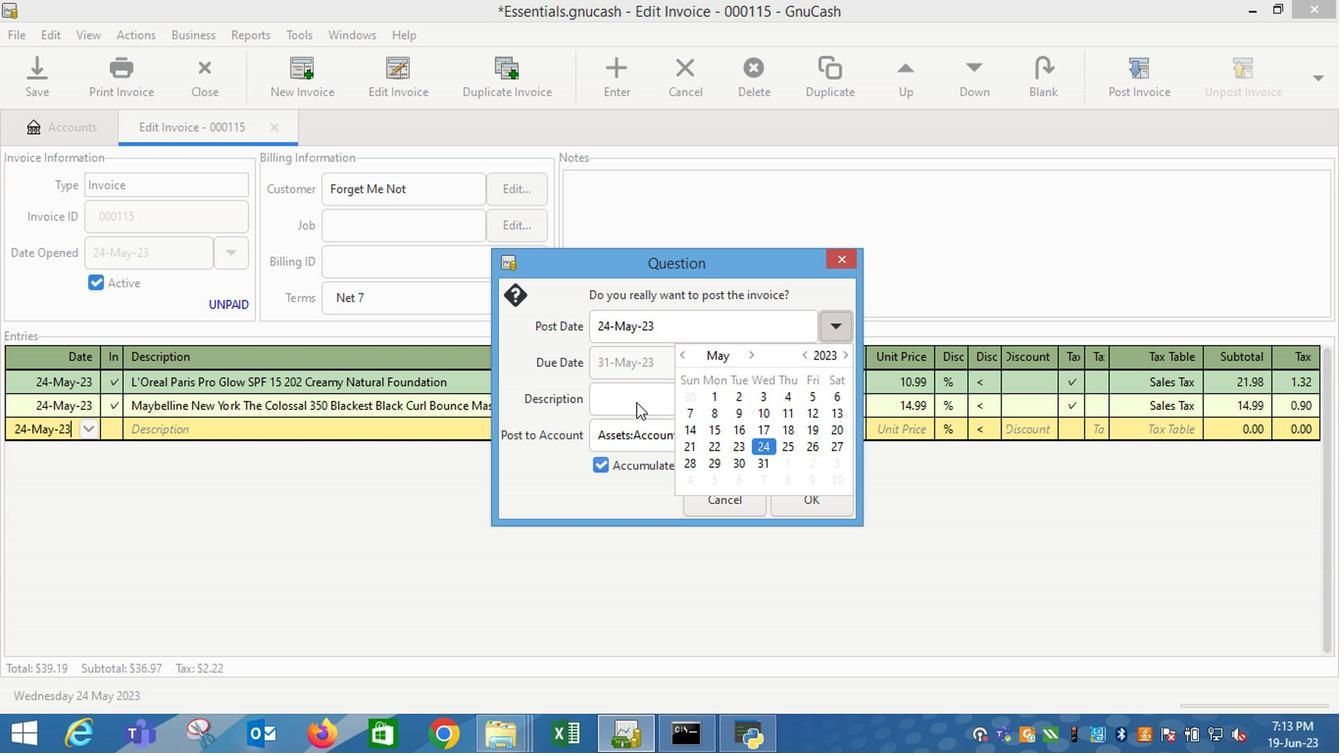 
Action: Mouse moved to (803, 511)
Screenshot: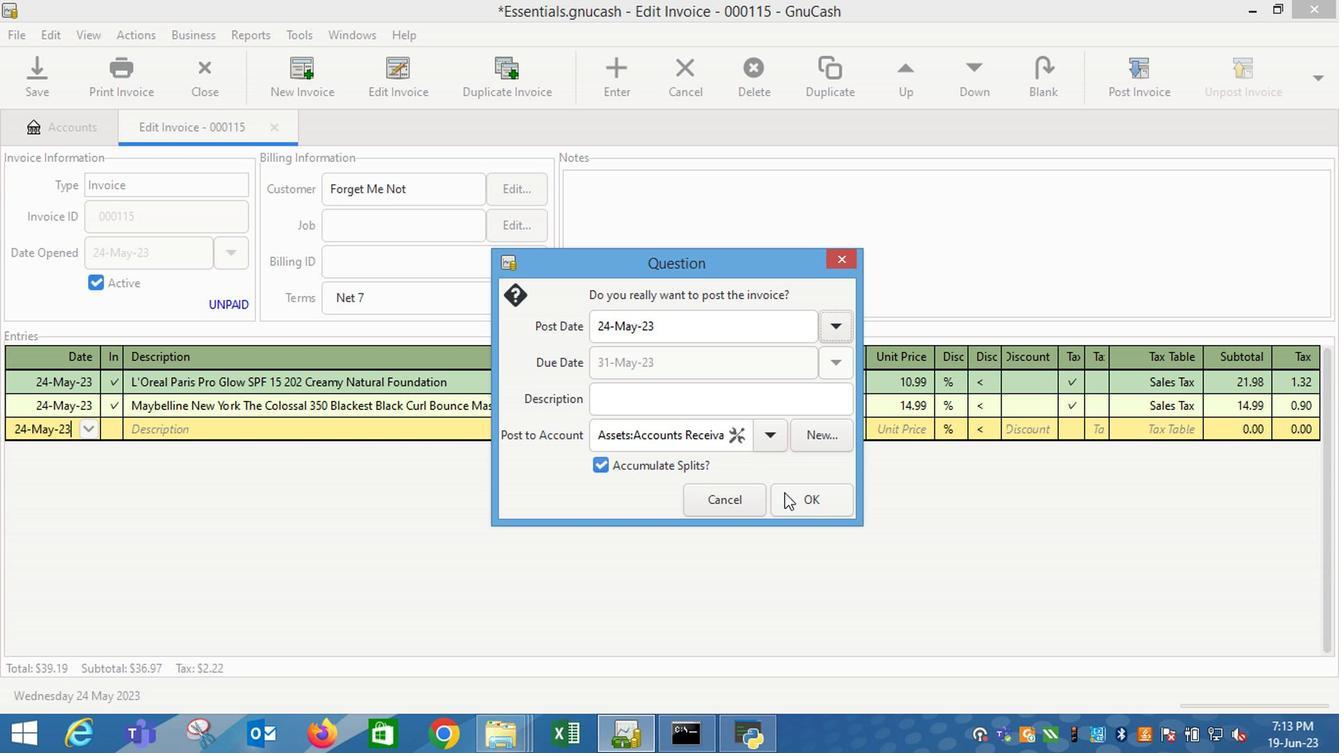 
Action: Mouse pressed left at (803, 511)
Screenshot: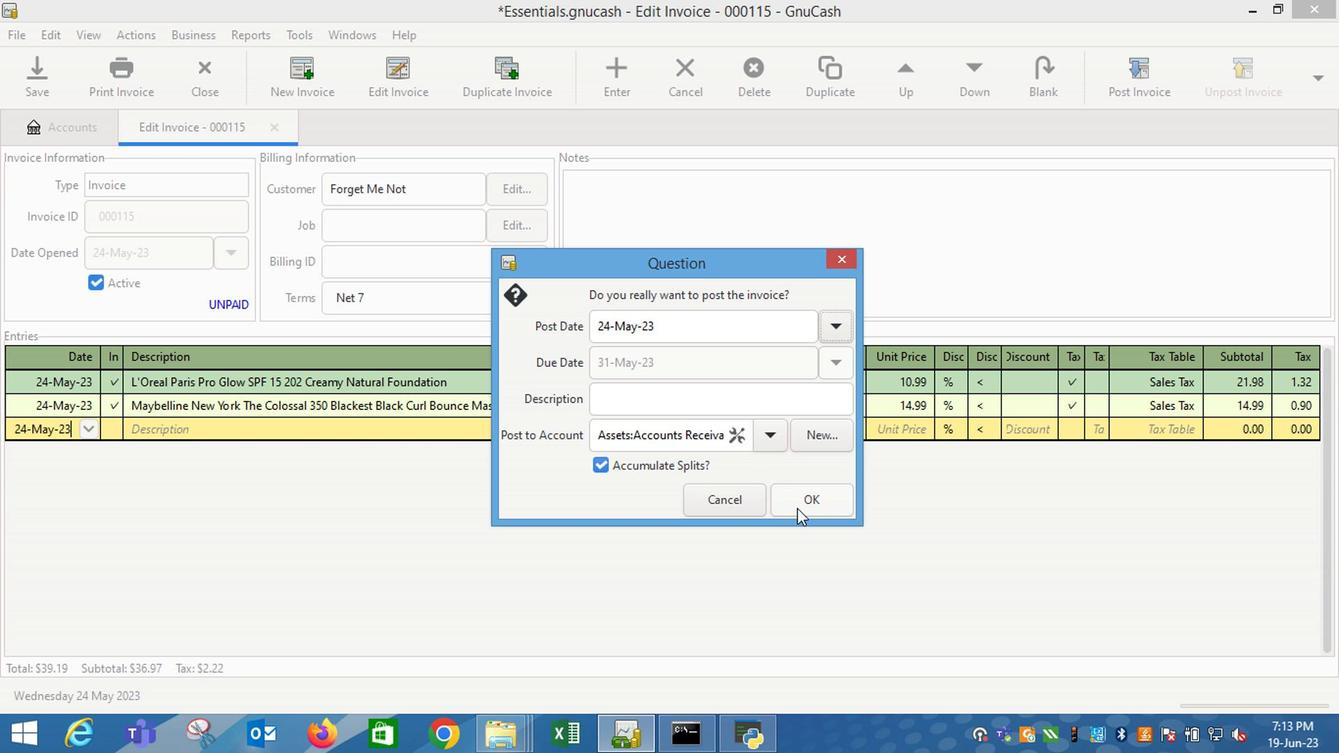 
Action: Mouse moved to (1272, 80)
Screenshot: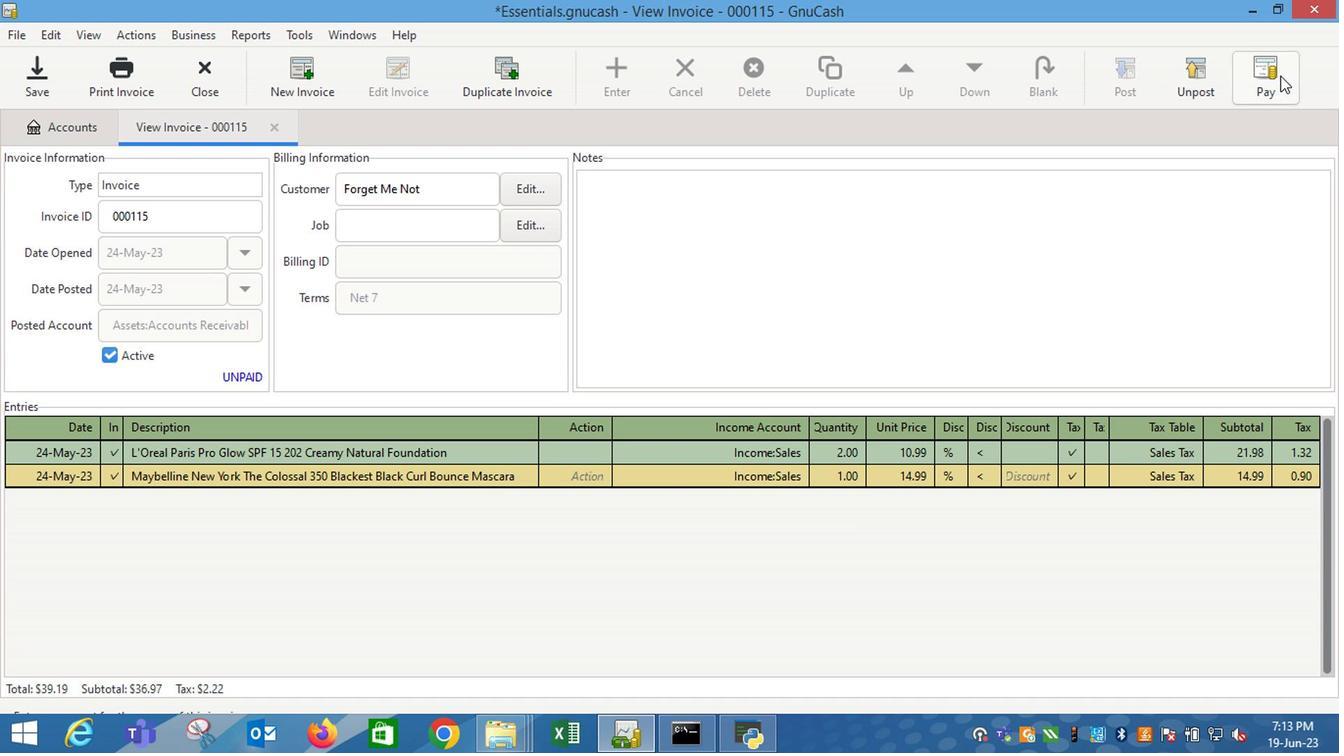
Action: Mouse pressed left at (1272, 80)
Screenshot: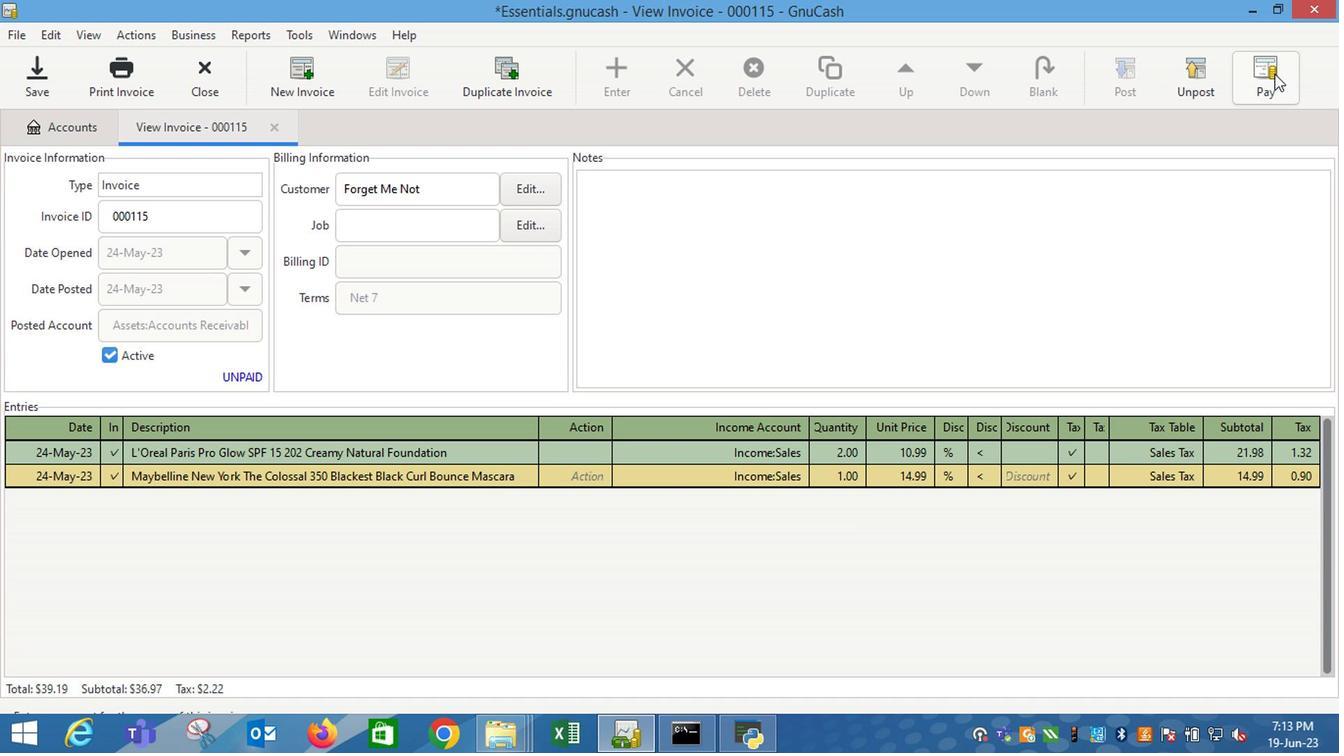 
Action: Mouse moved to (609, 384)
Screenshot: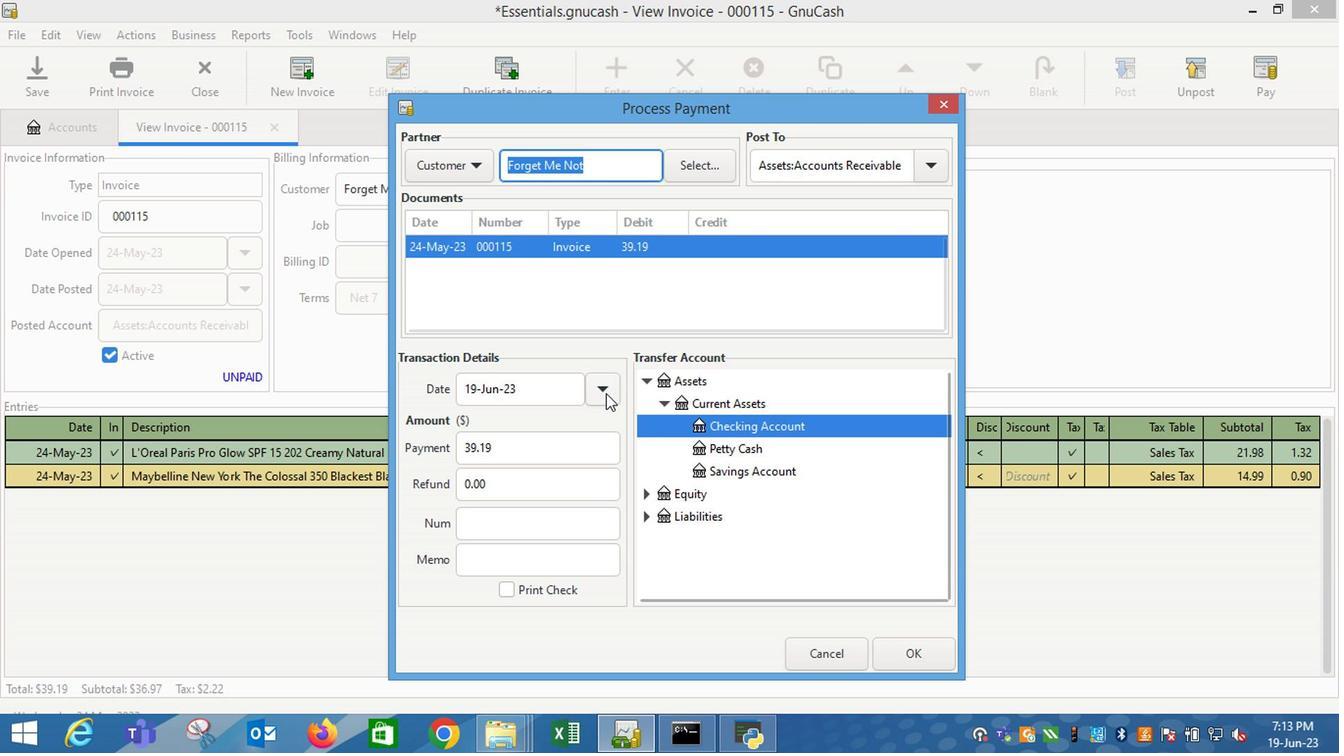 
Action: Mouse pressed left at (609, 384)
Screenshot: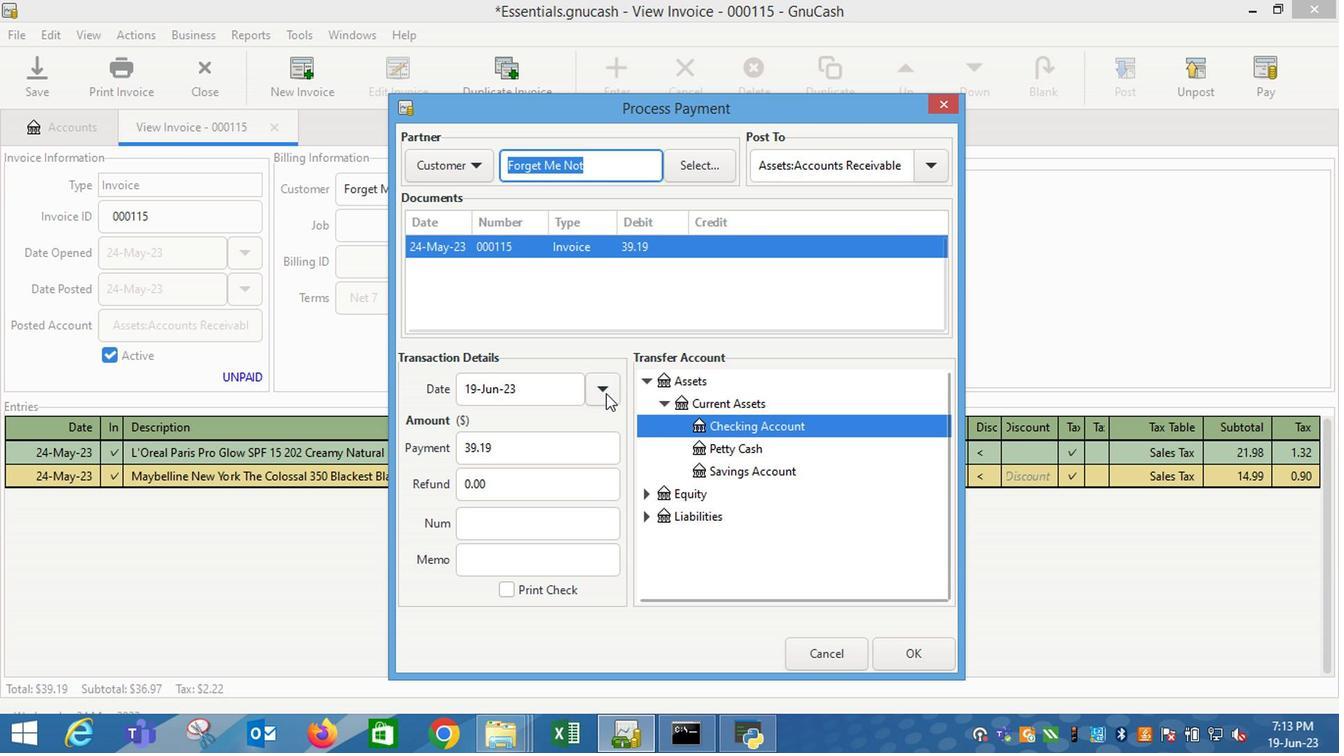
Action: Mouse moved to (457, 422)
Screenshot: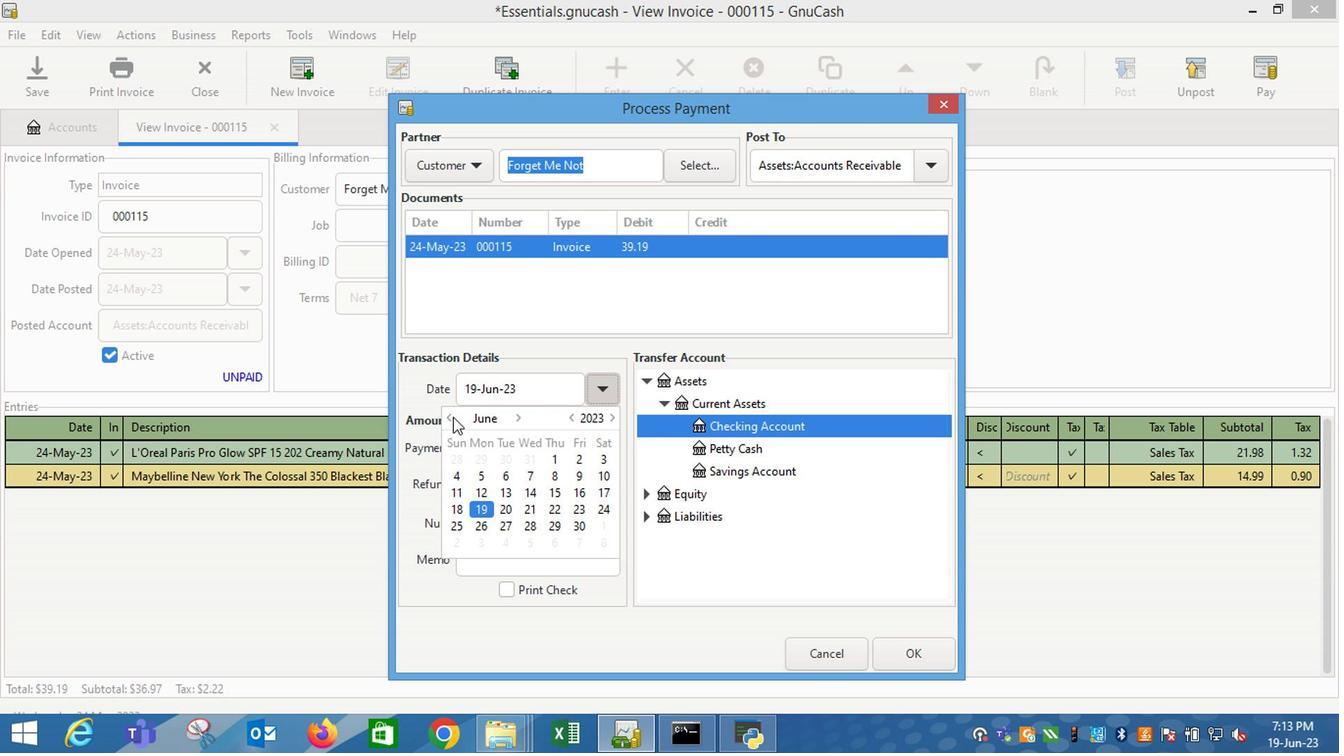 
Action: Mouse pressed left at (457, 422)
Screenshot: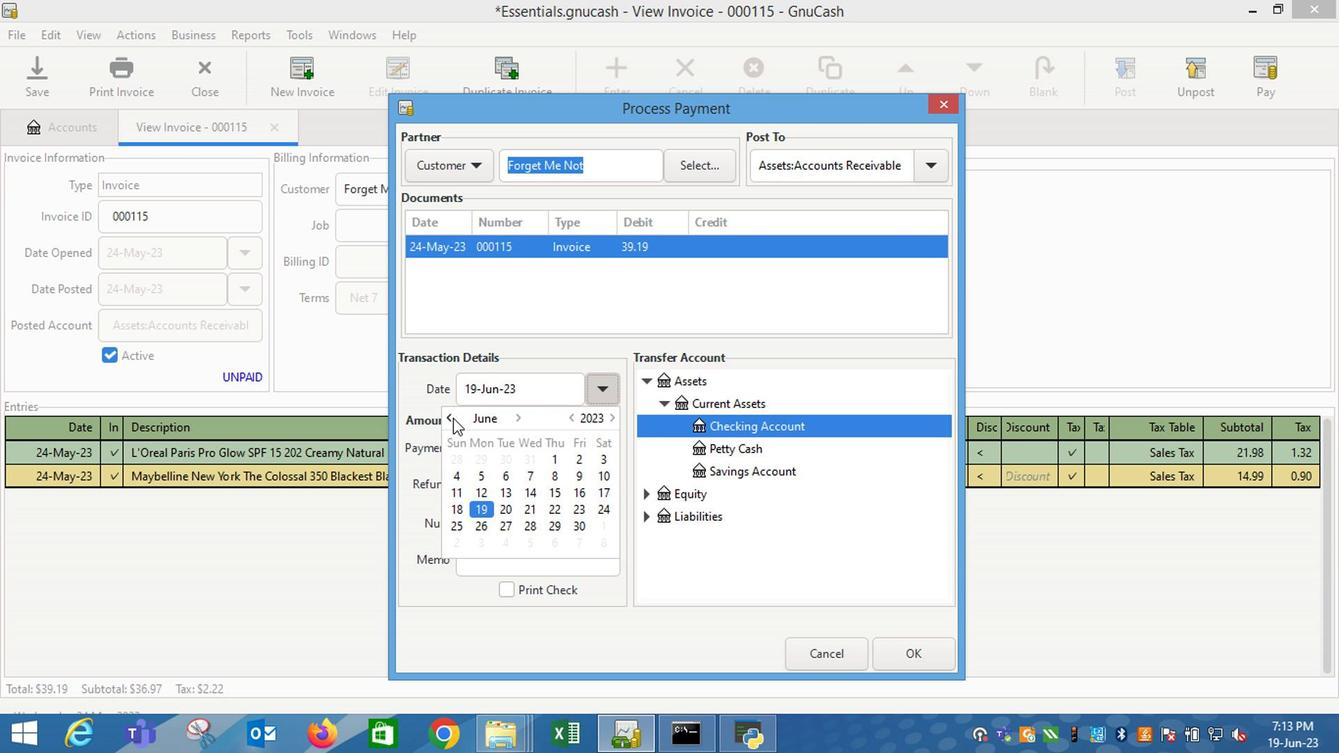 
Action: Mouse moved to (517, 531)
Screenshot: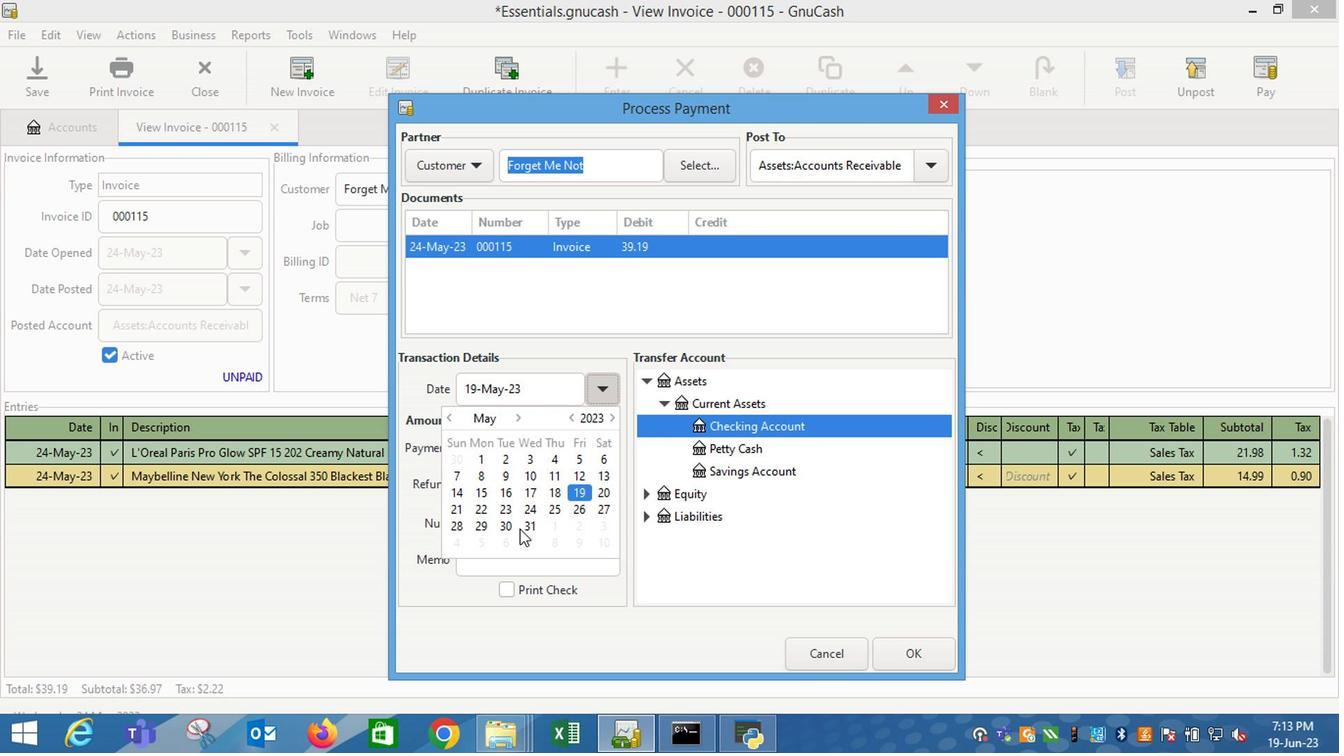 
Action: Mouse pressed left at (517, 531)
Screenshot: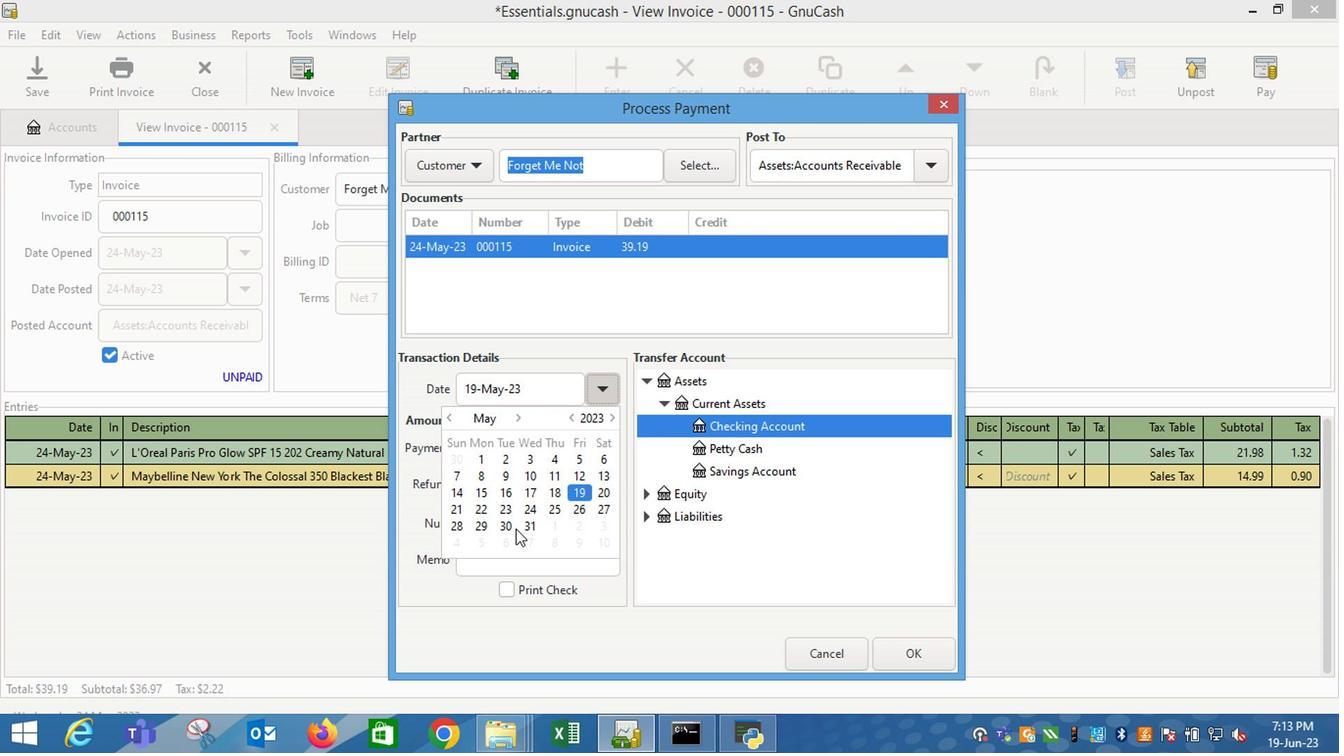
Action: Mouse moved to (683, 549)
Screenshot: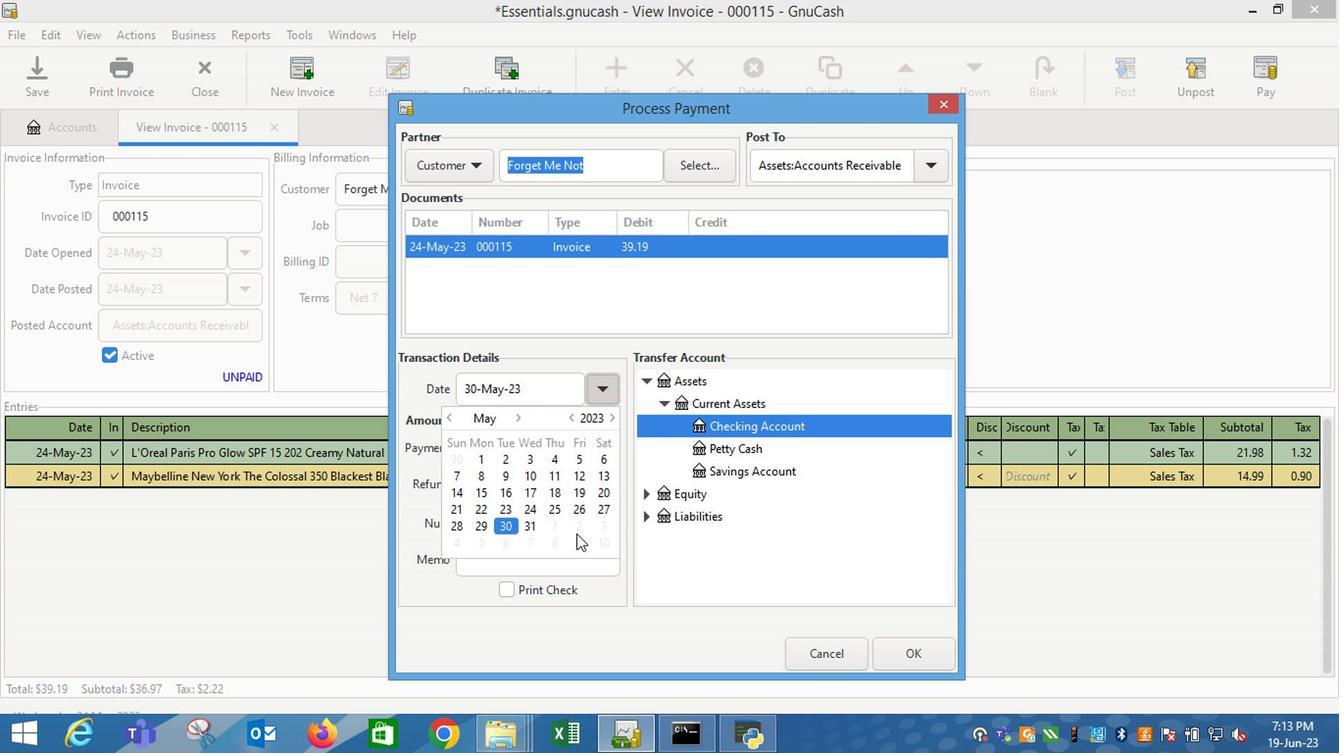 
Action: Mouse pressed left at (683, 549)
Screenshot: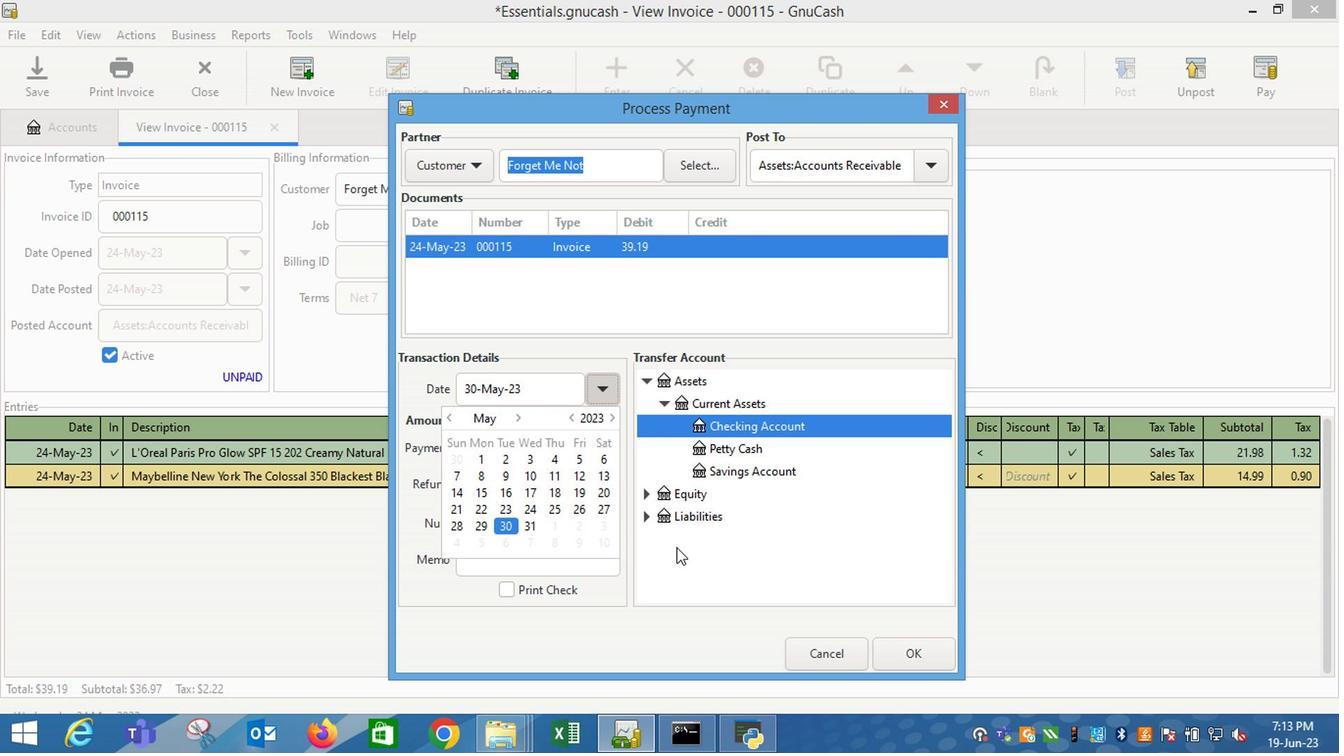 
Action: Mouse moved to (911, 653)
Screenshot: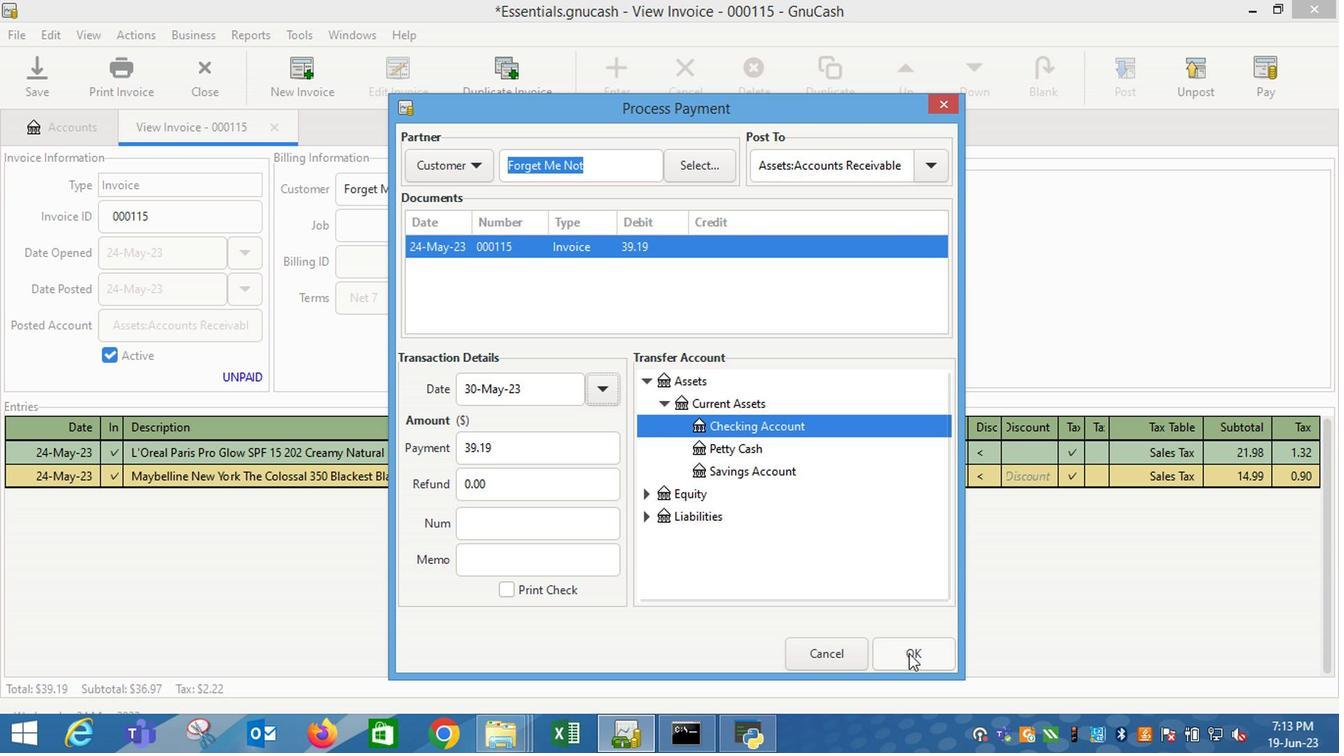 
Action: Mouse pressed left at (911, 653)
Screenshot: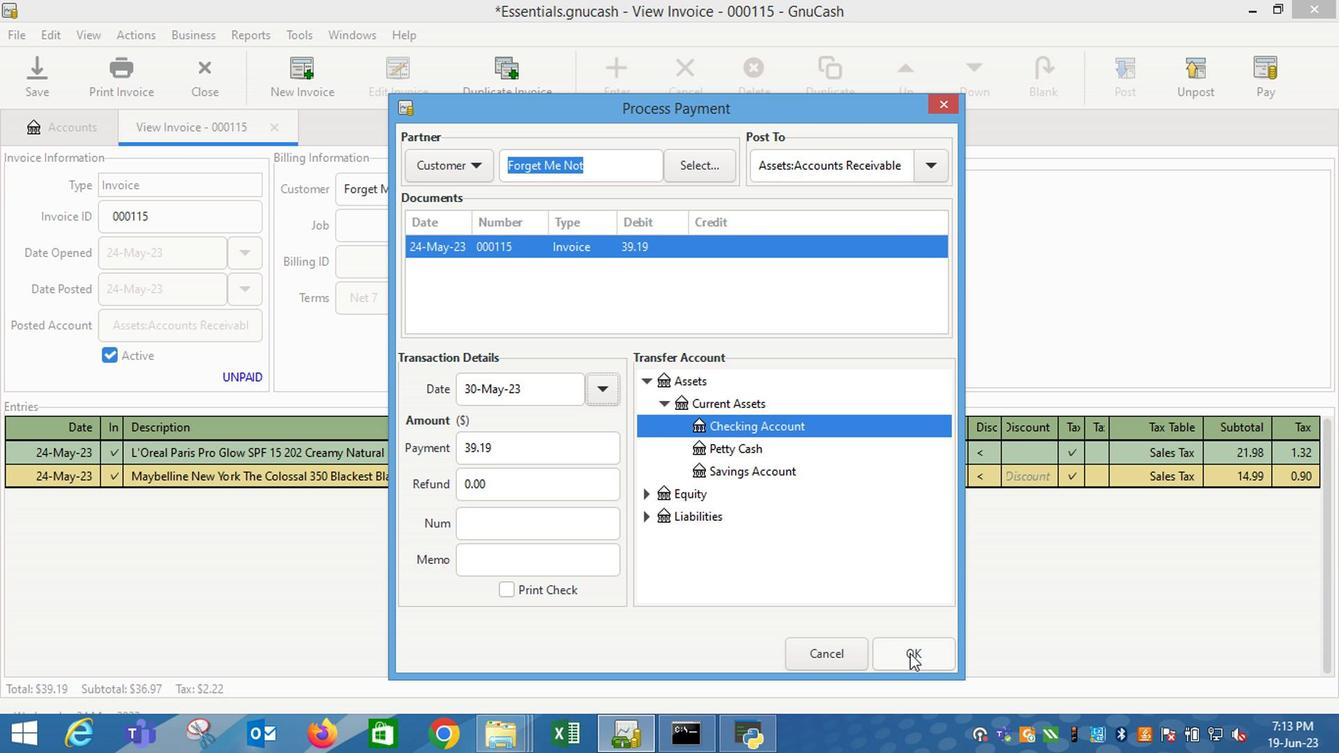 
Action: Mouse moved to (138, 87)
Screenshot: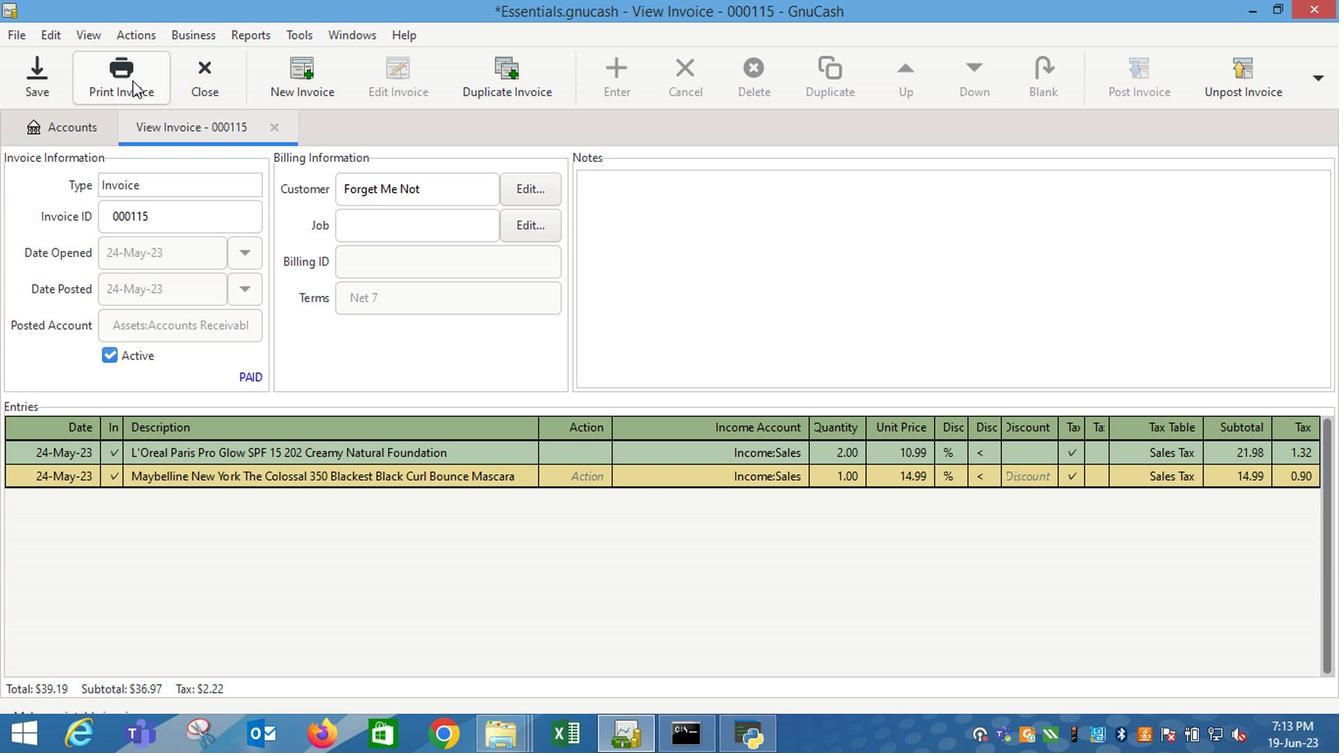 
Action: Mouse pressed left at (138, 87)
Screenshot: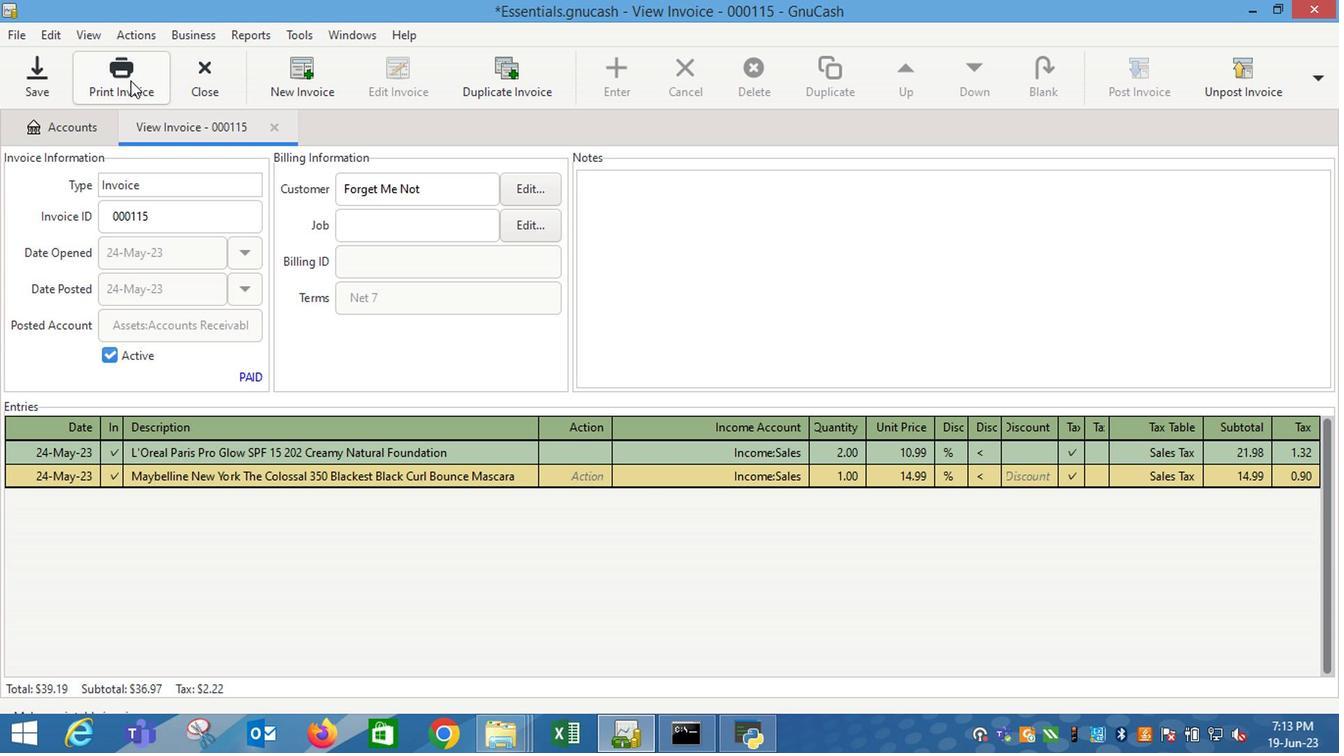 
Action: Mouse moved to (1162, 471)
Screenshot: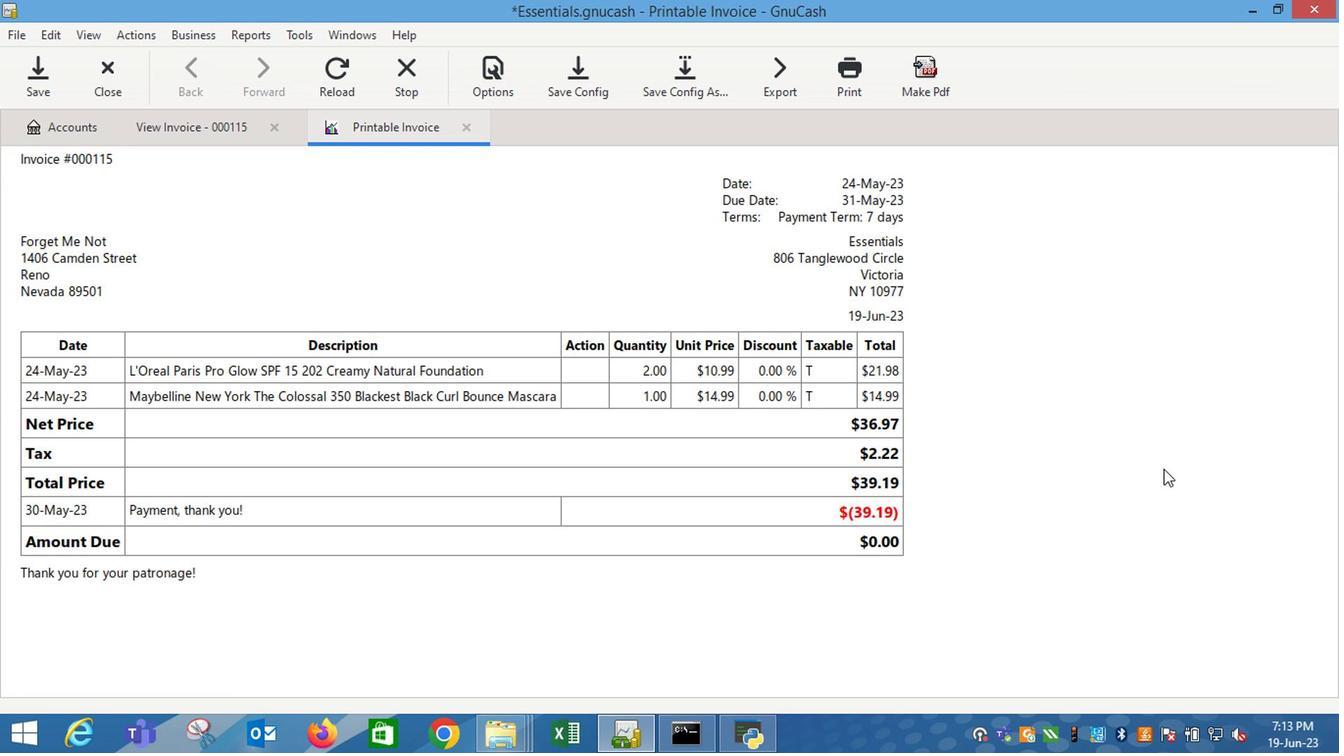 
